 Task: Using HTML add a link to an external website using the <a> tag.
Action: Mouse moved to (80, 9)
Screenshot: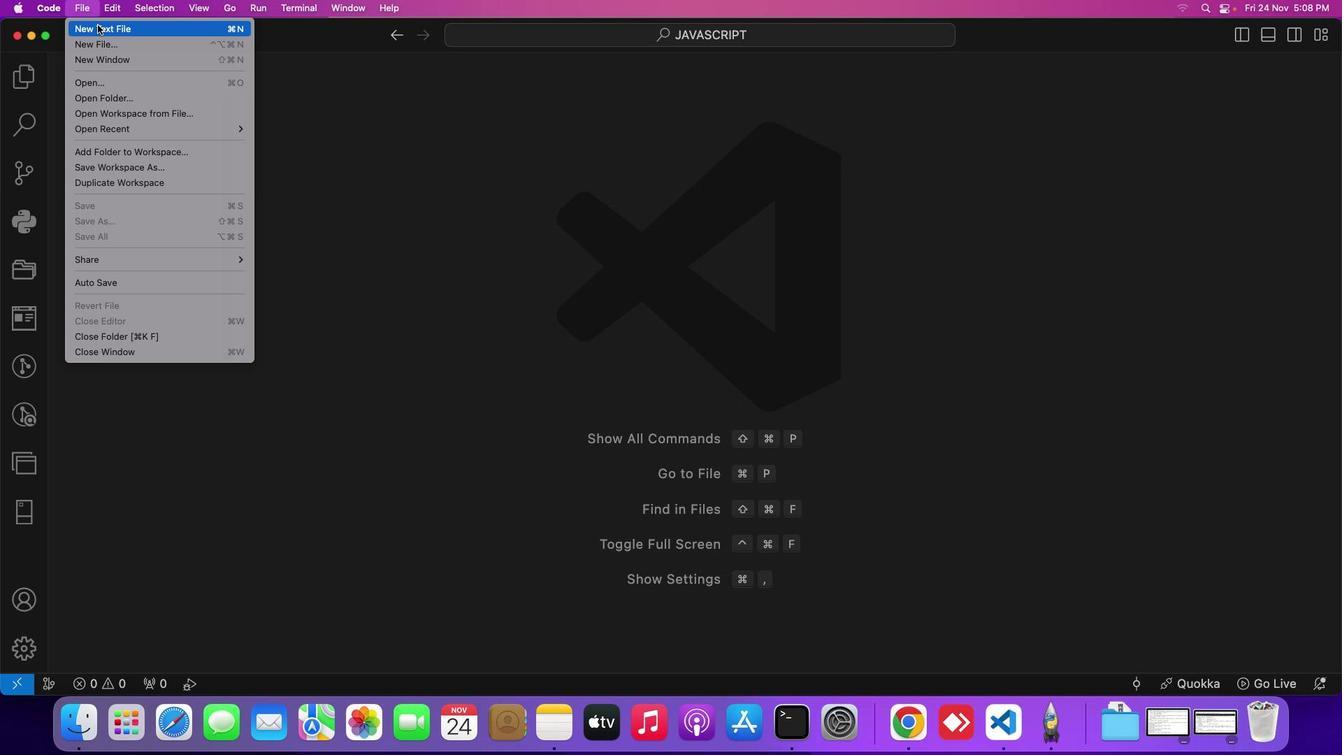 
Action: Mouse pressed left at (80, 9)
Screenshot: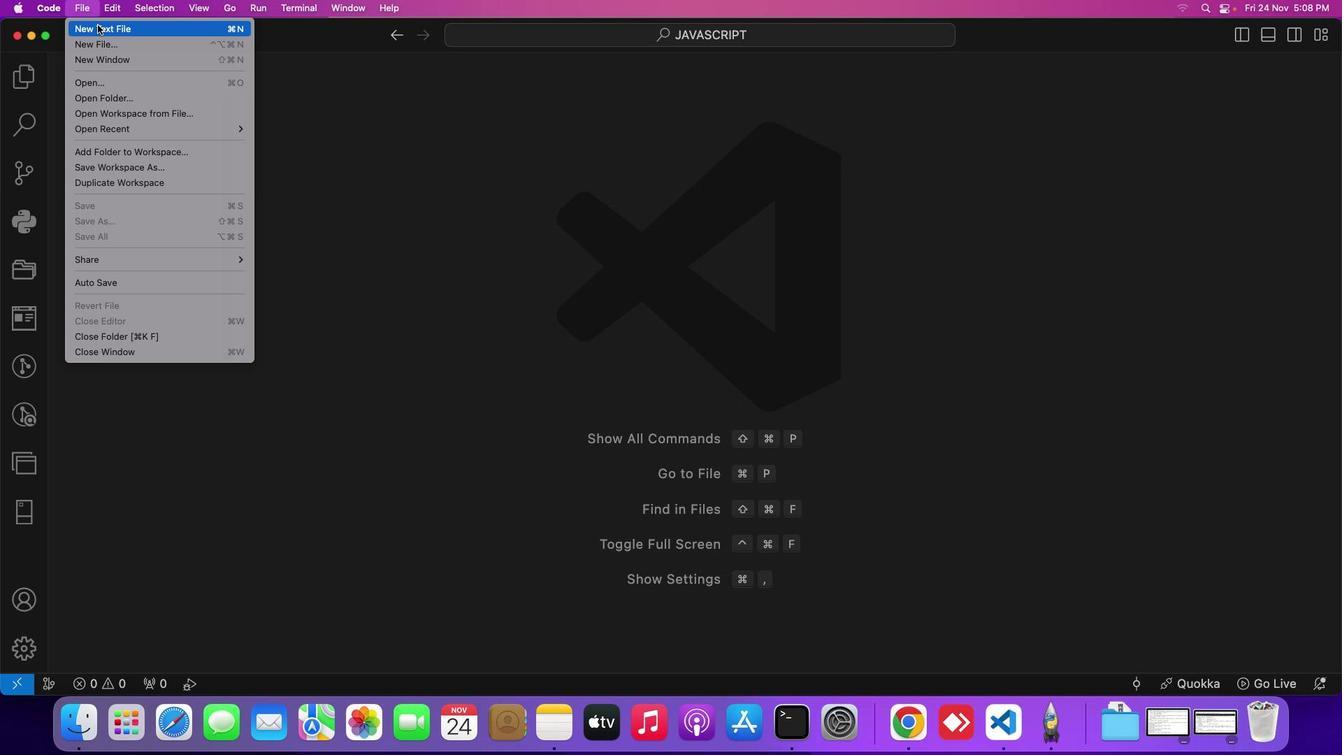 
Action: Mouse moved to (98, 26)
Screenshot: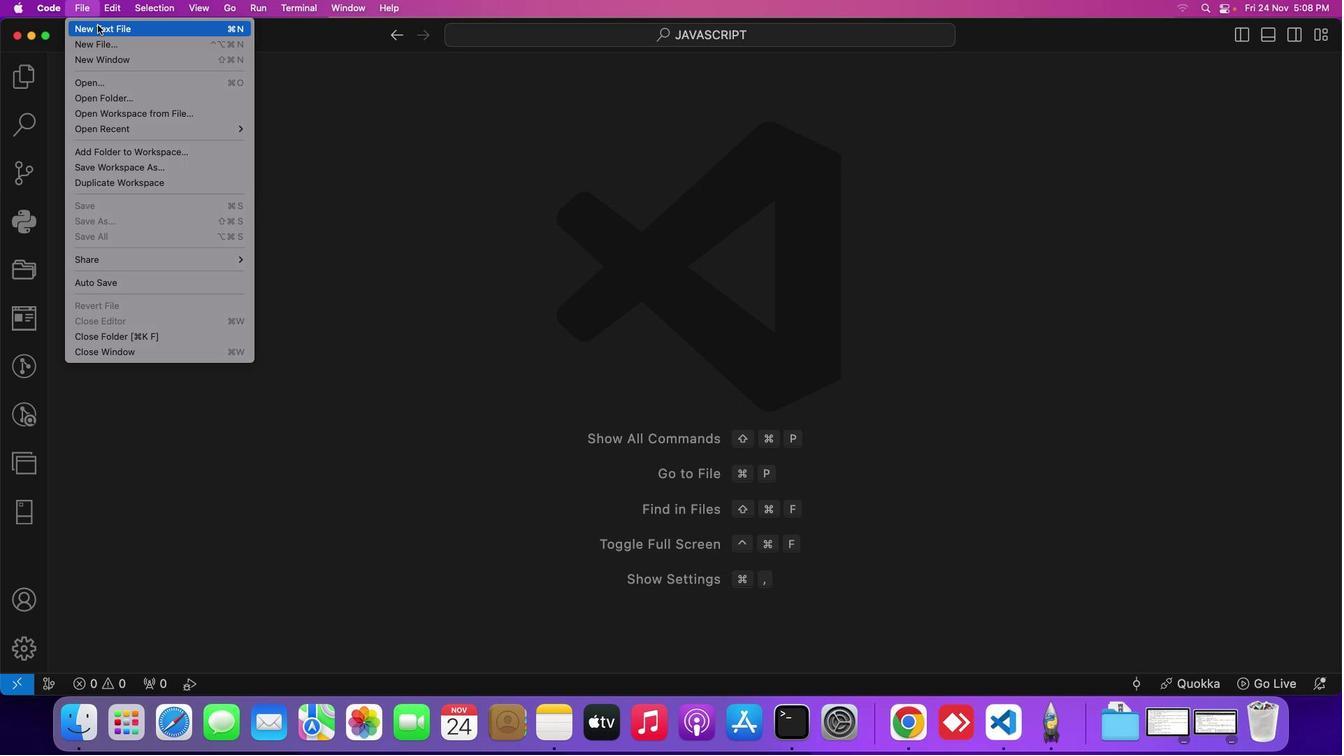 
Action: Mouse pressed left at (98, 26)
Screenshot: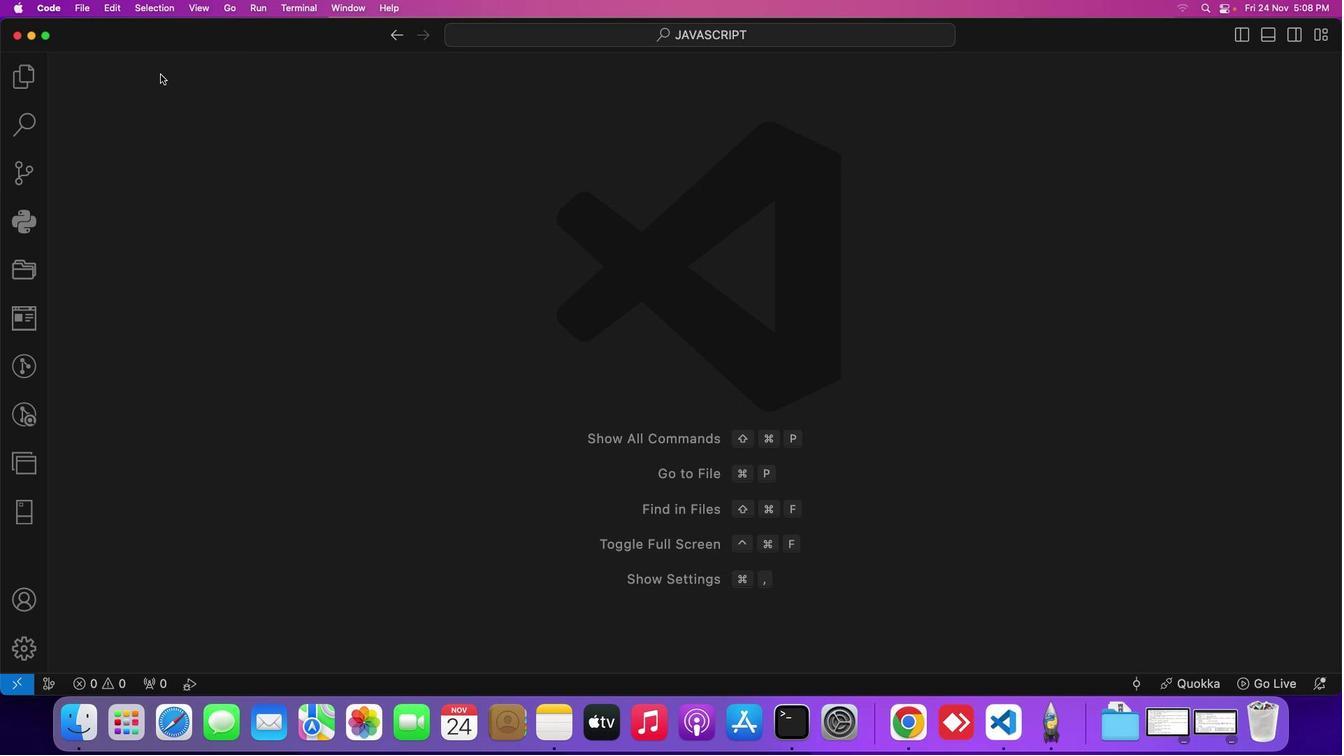 
Action: Mouse moved to (260, 151)
Screenshot: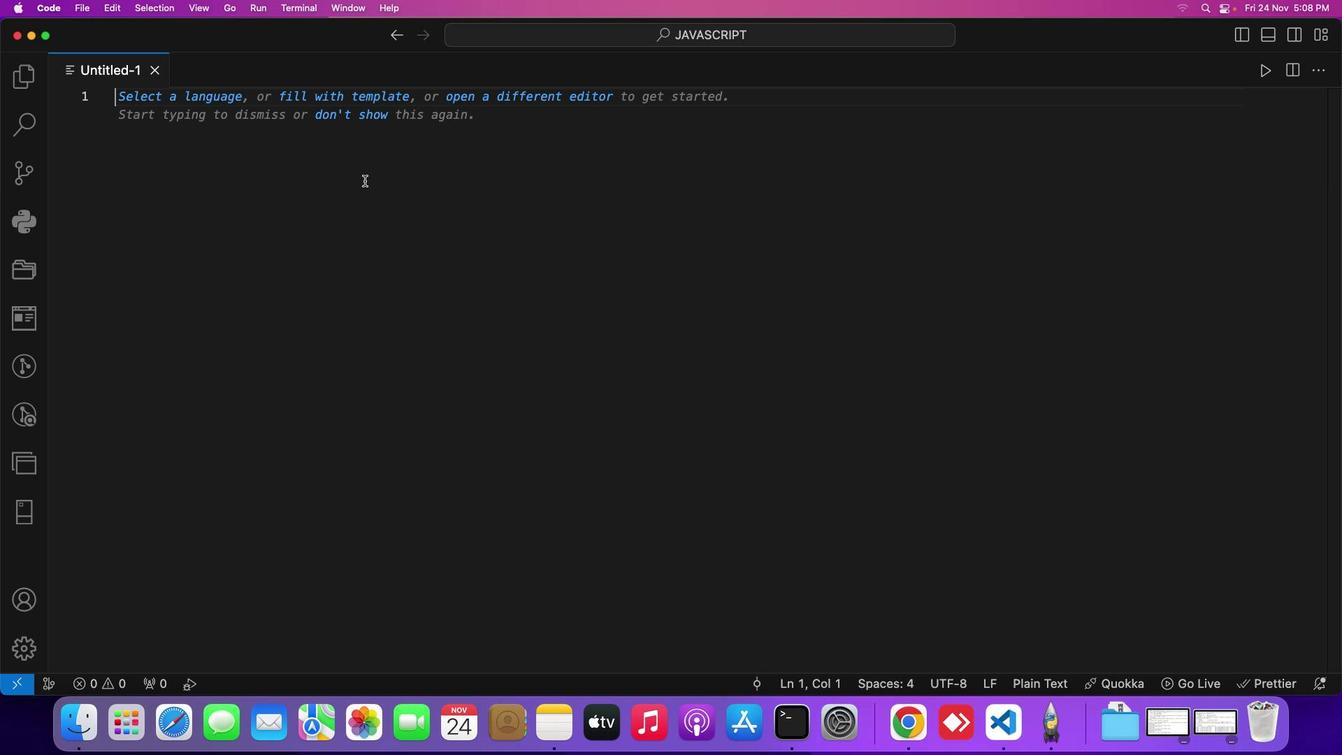 
Action: Key pressed Key.cmd's'
Screenshot: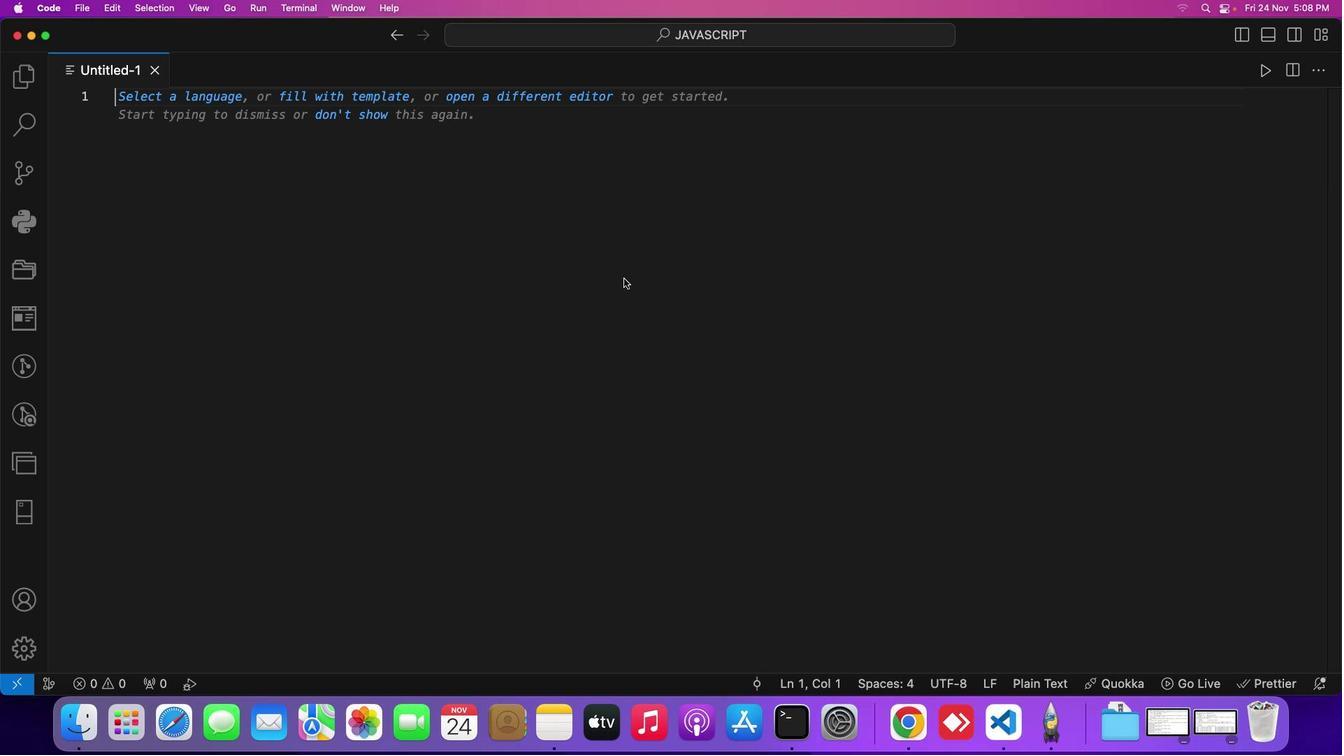 
Action: Mouse moved to (689, 291)
Screenshot: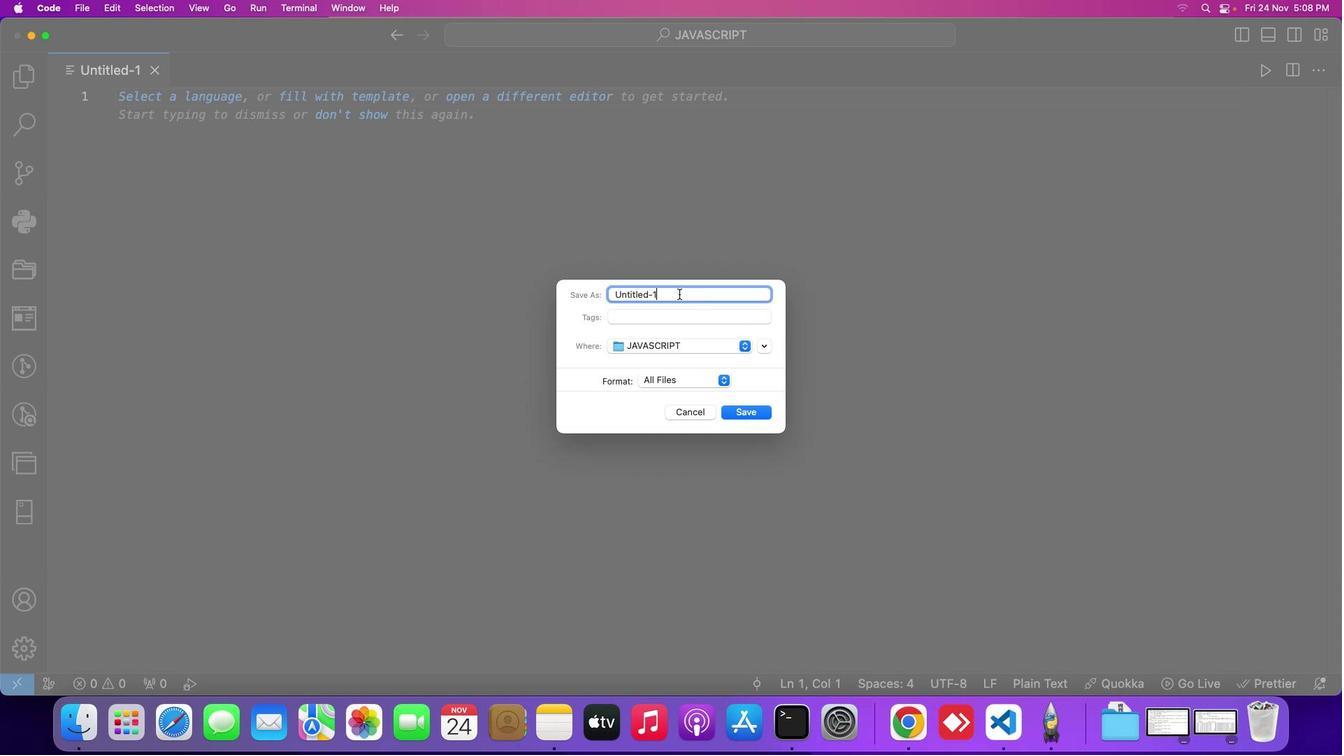 
Action: Mouse pressed left at (689, 291)
Screenshot: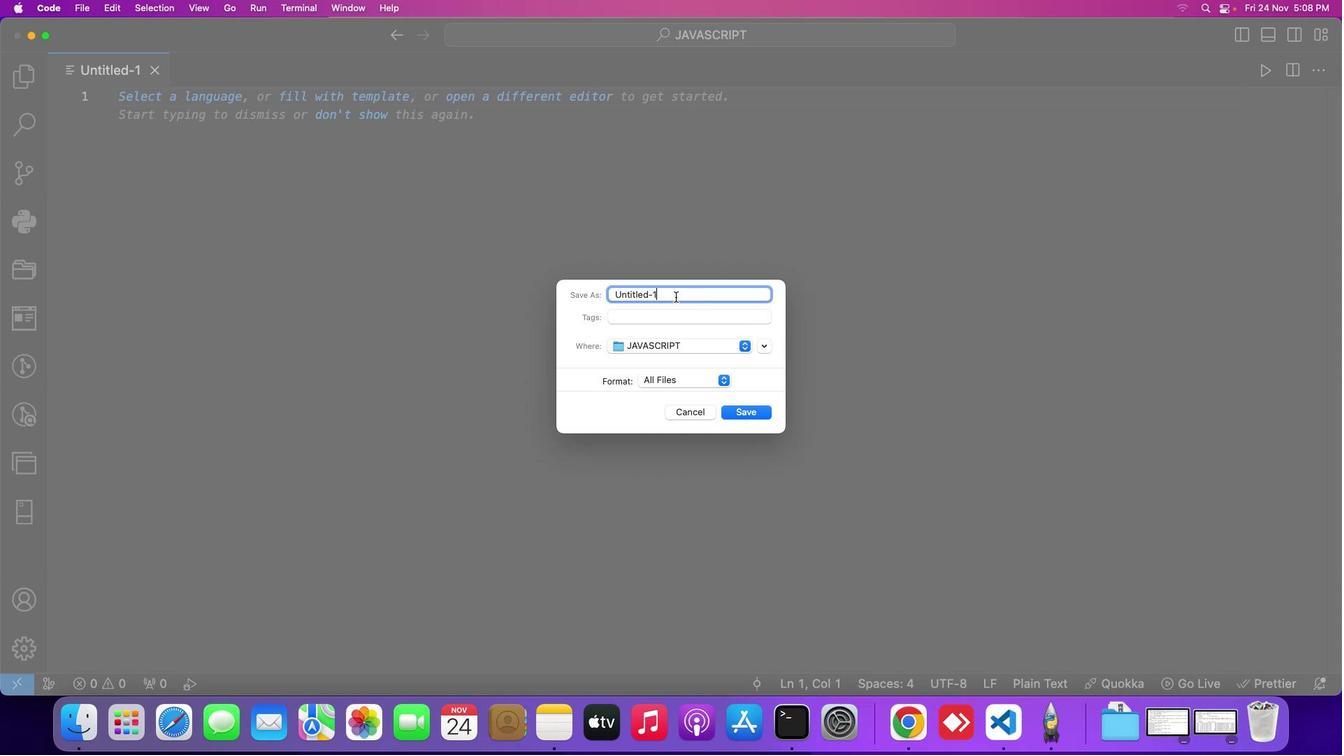 
Action: Mouse moved to (676, 298)
Screenshot: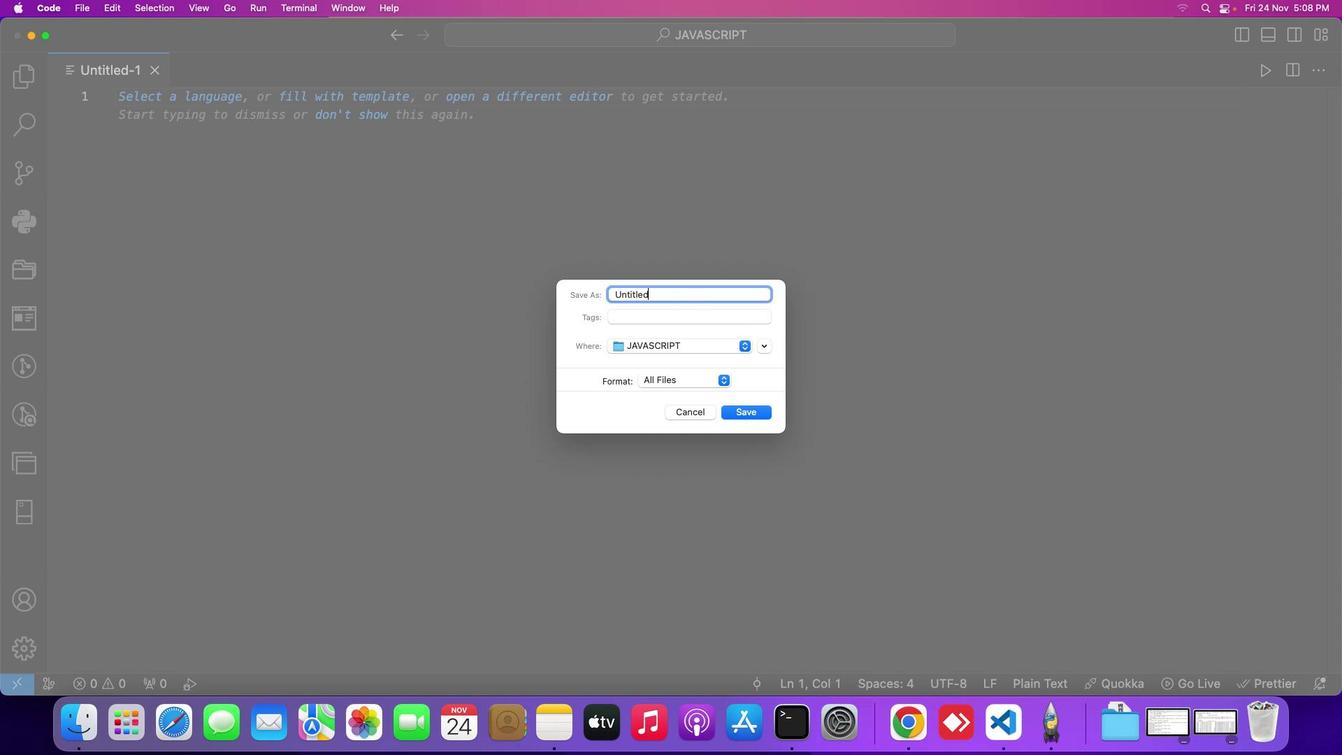 
Action: Key pressed Key.backspaceKey.backspaceKey.backspaceKey.backspaceKey.backspaceKey.backspaceKey.backspaceKey.backspaceKey.backspaceKey.backspaceKey.shift_r'D''e''m''o'Key.shift_r'H''p''.''h''t''m''l'Key.enterKey.shift_r'<'Key.shift_r'!'Key.shift_r'D''O''C''T''Y''P''E'Key.space'h''t''m''l'Key.shift_r'>'Key.enterKey.shift_r'<''h''t''m''l'Key.space'l''a''n''g''=''e''n'Key.rightKey.shift_r'>'Key.enterKey.shift_rKey.backspaceKey.shift_r'<''h''e''a''d'Key.shift_r'>'Key.enterKey.shift_r'<''m''e''t''a'Key.space'h'Key.backspace'c''h''a''r''s''e''t''='Key.shift_r'U''T''F''-''8'Key.rightKey.shift_r'>'Key.enterKey.shift_r'<''m''e''t''a'Key.space'n''a''m''e''=''v''i''e''w''p''o''r''t'Key.rightKey.space'c''o''n''t''e''n''t''=''w''i''d''t''h''=''d''e''v''i''c''e''-''w''i''d''t''h'','Key.space'i''n''i''t''i''a''l''-''s''c''a''l''e''=''1''.''0'Key.rightKey.shift_r'>'Key.enterKey.shift_r'<''t''i''t''l''e'Key.shift_r'>'Key.shift_r'E''x''t''e''r''n''a''l'Key.spaceKey.shift_r'L''i''n''k'Key.spaceKey.shift_r'E''x''a'','Key.backspace'm''p''l''e'Key.rightKey.rightKey.rightKey.rightKey.rightKey.rightKey.rightKey.rightKey.downKey.enterKey.shift_r'<''b''o''d''y'Key.shift_r'>'"'"Key.backspaceKey.enterKey.shift_rKey.enterKey.shift_r'<''p'Key.shift_r'>'Key.spaceKey.shift_r'C''l''i''c''k'Key.space't''h''e'Key.space'l''i''n''k'Key.space'b''e''w'Key.backspace'l''o''w'Key.space't''o'Key.space'v''i''s''i''t'Key.space'e''x''t''e''r''n''a''l'Key.space'w''e''b''s''i''t''e'Key.spaceKey.backspaceKey.shift_r':'
Screenshot: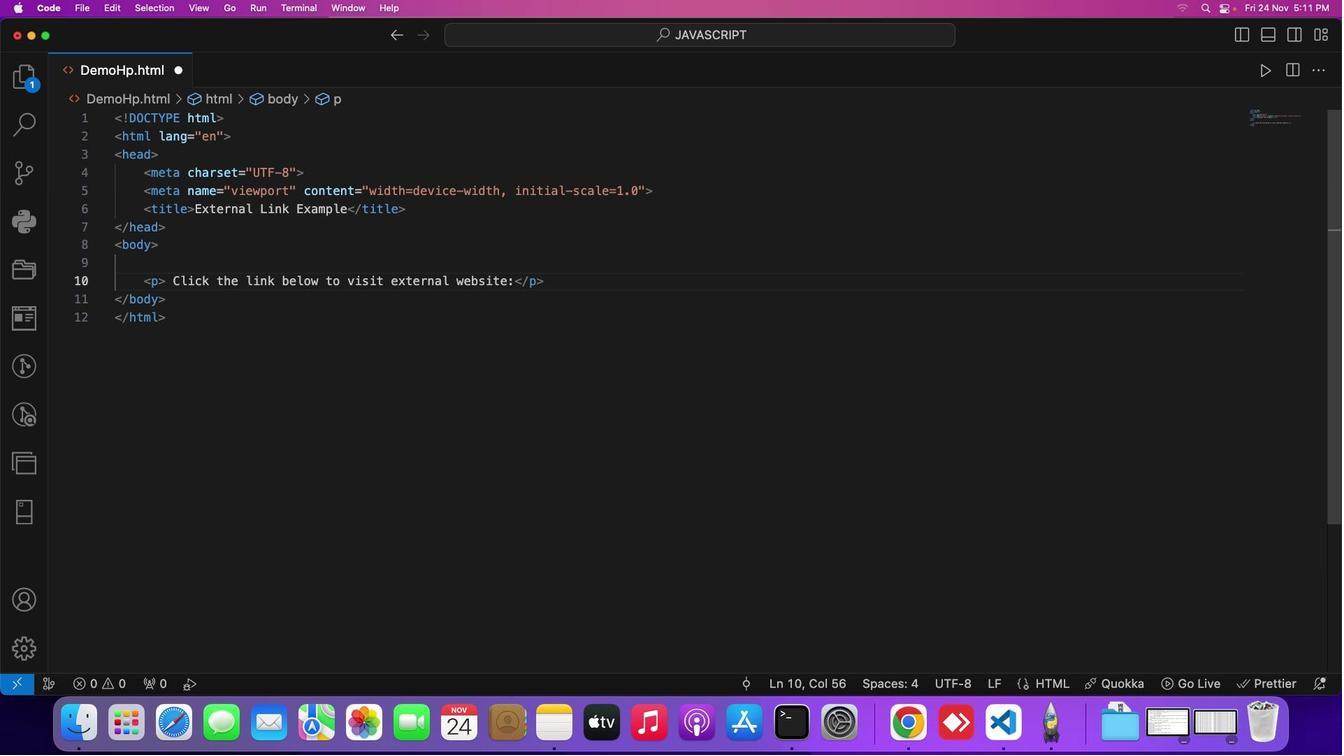 
Action: Mouse moved to (614, 264)
Screenshot: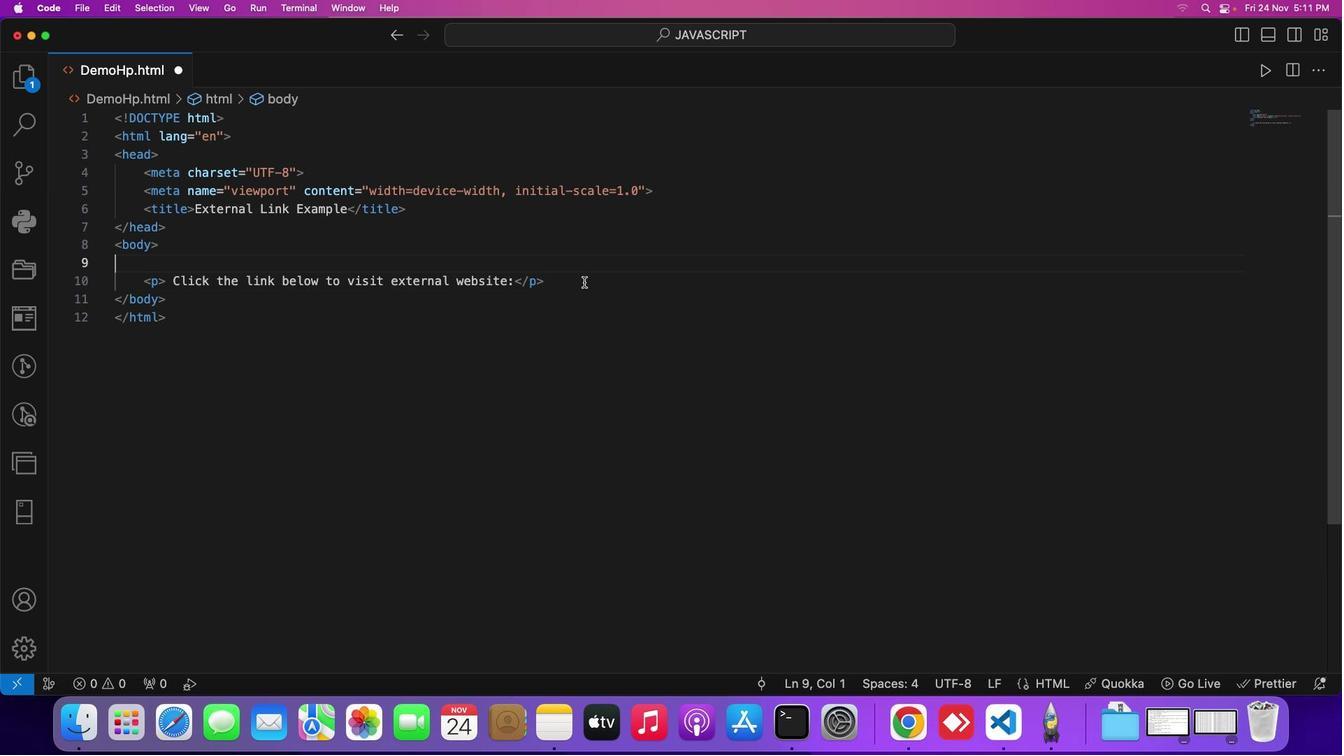 
Action: Mouse pressed left at (614, 264)
Screenshot: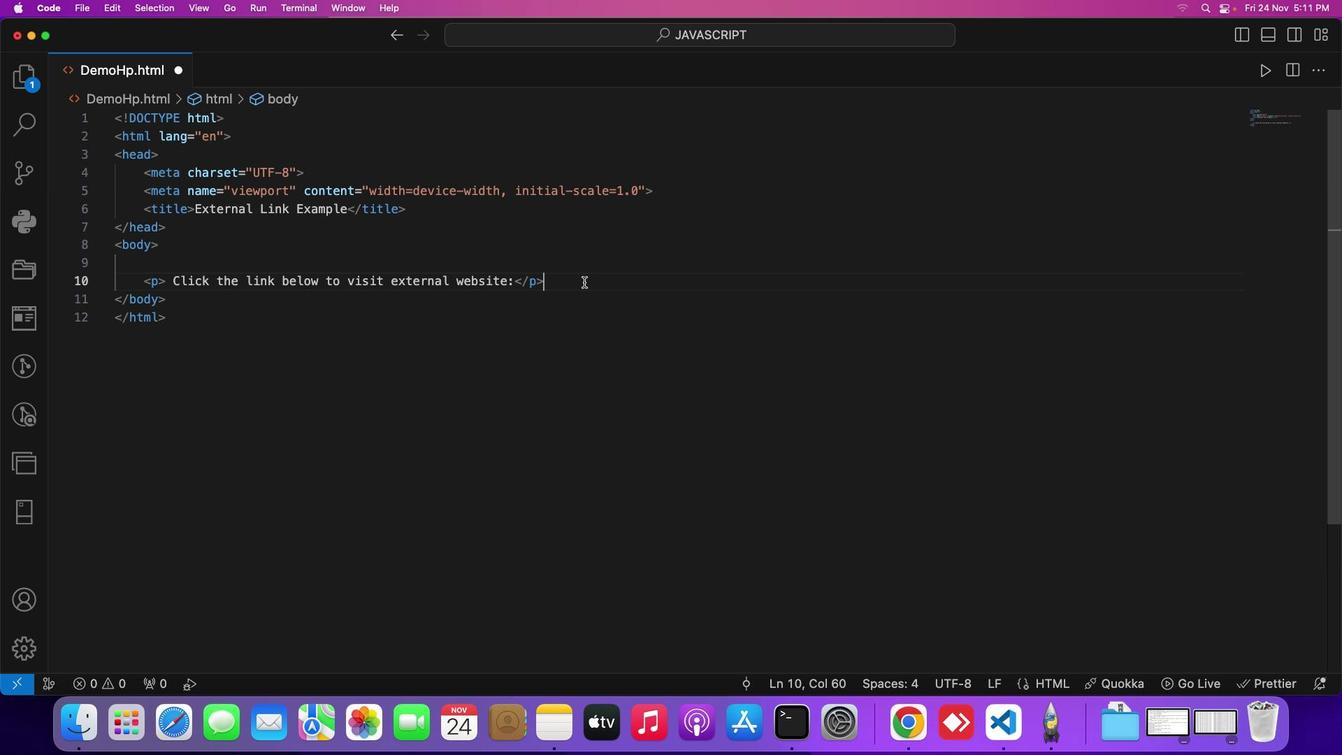 
Action: Mouse moved to (585, 283)
Screenshot: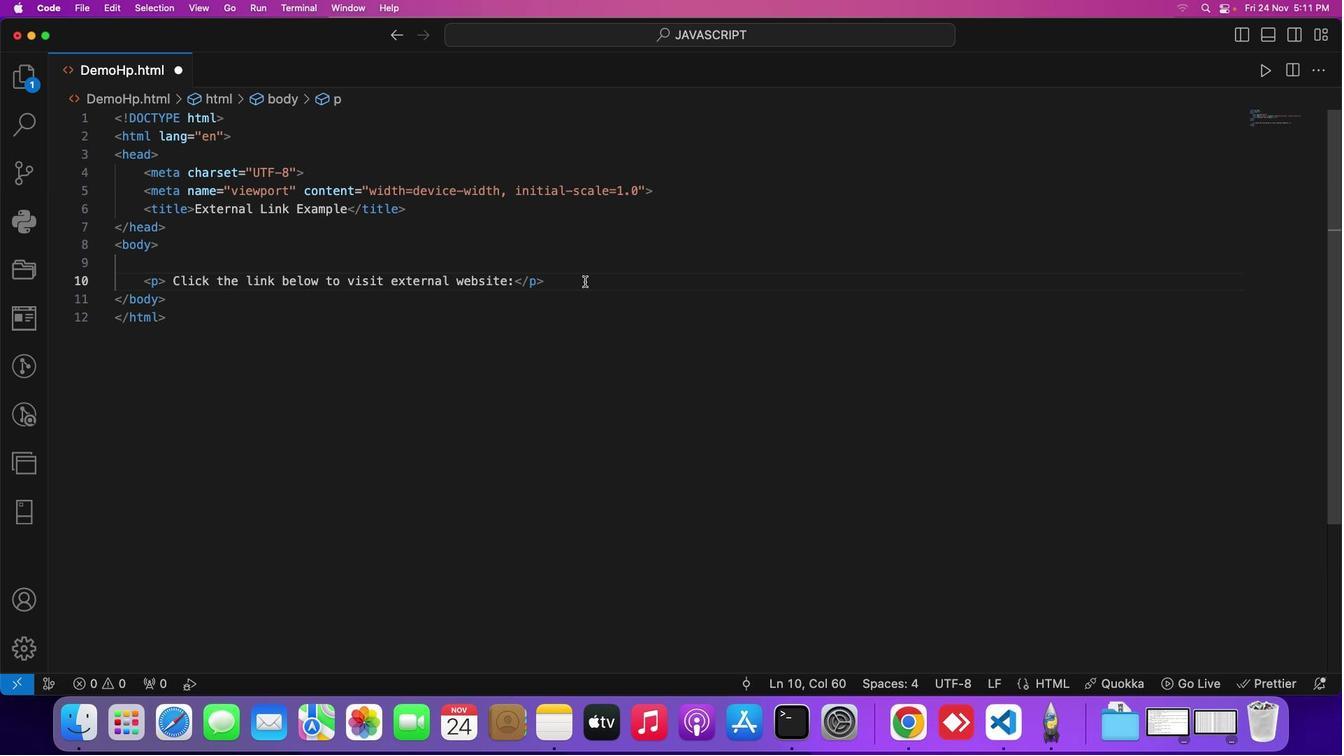 
Action: Mouse pressed left at (585, 283)
Screenshot: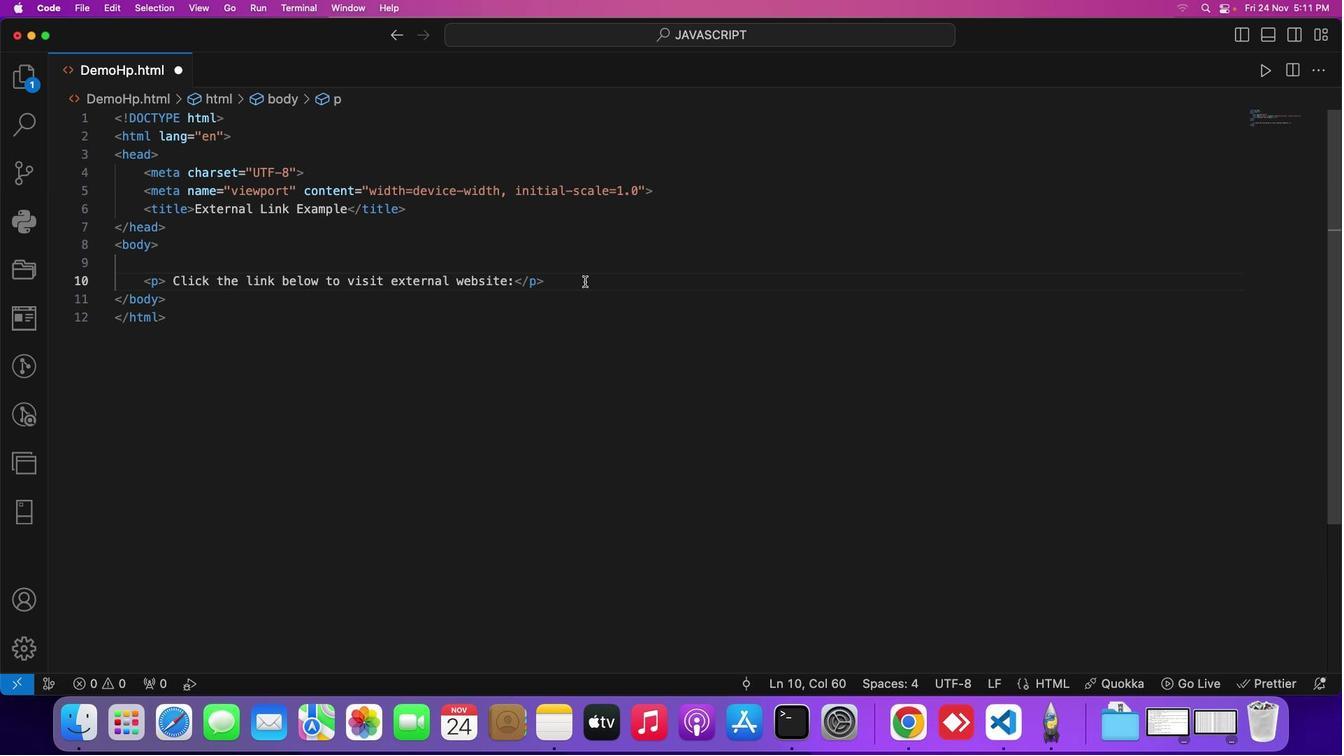 
Action: Mouse moved to (586, 282)
Screenshot: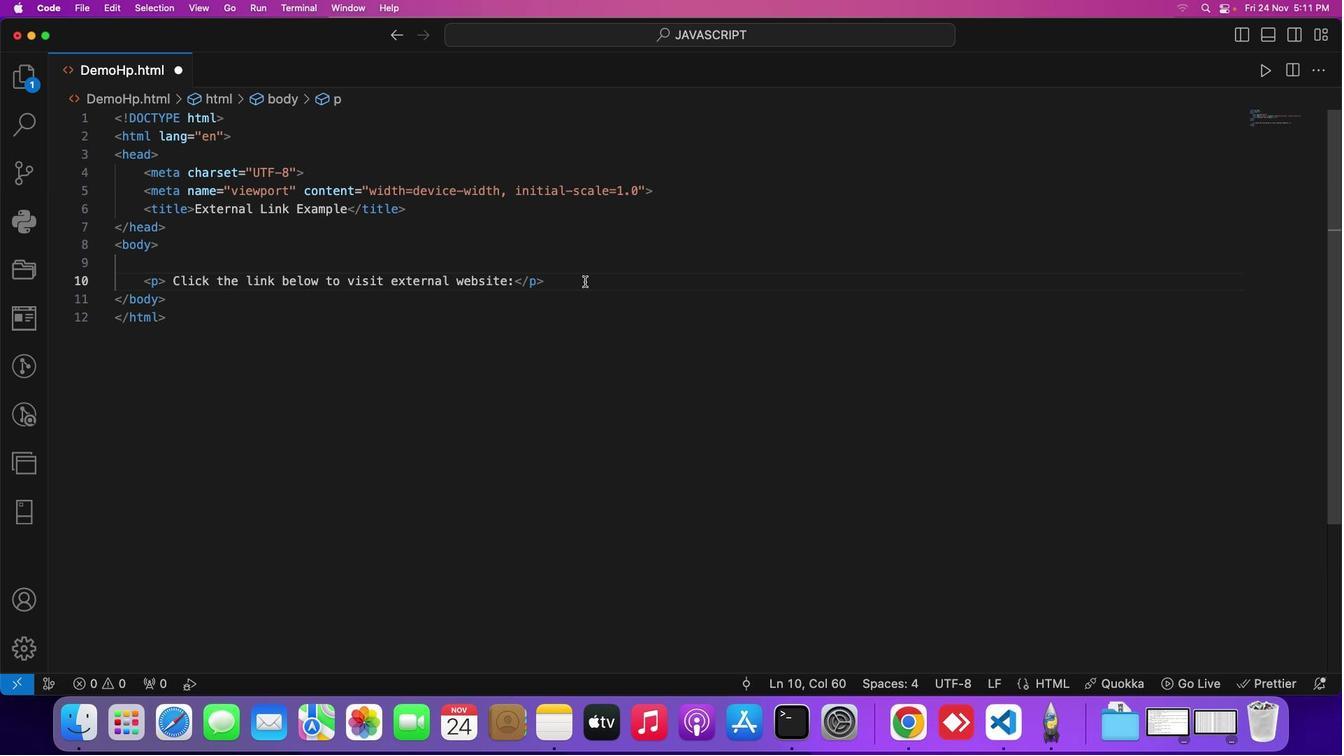 
Action: Key pressed Key.enterKey.shift_r'<''a'Key.space'h''r''e''f''='Key.shift_r'"'Key.left'h''t''t''p''s'Key.shift_r':''/''/''w''w''w''.''e''x''a''m''p''l''e''.''c''o''m'Key.spaceKey.backspaceKey.rightKey.space't''a''r'Key.enterKey.shift_r'_'Key.enterKey.rightKey.shift_r'>'Key.shift_r'V''i''s''i''t'Key.spaceKey.shift_r'E''x''a''m''p''l''e'Key.spaceKey.shift_r'W''e''b''s''i''t''e'Key.space'1'Key.rightKey.rightKey.rightKey.rightKey.enterKey.shift_r'<''a'Key.space'h''r''e''f''=''h''t''t''p''s'Key.shift_r':''/''/''w''w''w''.''e''x''a''p''l''e''.''c''o''m'Key.rightKey.space't''a''r''g''e''t''='Key.shift_r'_''b''l''a''c'Key.backspace'n''k'Key.rightKey.shift_r'>'Key.shift_r'V''i''s''i''t'Key.spaceKey.shift_r'E''x''a''m''p''l''e'Key.spaceKey.shift_r'W''e''b''s''i''t''e'Key.space'2'Key.rightKey.rightKey.rightKey.rightKey.enterKey.shift_r','
Screenshot: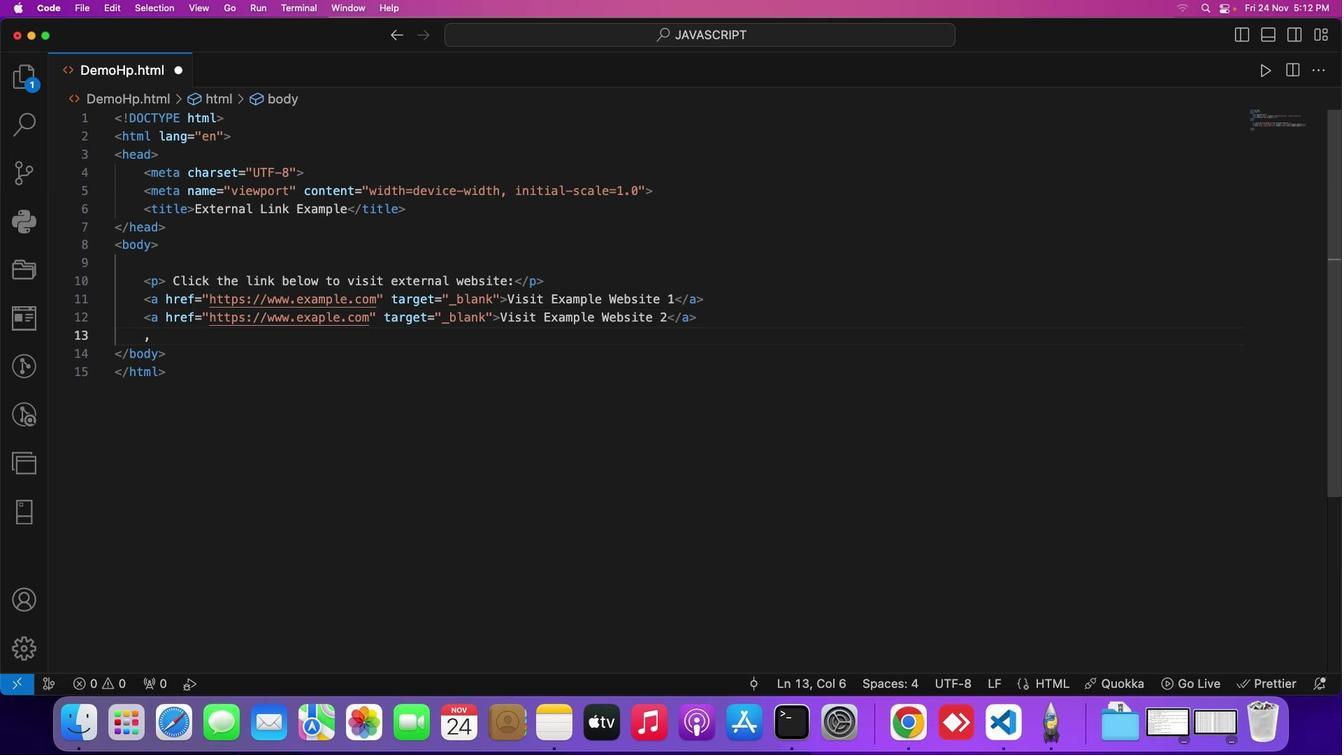 
Action: Mouse moved to (749, 302)
Screenshot: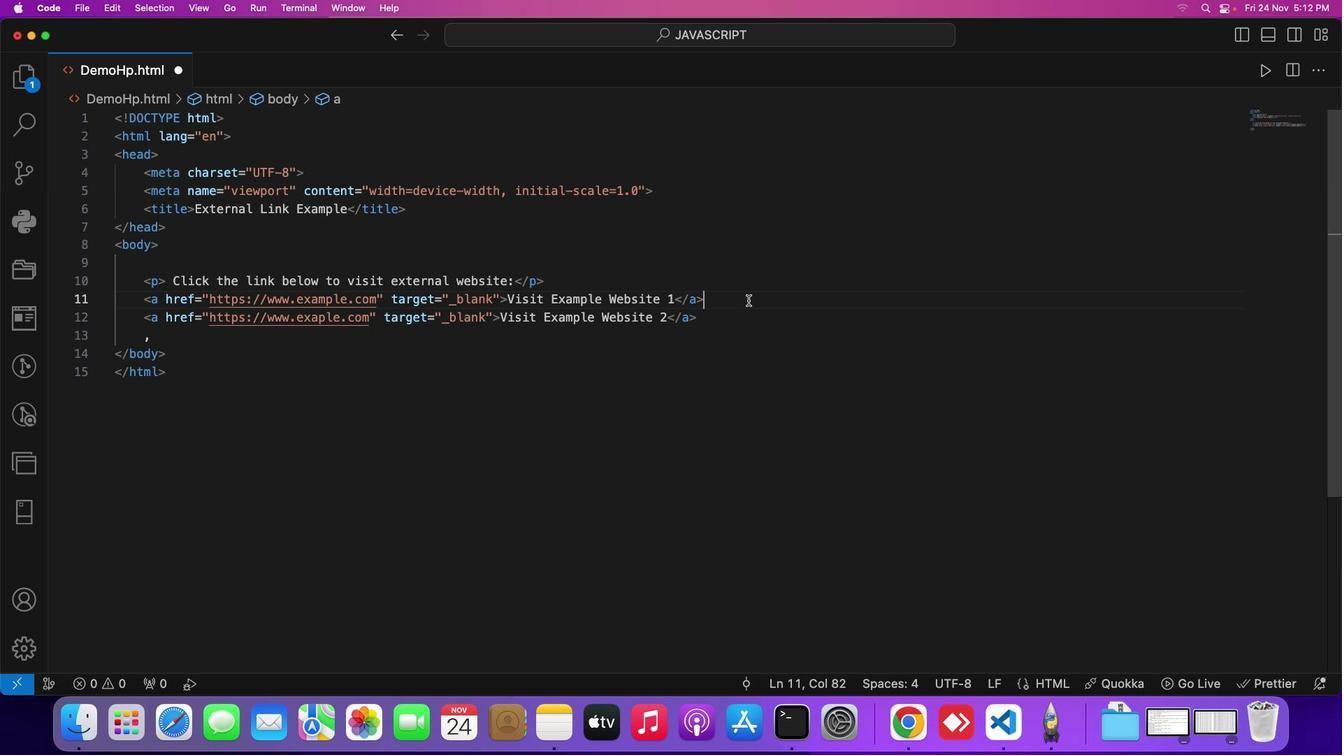 
Action: Mouse pressed left at (749, 302)
Screenshot: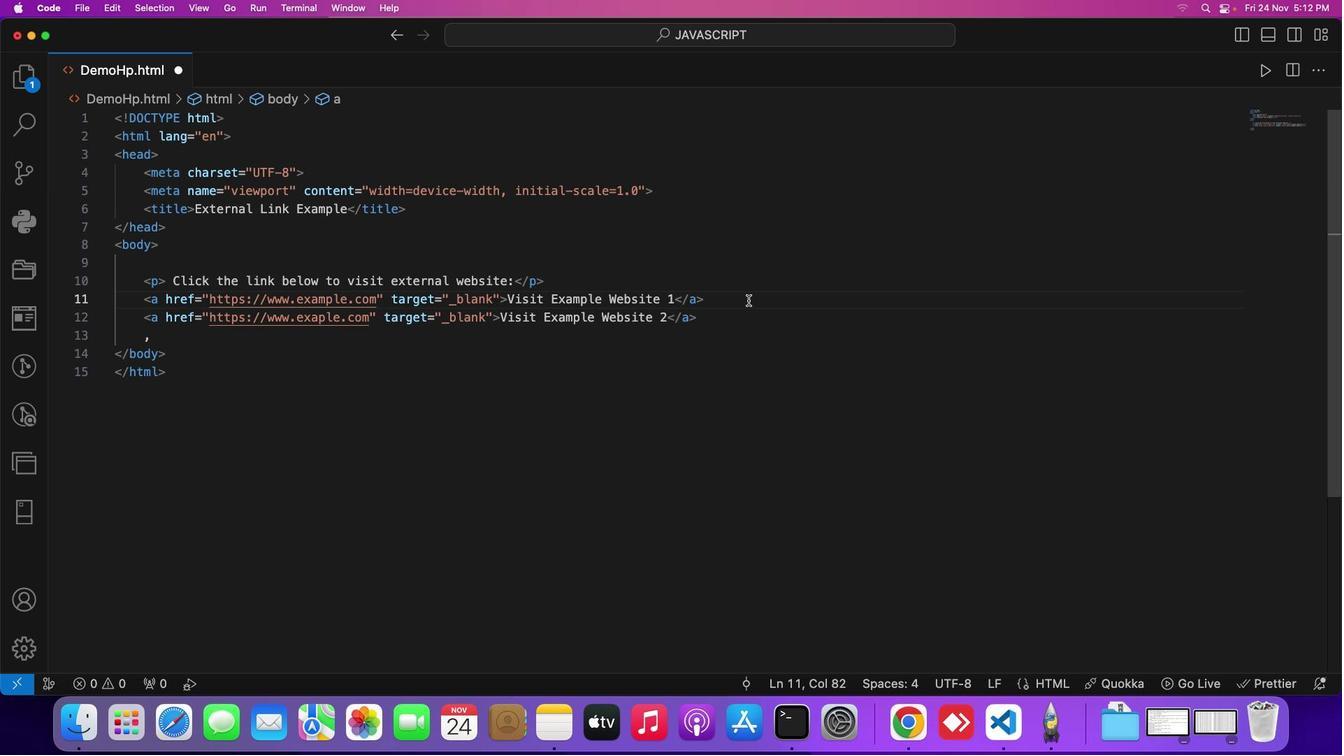 
Action: Mouse moved to (749, 302)
Screenshot: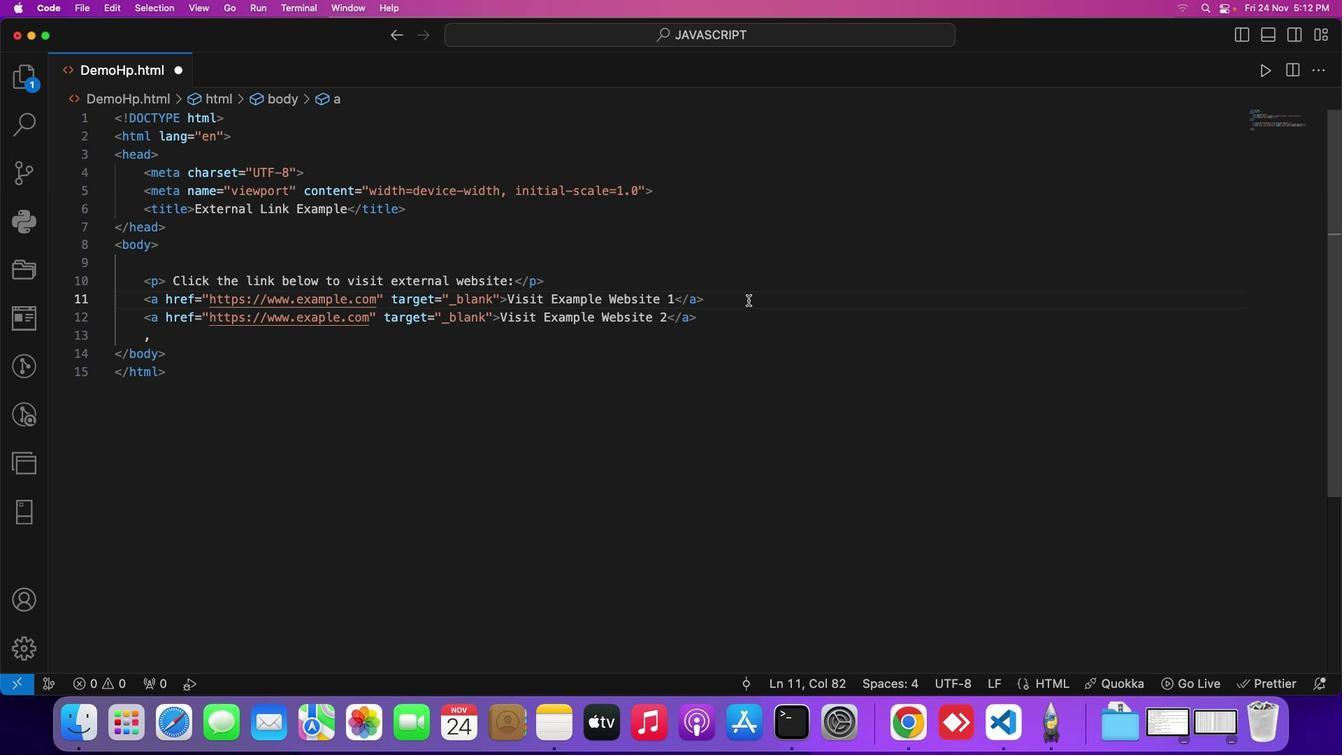 
Action: Key pressed Key.enterKey.shift_r'<''b''r'Key.shift_r'>'
Screenshot: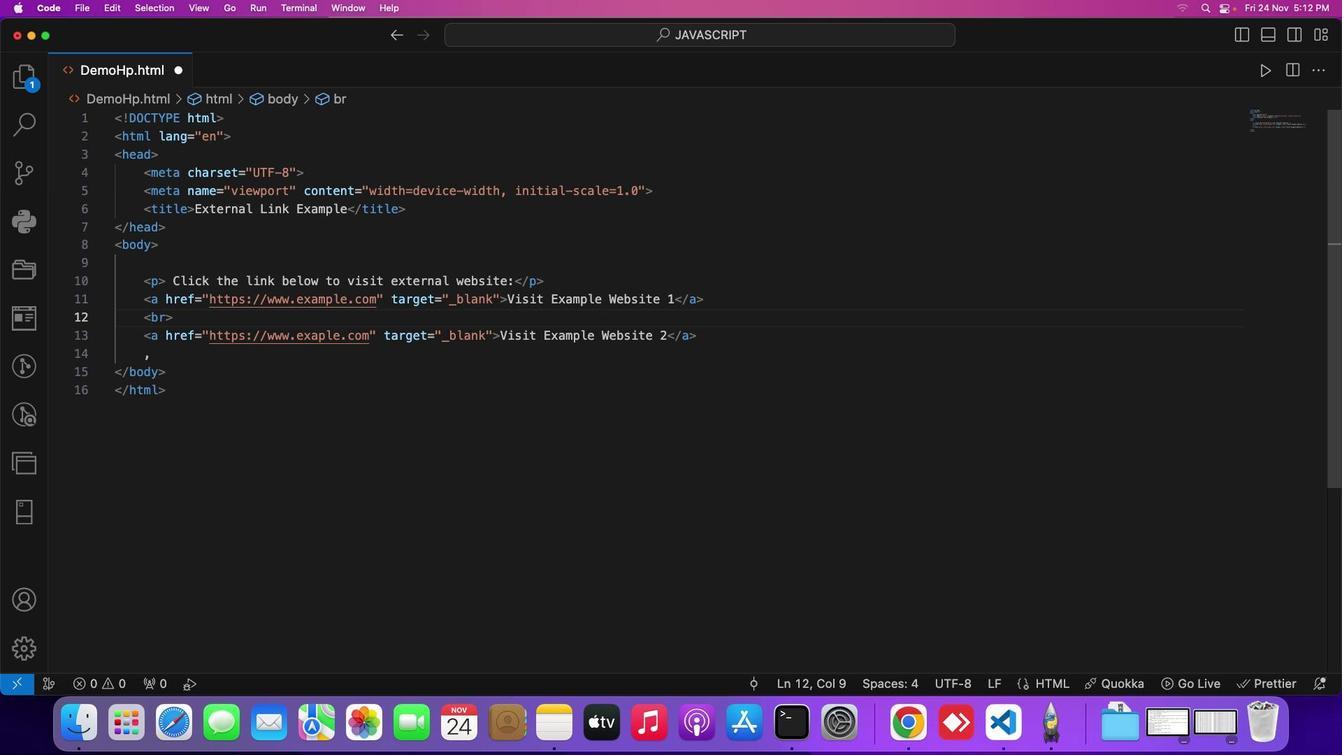 
Action: Mouse moved to (165, 354)
Screenshot: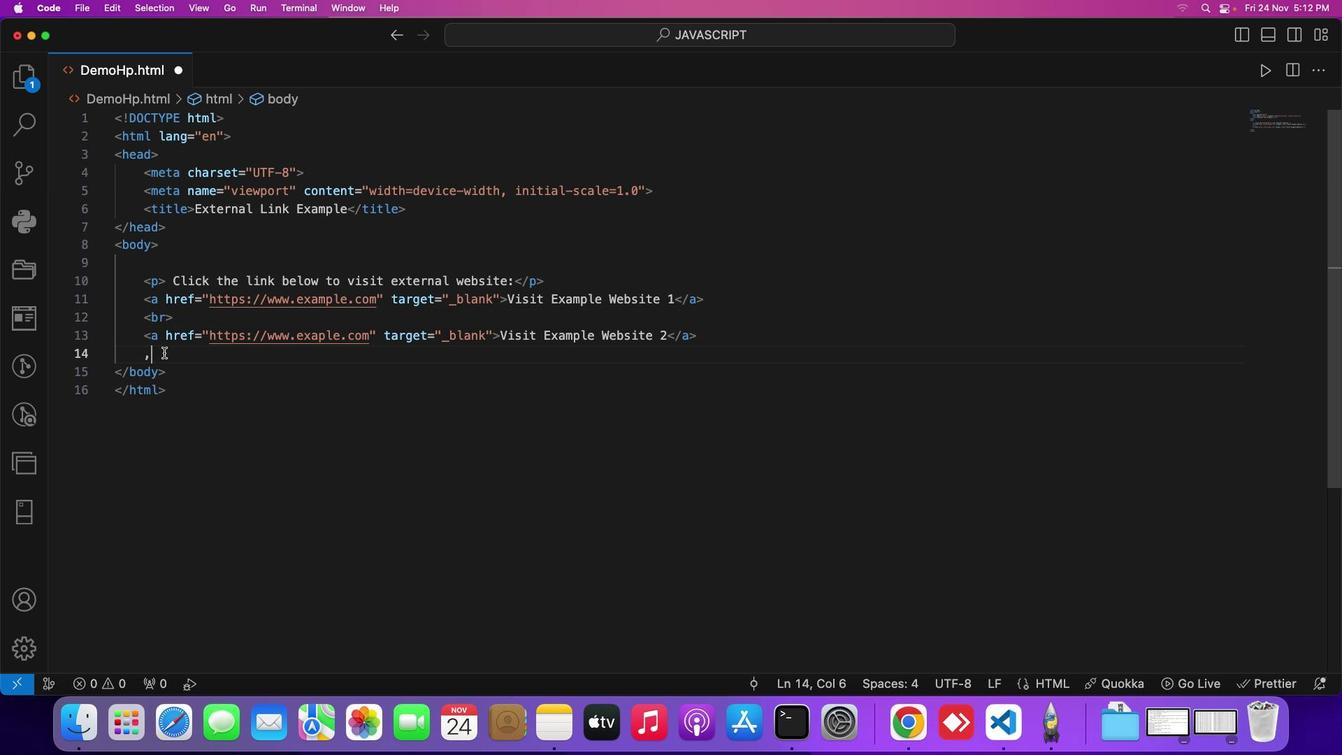 
Action: Mouse pressed left at (165, 354)
Screenshot: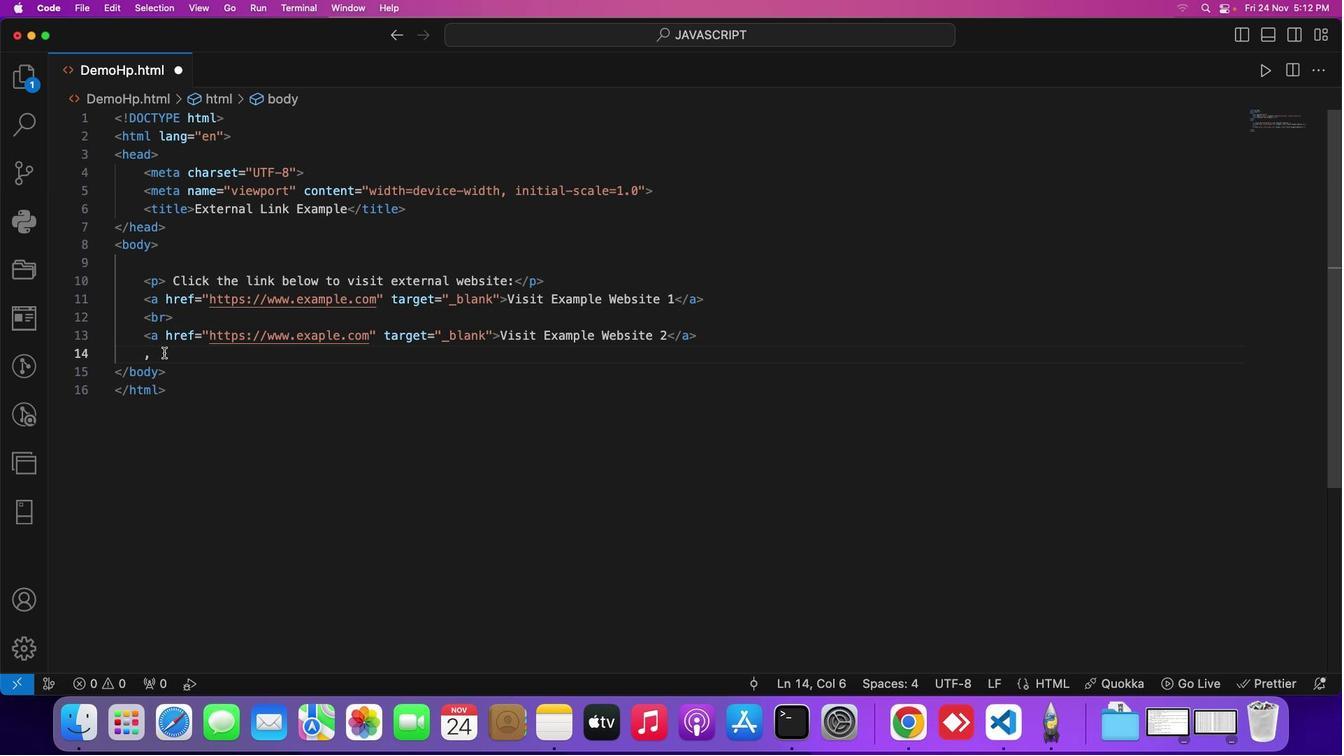 
Action: Key pressed Key.backspaceKey.shift_r'<''b''r'Key.shift_r'>'Key.enterKey.shift_r'<''a'Key.space'h''r''e''f''=''f''t''t'Key.backspaceKey.backspaceKey.backspace'h''t''t''p''s'Key.shift_r':''/''/''w''w''e'Key.backspace'w''.''e''x''a''p''l''e''.'Key.backspace'3'
Screenshot: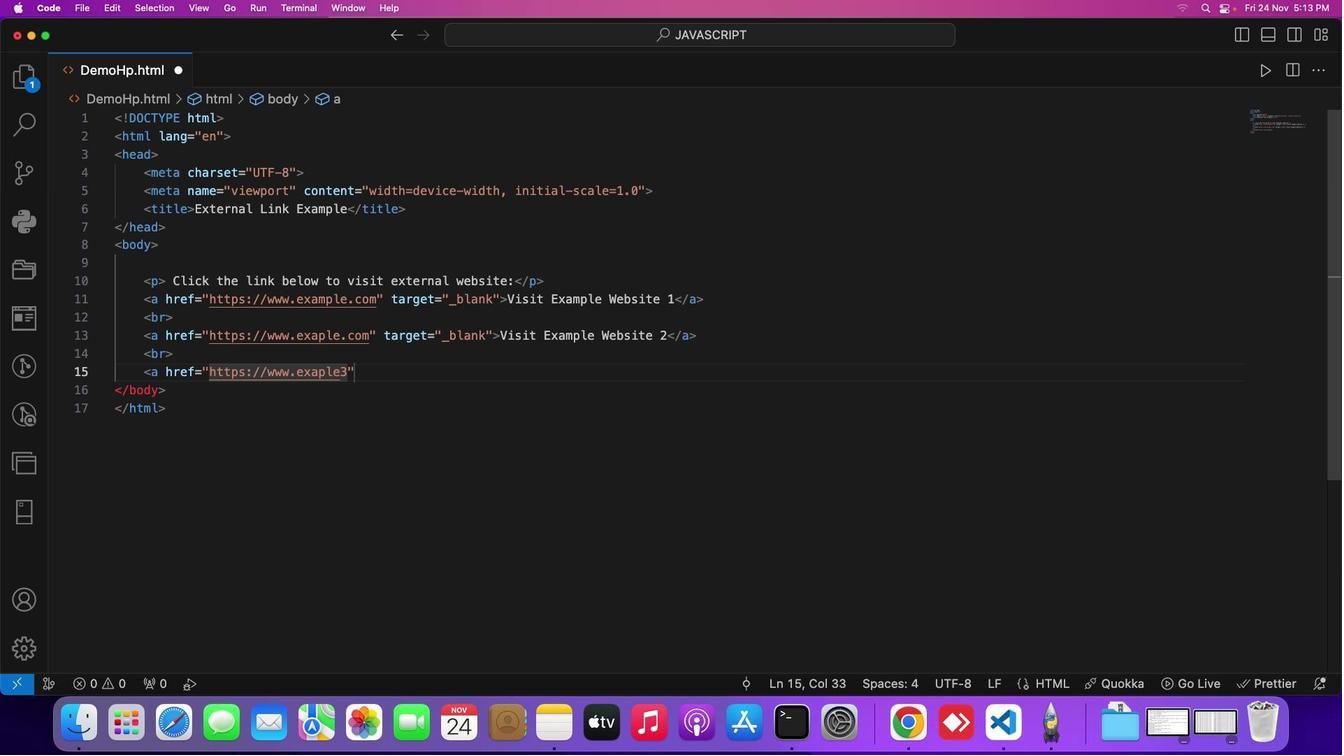 
Action: Mouse moved to (340, 334)
Screenshot: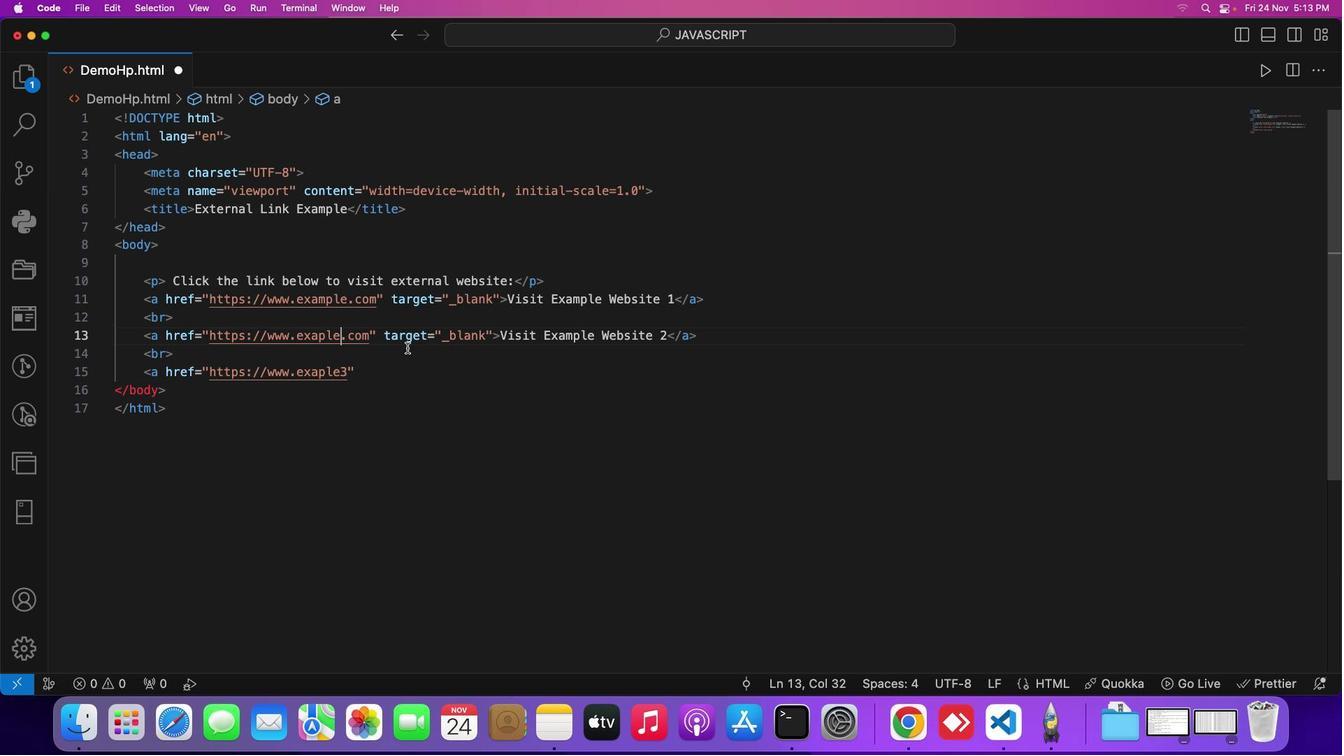 
Action: Mouse pressed left at (340, 334)
Screenshot: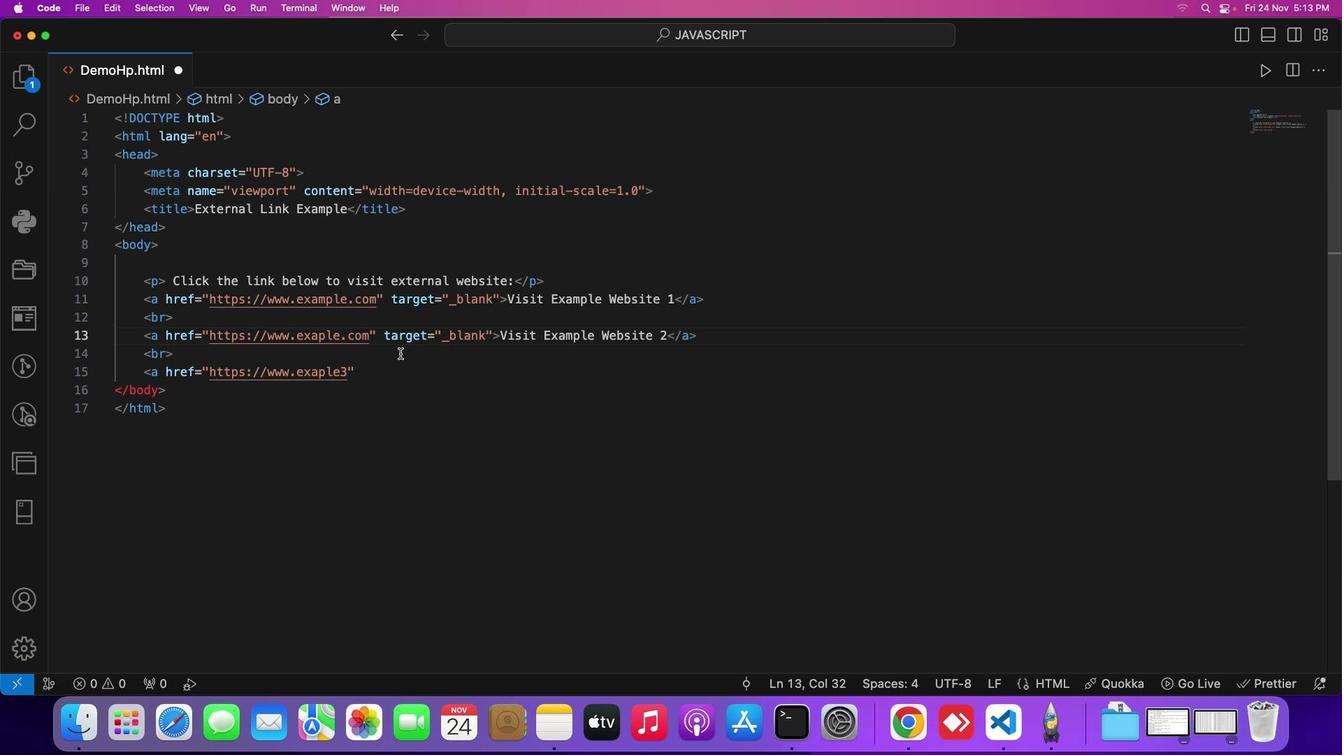 
Action: Mouse moved to (395, 360)
Screenshot: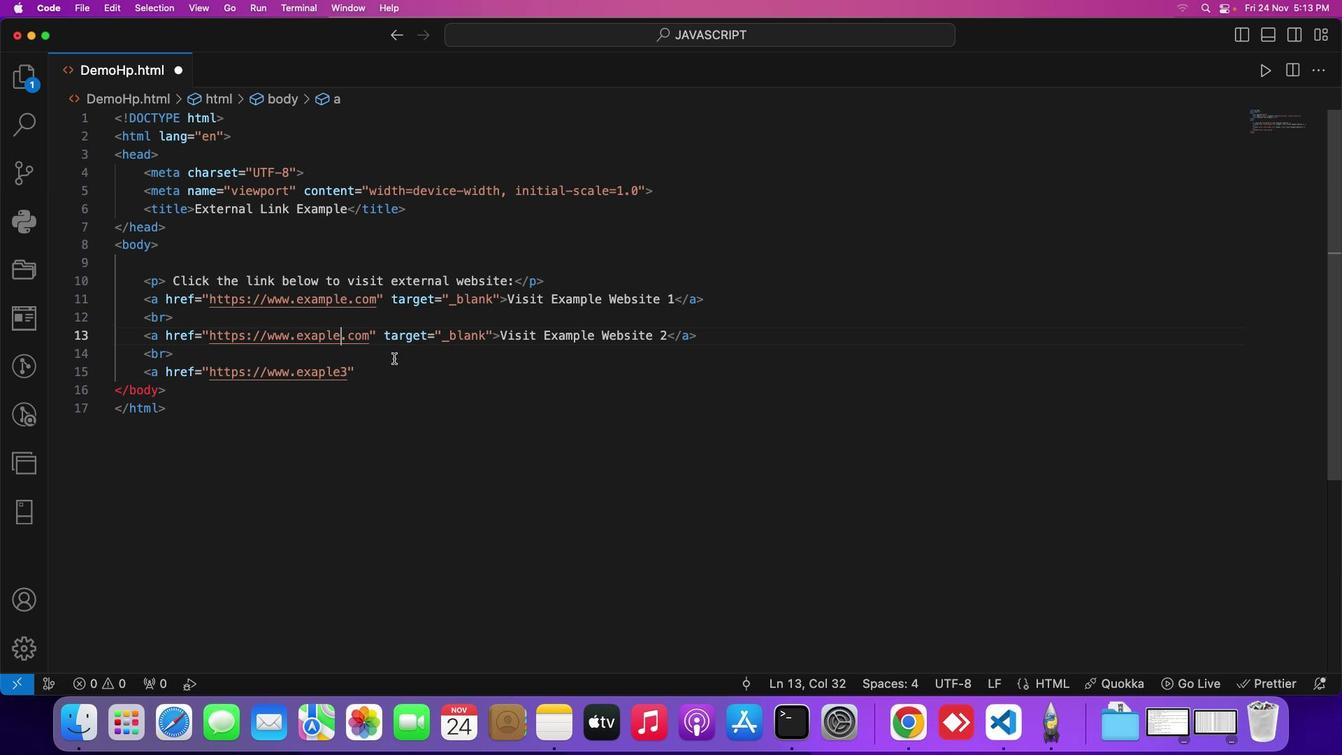 
Action: Key pressed Key.backspaceKey.backspaceKey.backspace'a'Key.backspace'm''p''l''e''2'
Screenshot: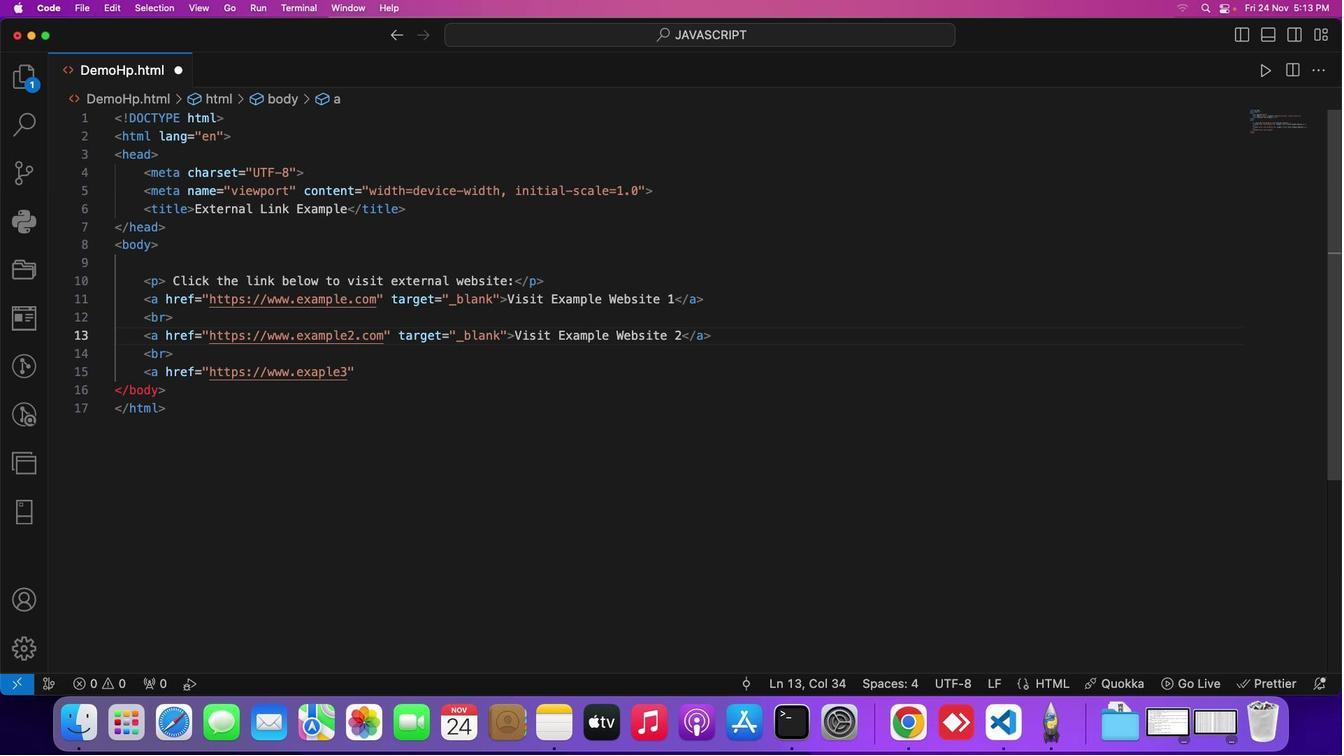 
Action: Mouse moved to (351, 372)
Screenshot: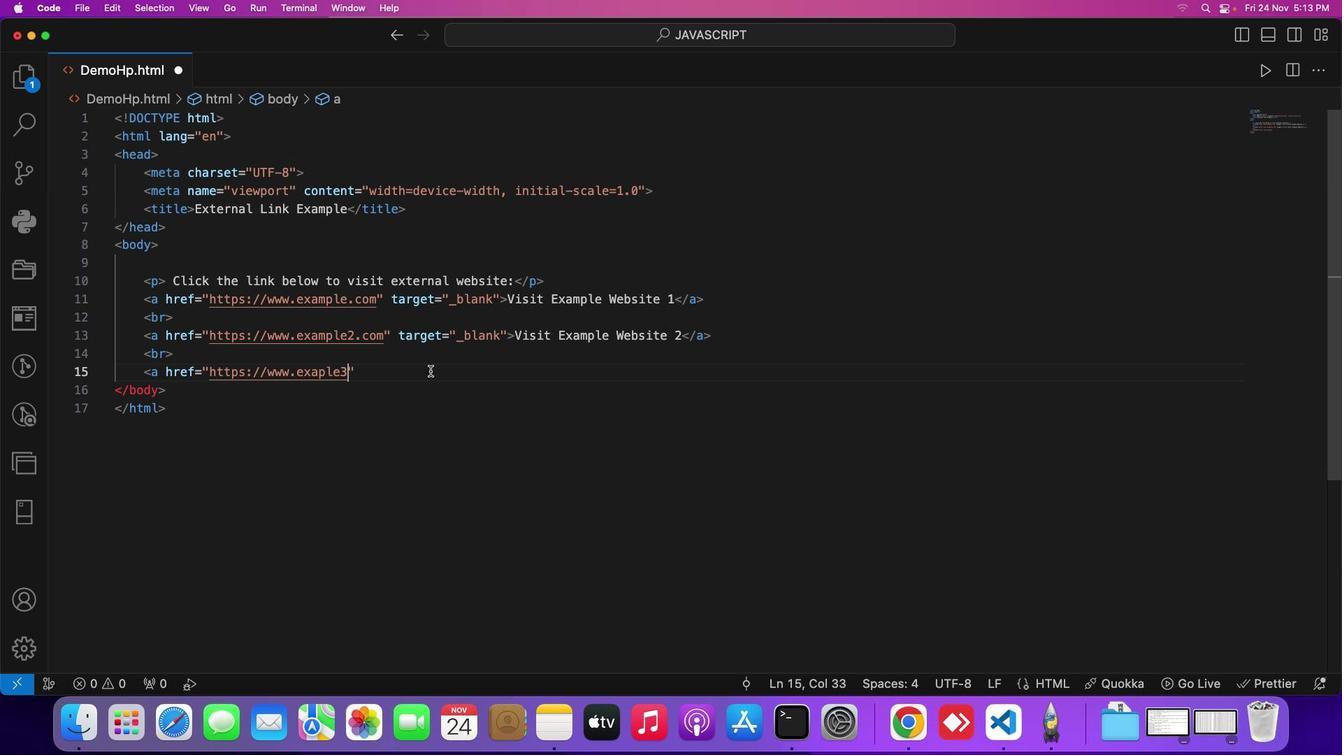 
Action: Mouse pressed left at (351, 372)
Screenshot: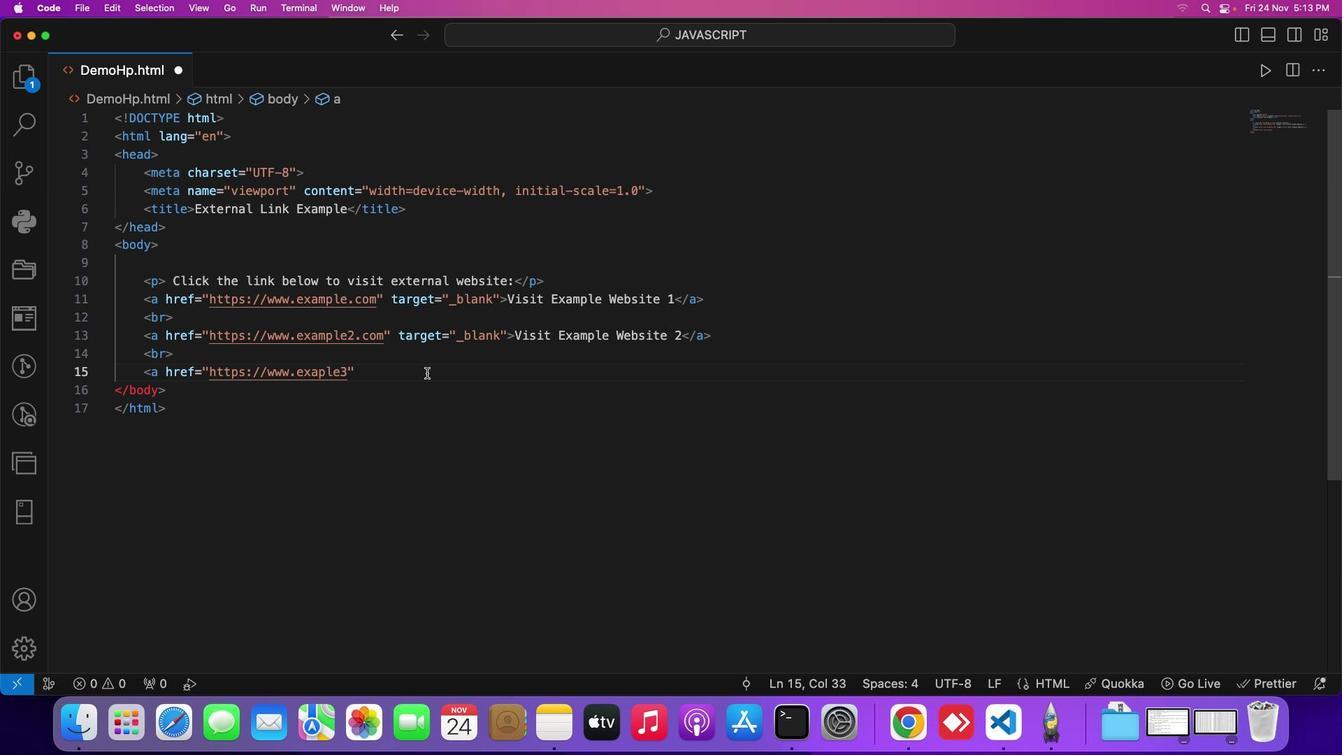 
Action: Mouse moved to (428, 374)
Screenshot: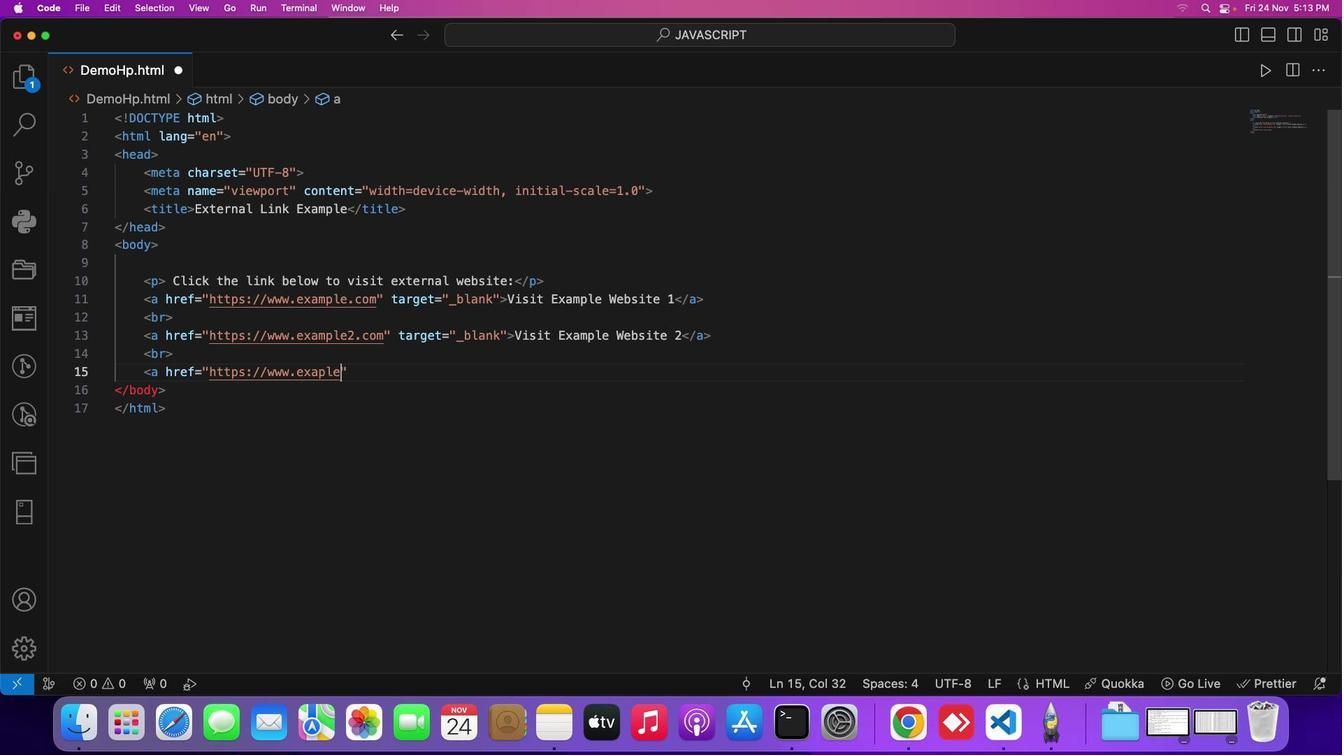 
Action: Key pressed Key.backspaceKey.backspaceKey.backspaceKey.backspace'm''p''l''e''3''.''c''o''m'
Screenshot: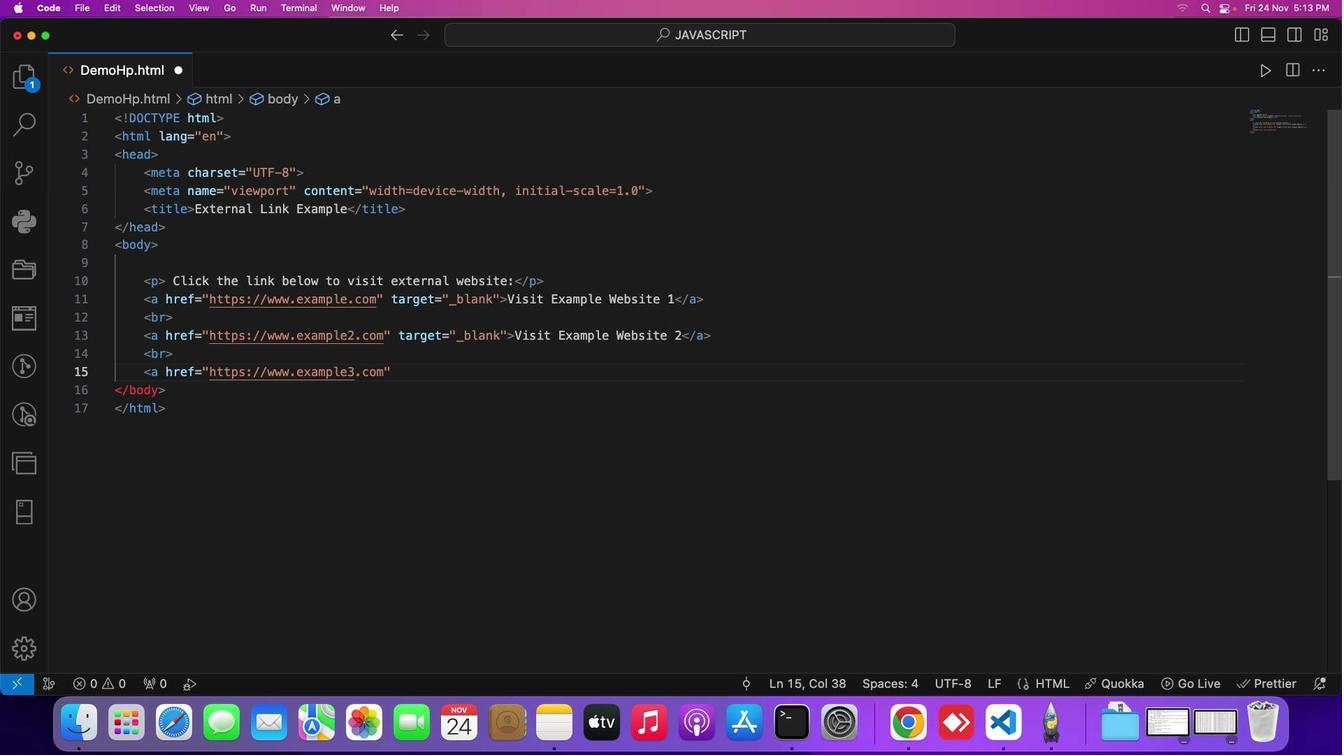 
Action: Mouse moved to (436, 385)
Screenshot: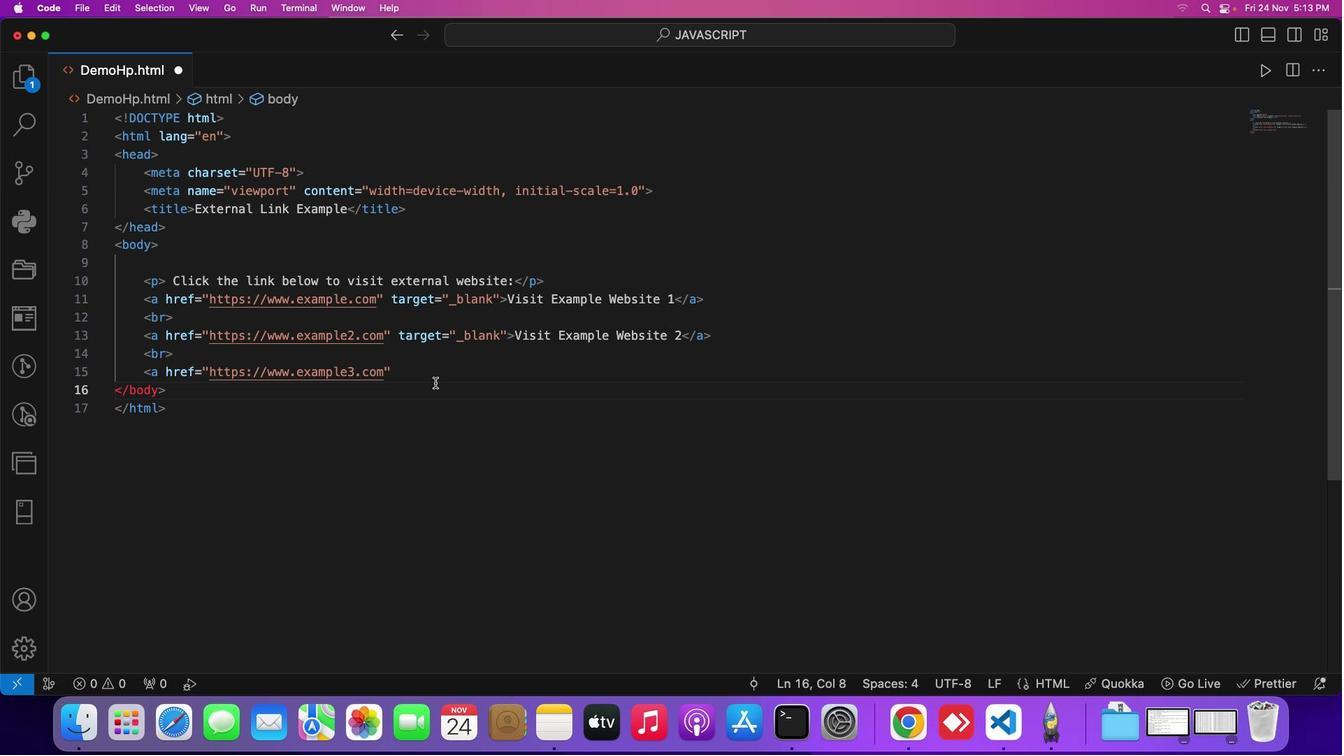 
Action: Mouse pressed left at (436, 385)
Screenshot: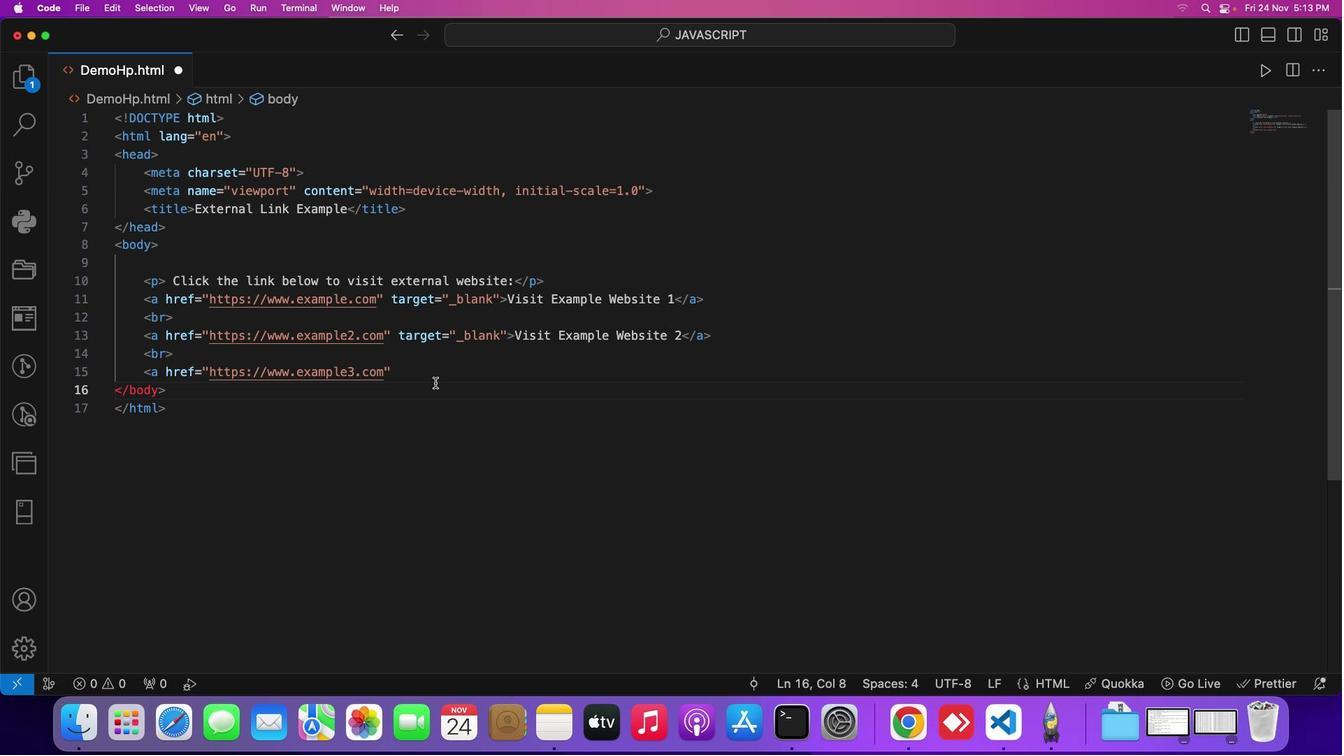 
Action: Mouse moved to (408, 371)
Screenshot: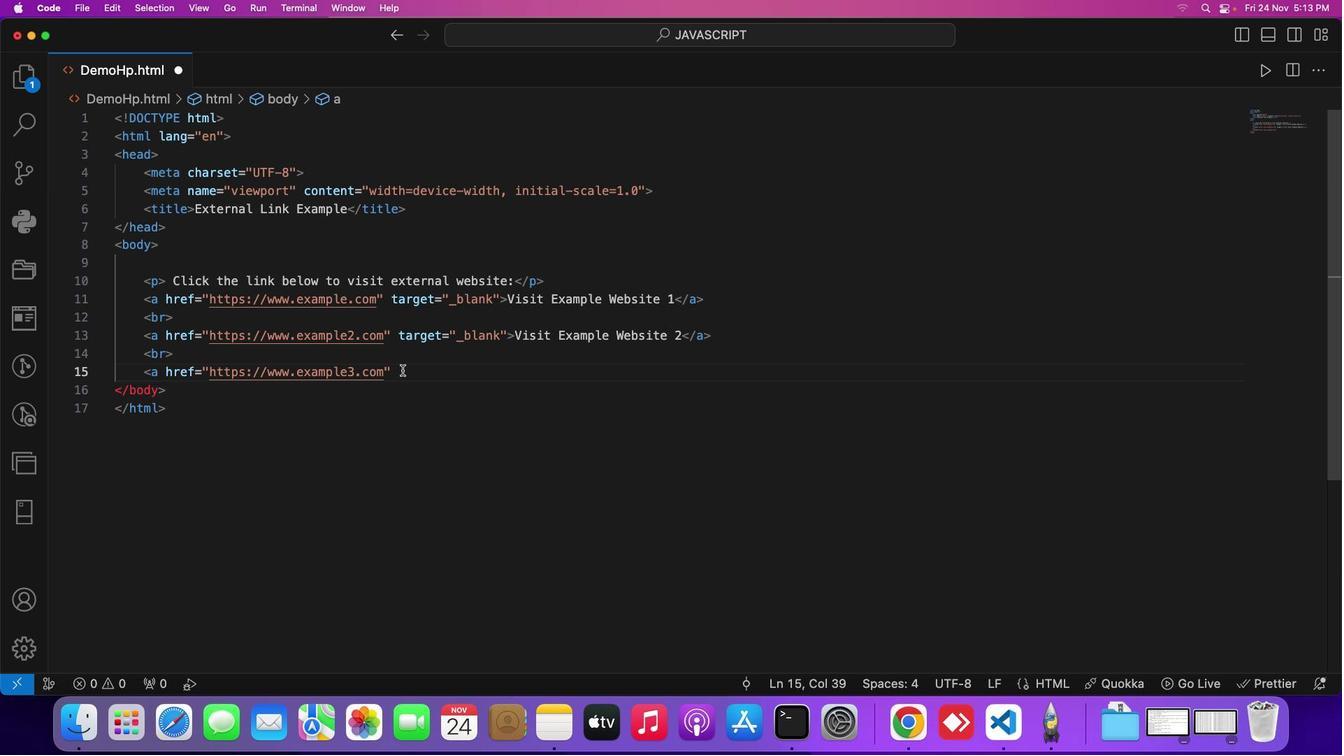 
Action: Mouse pressed left at (408, 371)
Screenshot: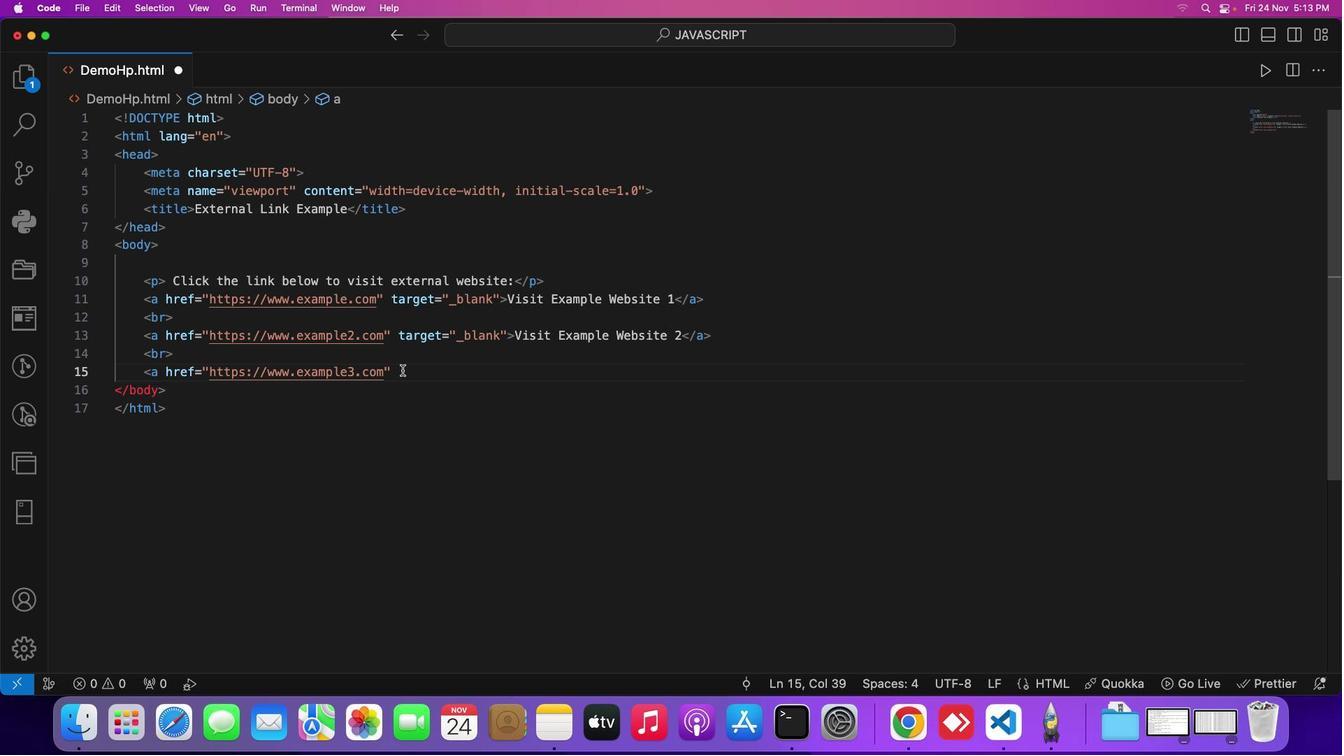 
Action: Mouse moved to (404, 371)
Screenshot: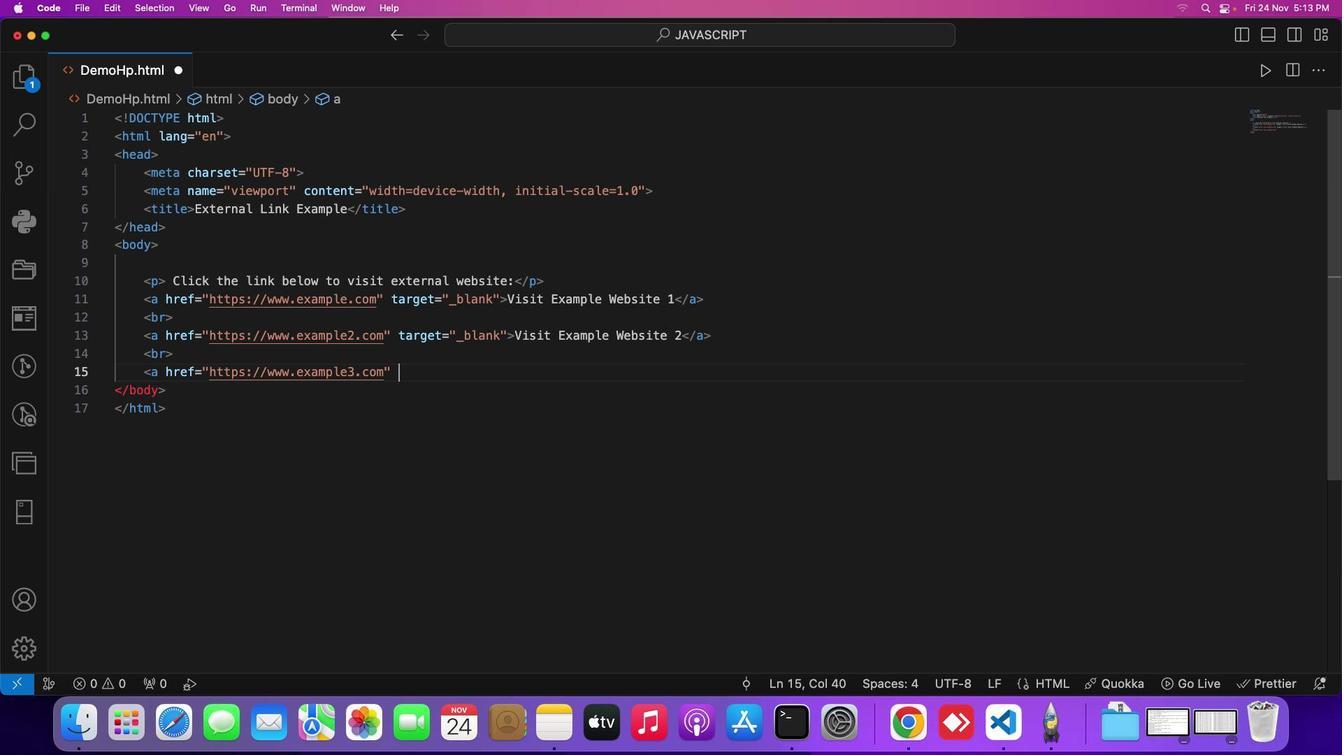 
Action: Key pressed Key.space't''a''r''g''e''t''='Key.shift_r'_''+'Key.backspace'b''l''a''n''k'Key.rightKey.shift_r'>'Key.shift_r'V''i''s''i''t''e'Key.spaceKey.shift_r'E''x''a''m''p''l''e'Key.spaceKey.shift_r'W''e''b''s''i''t''e'Key.space'3'Key.rightKey.rightKey.rightKey.rightKey.enter
Screenshot: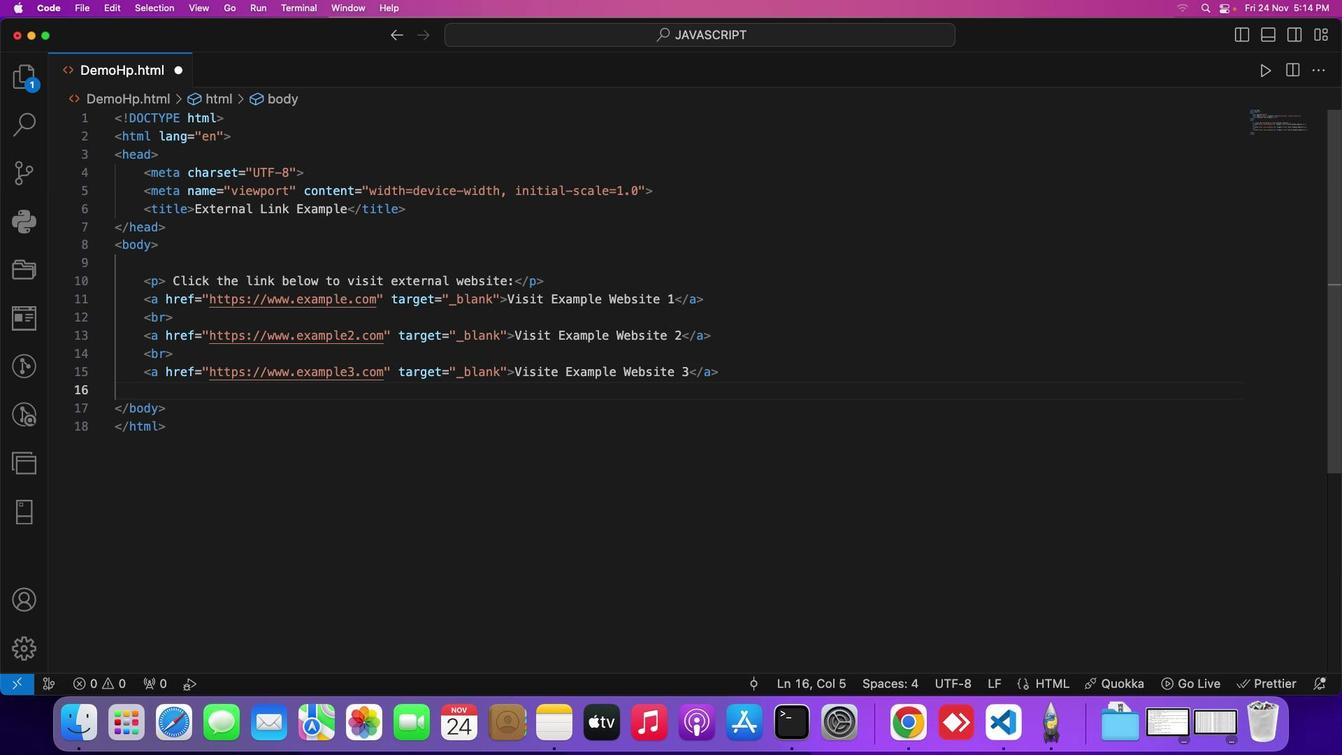 
Action: Mouse moved to (200, 435)
Screenshot: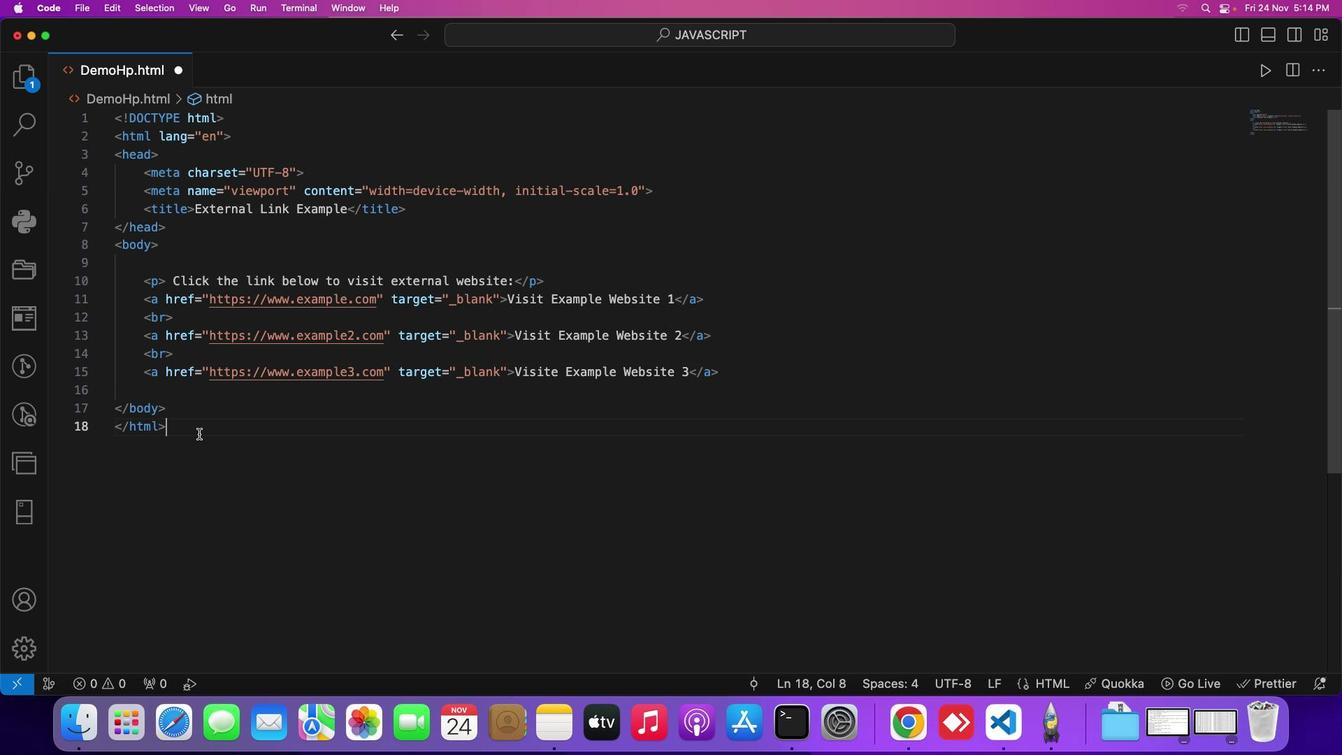 
Action: Mouse pressed left at (200, 435)
Screenshot: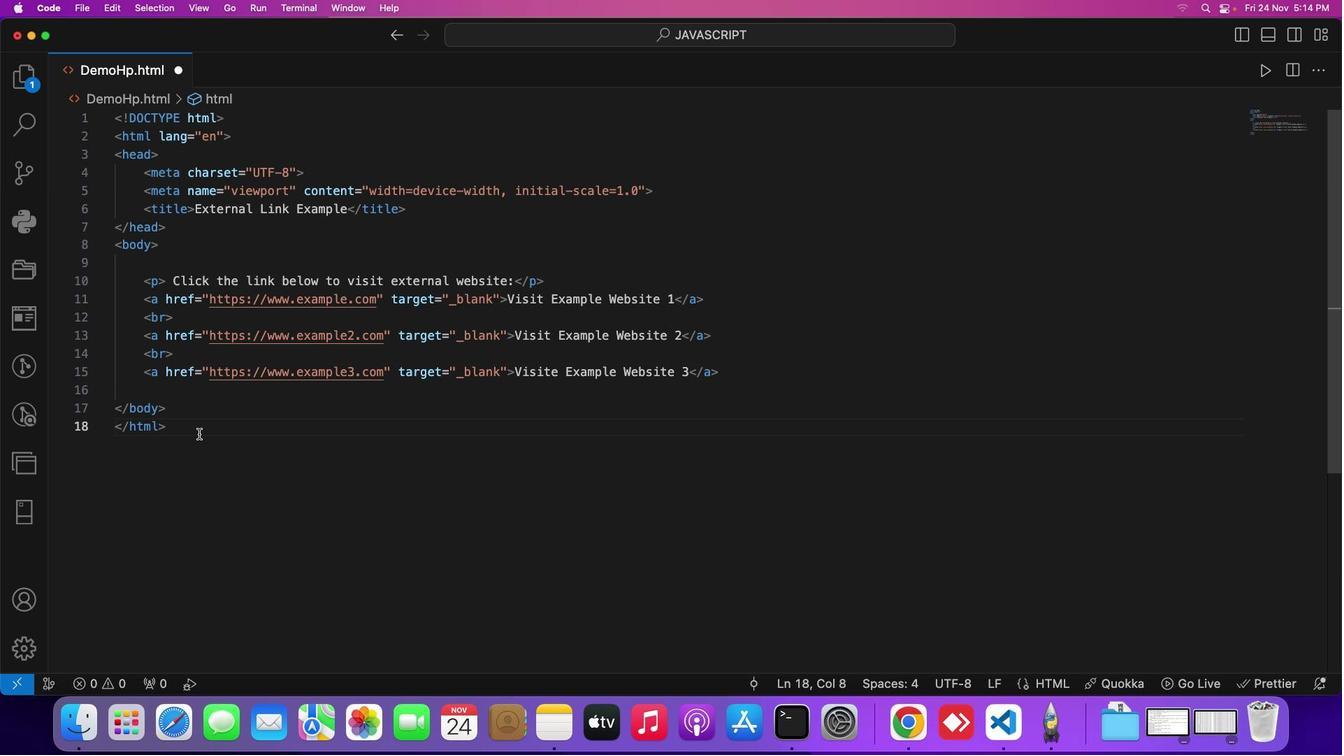 
Action: Key pressed Key.enter
Screenshot: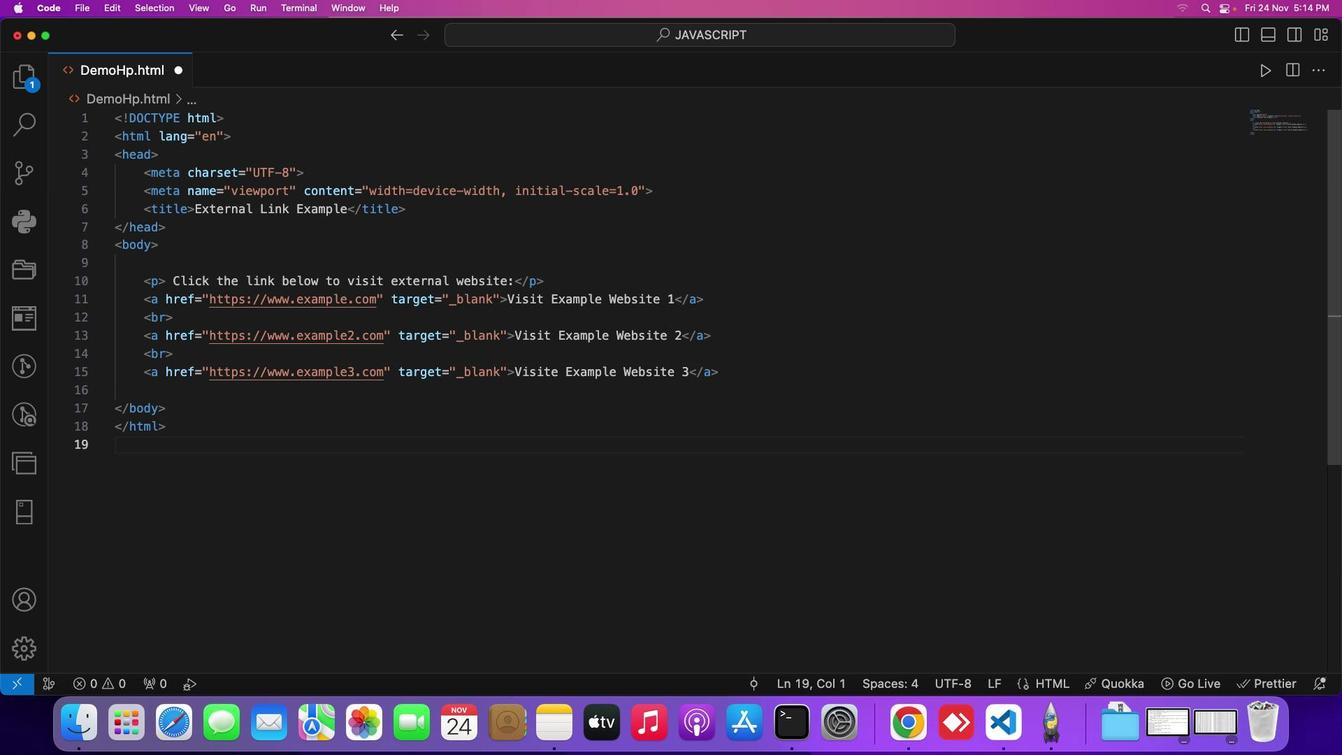 
Action: Mouse moved to (216, 422)
Screenshot: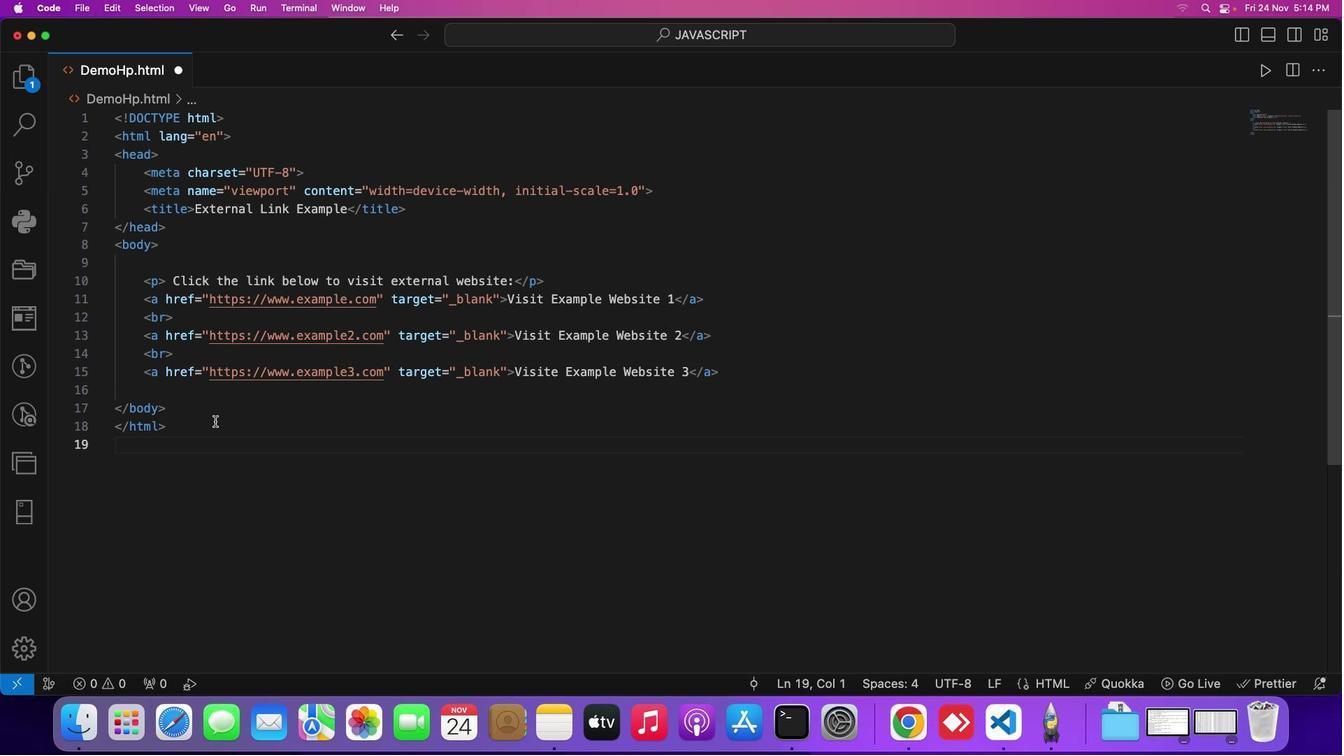 
Action: Key pressed Key.cmd
Screenshot: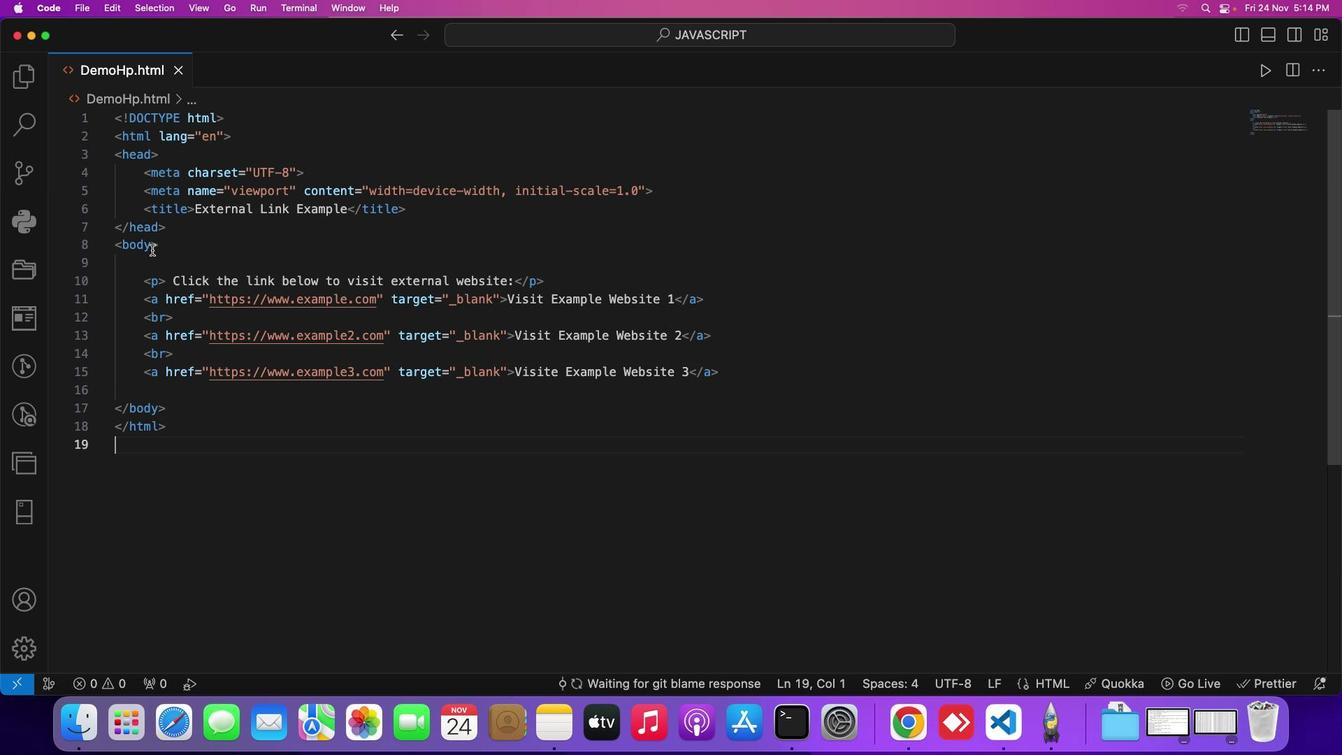 
Action: Mouse moved to (216, 422)
Screenshot: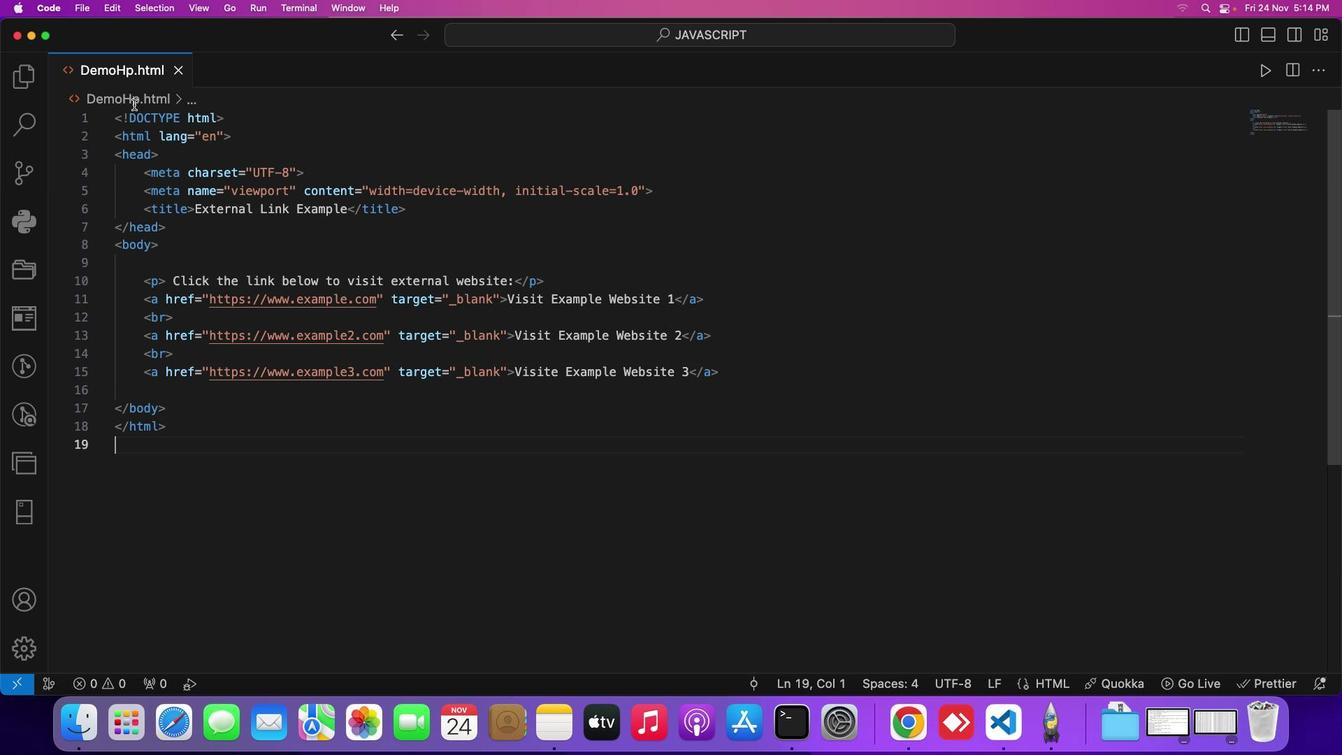 
Action: Key pressed 's'
Screenshot: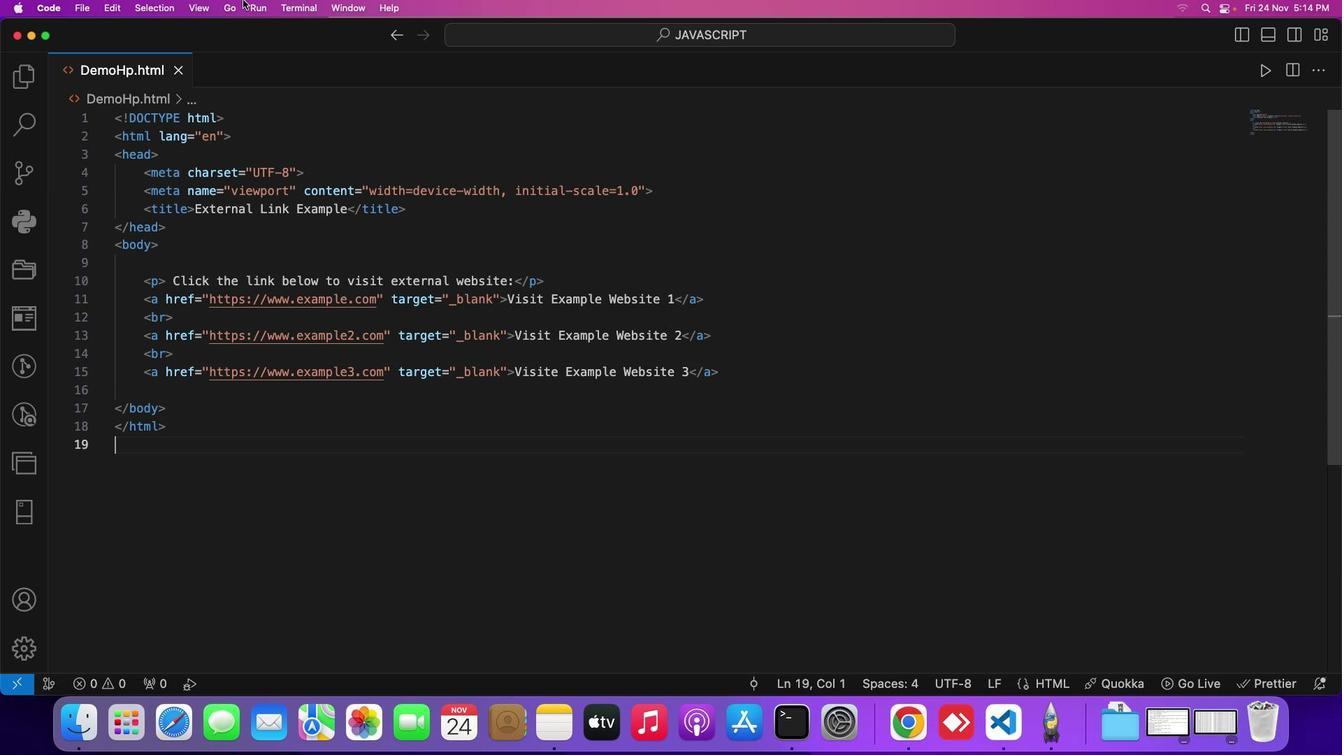 
Action: Mouse moved to (85, 9)
Screenshot: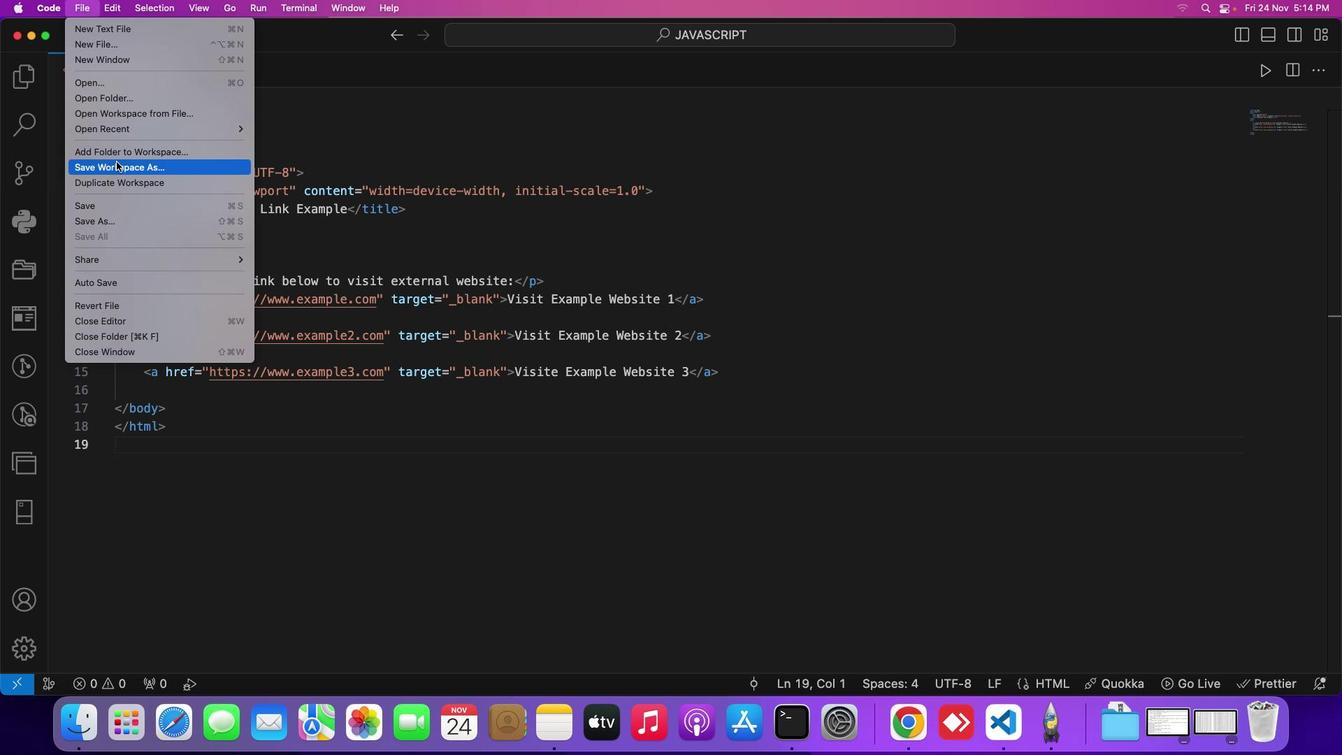 
Action: Mouse pressed left at (85, 9)
Screenshot: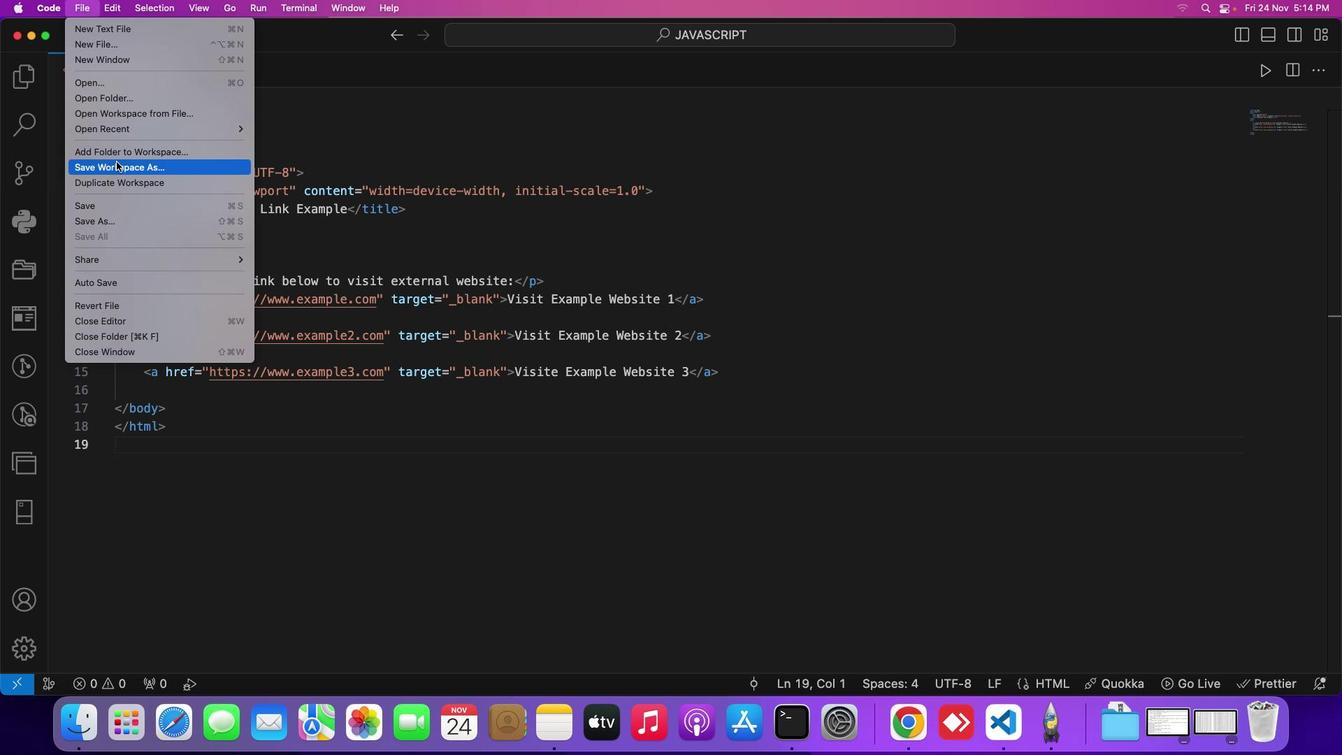 
Action: Mouse moved to (137, 207)
Screenshot: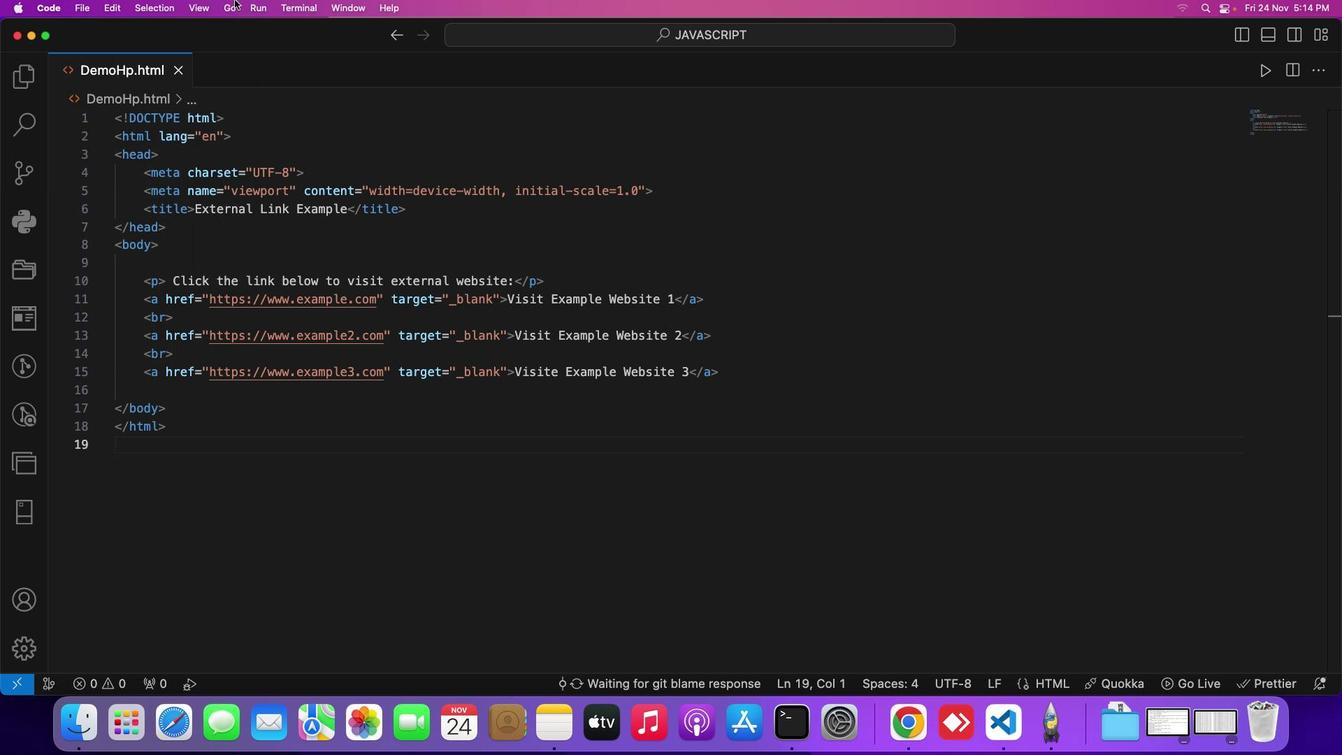 
Action: Mouse pressed left at (137, 207)
Screenshot: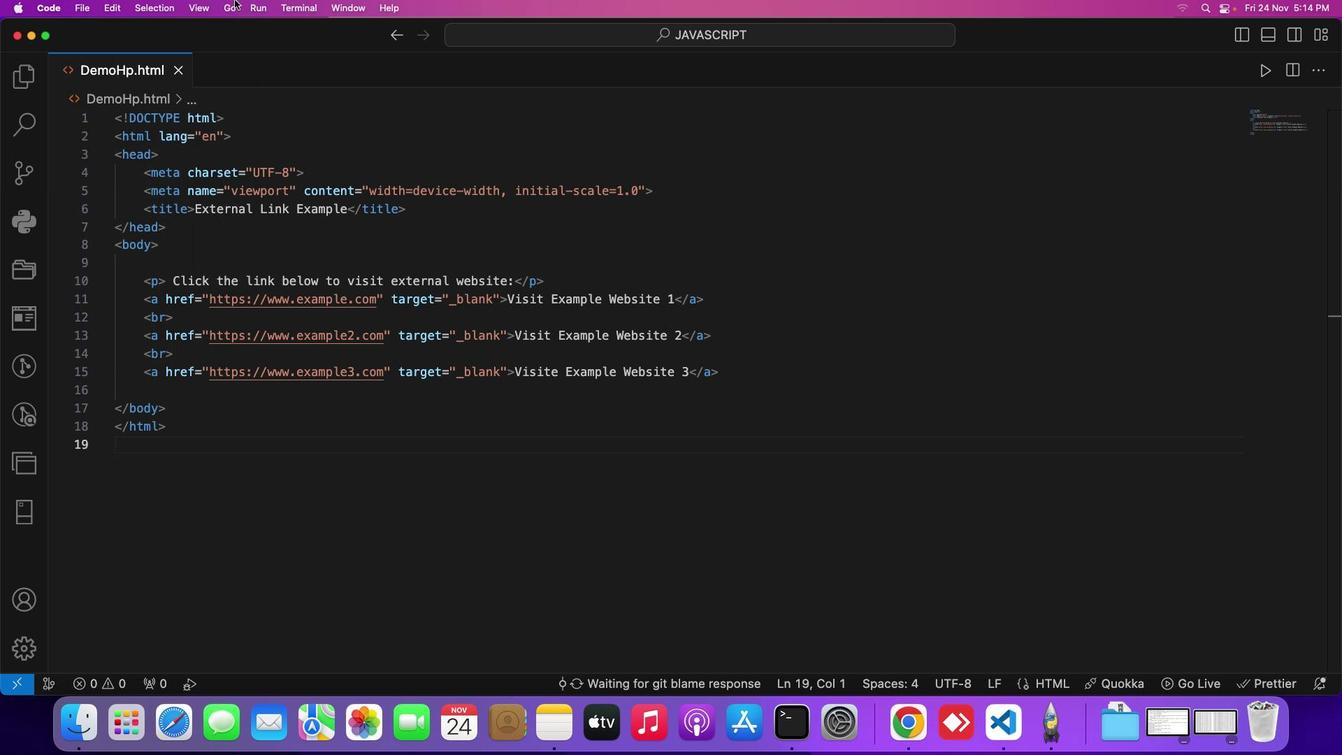 
Action: Mouse moved to (259, 8)
Screenshot: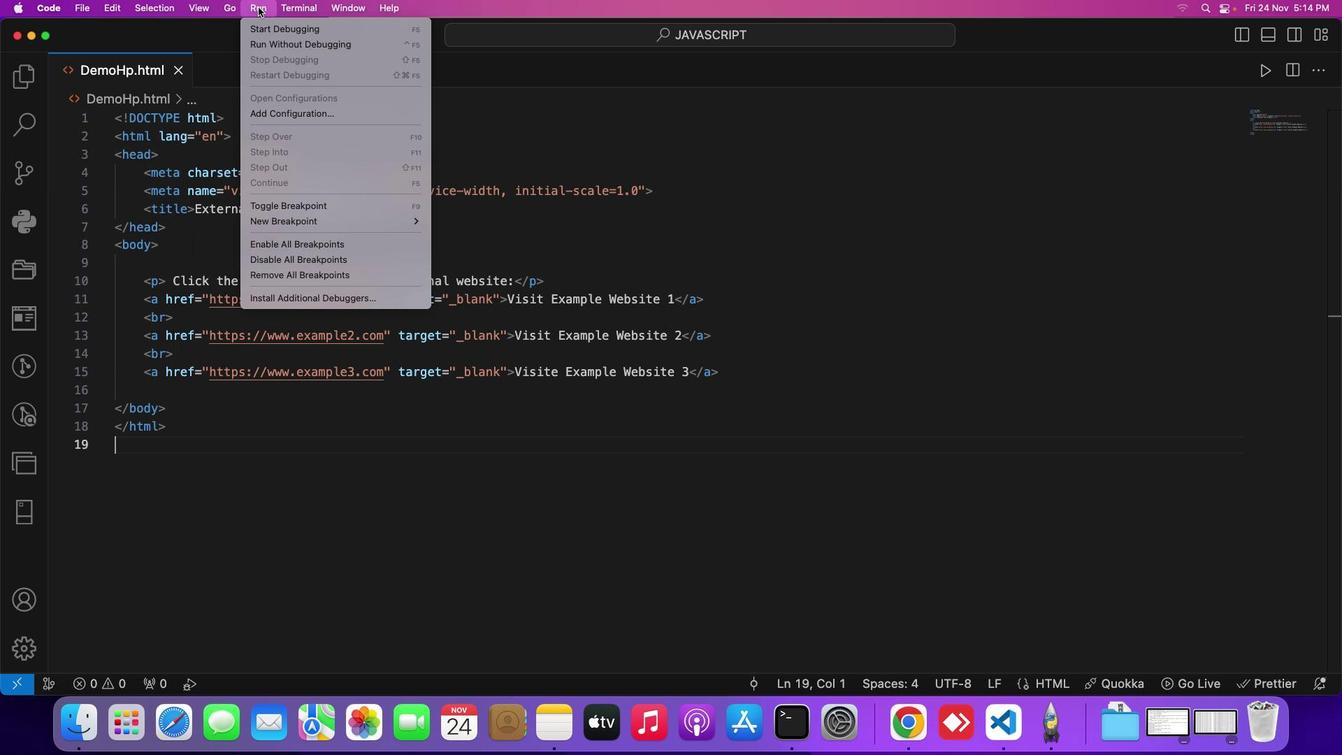 
Action: Mouse pressed left at (259, 8)
Screenshot: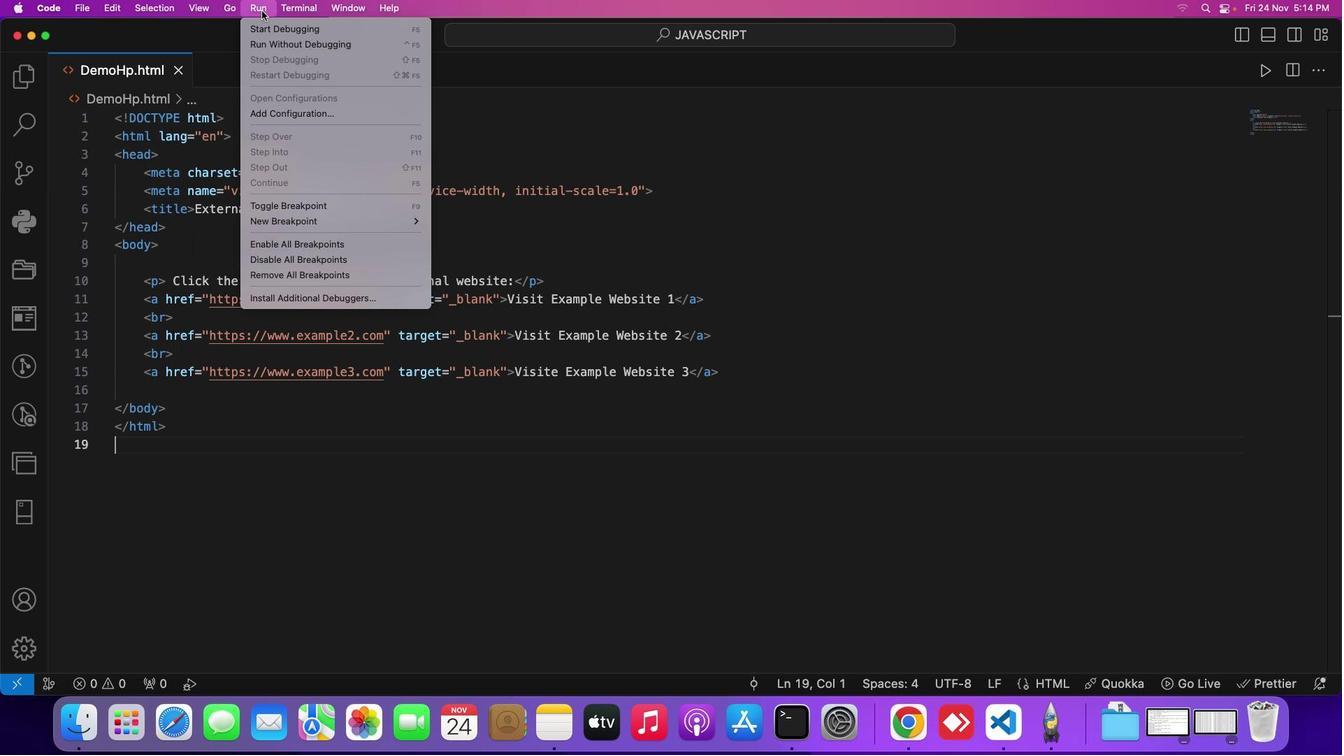 
Action: Mouse moved to (278, 44)
Screenshot: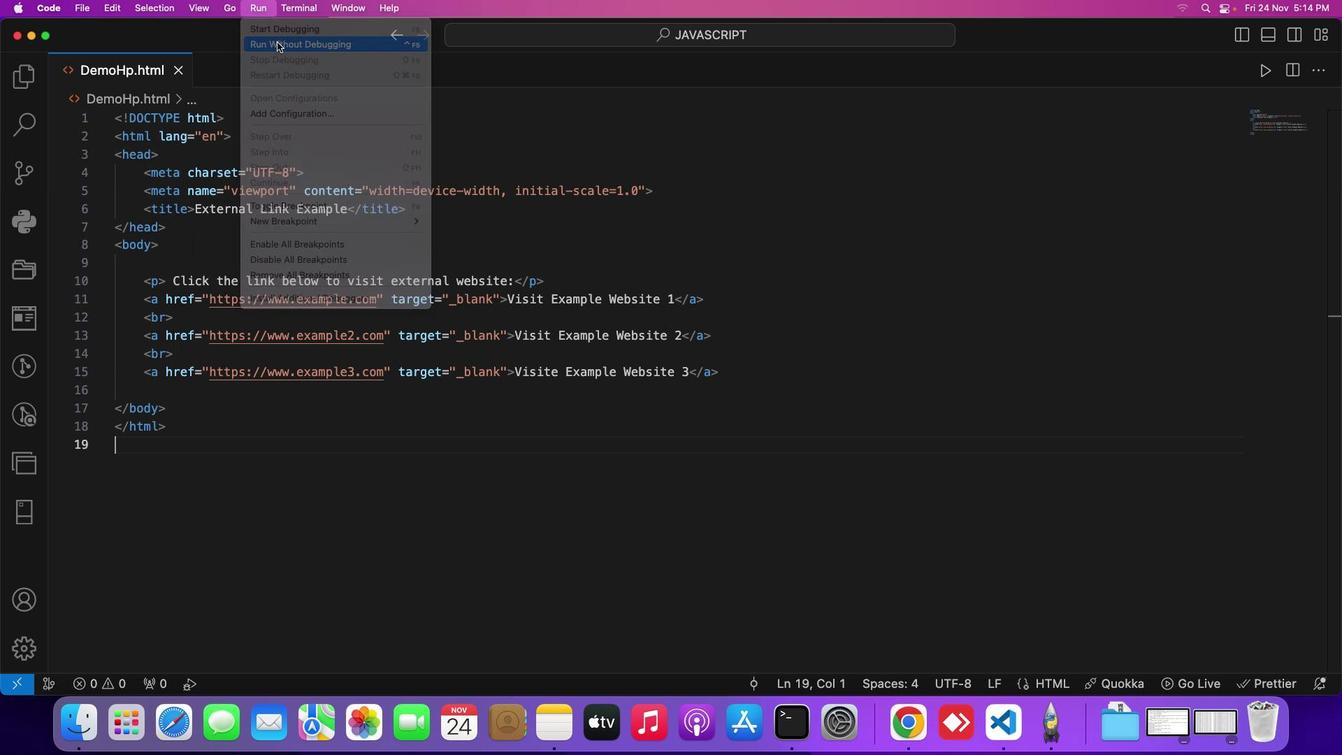 
Action: Mouse pressed left at (278, 44)
Screenshot: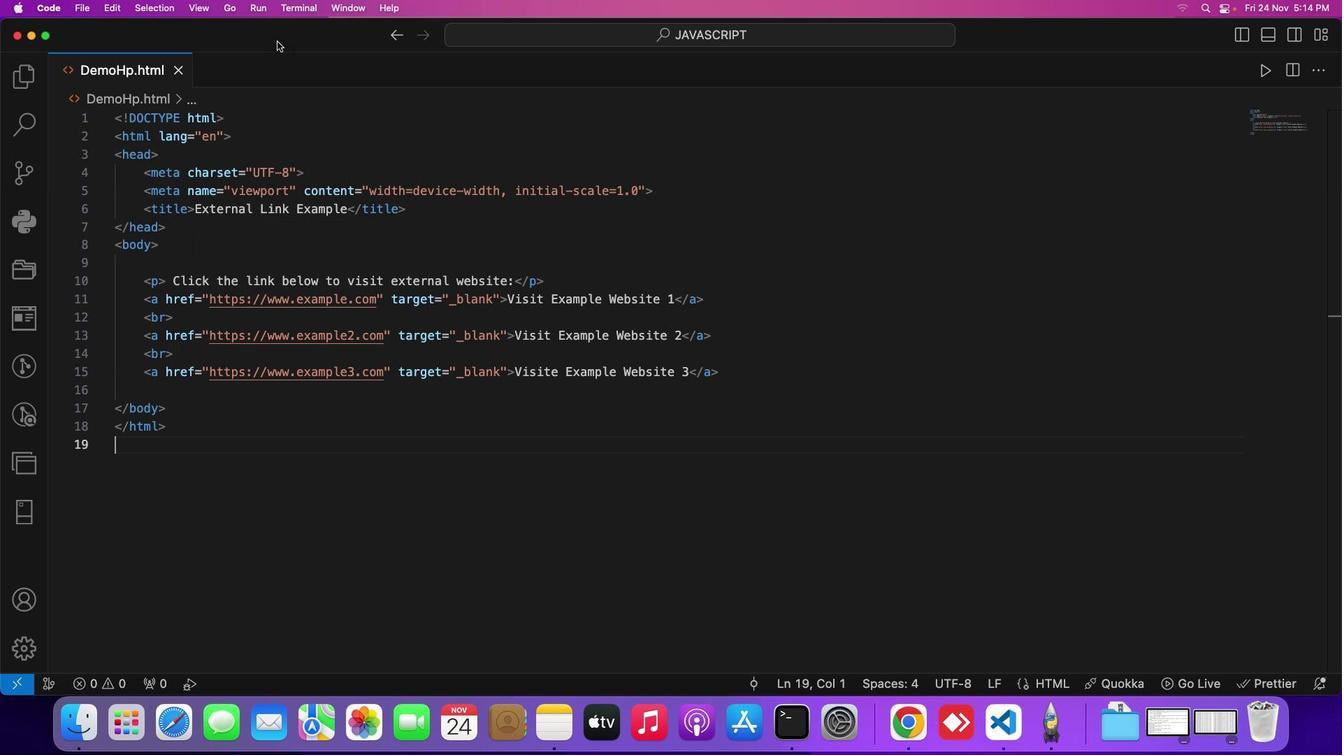 
Action: Mouse moved to (441, 75)
Screenshot: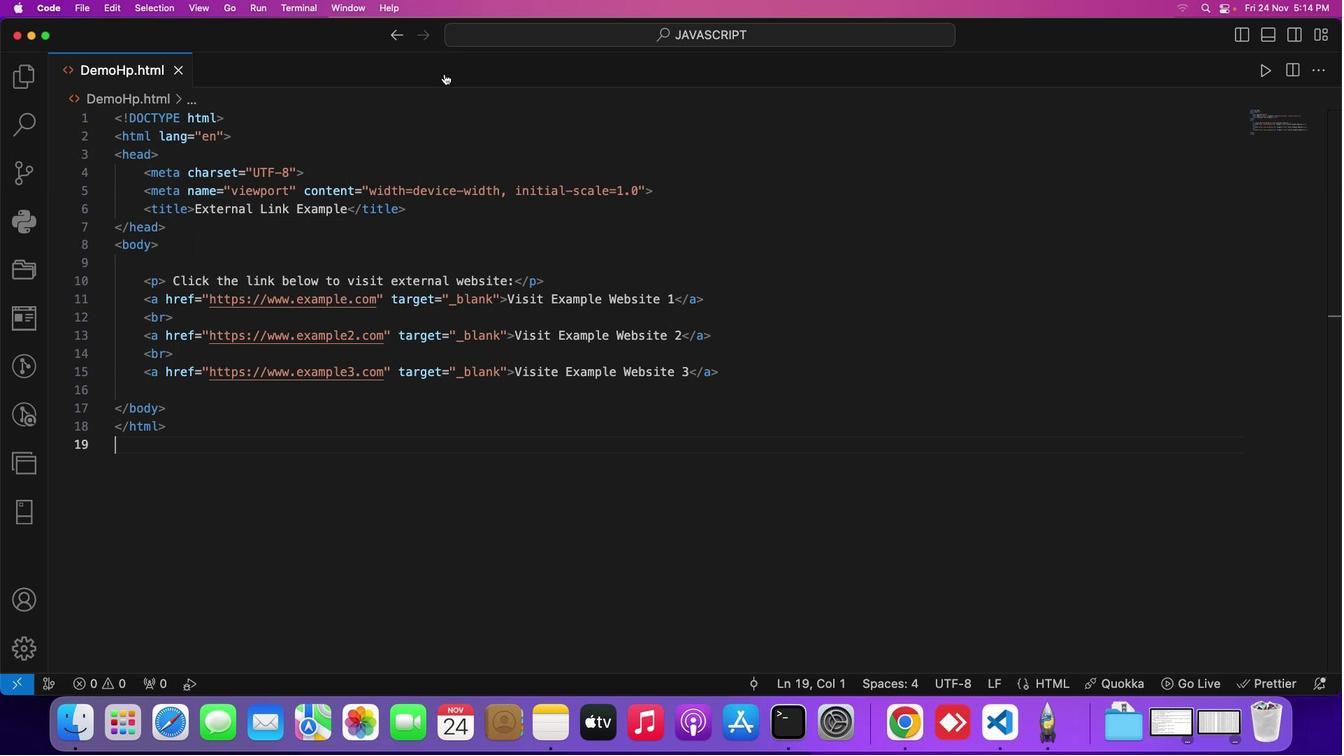 
Action: Mouse pressed left at (441, 75)
Screenshot: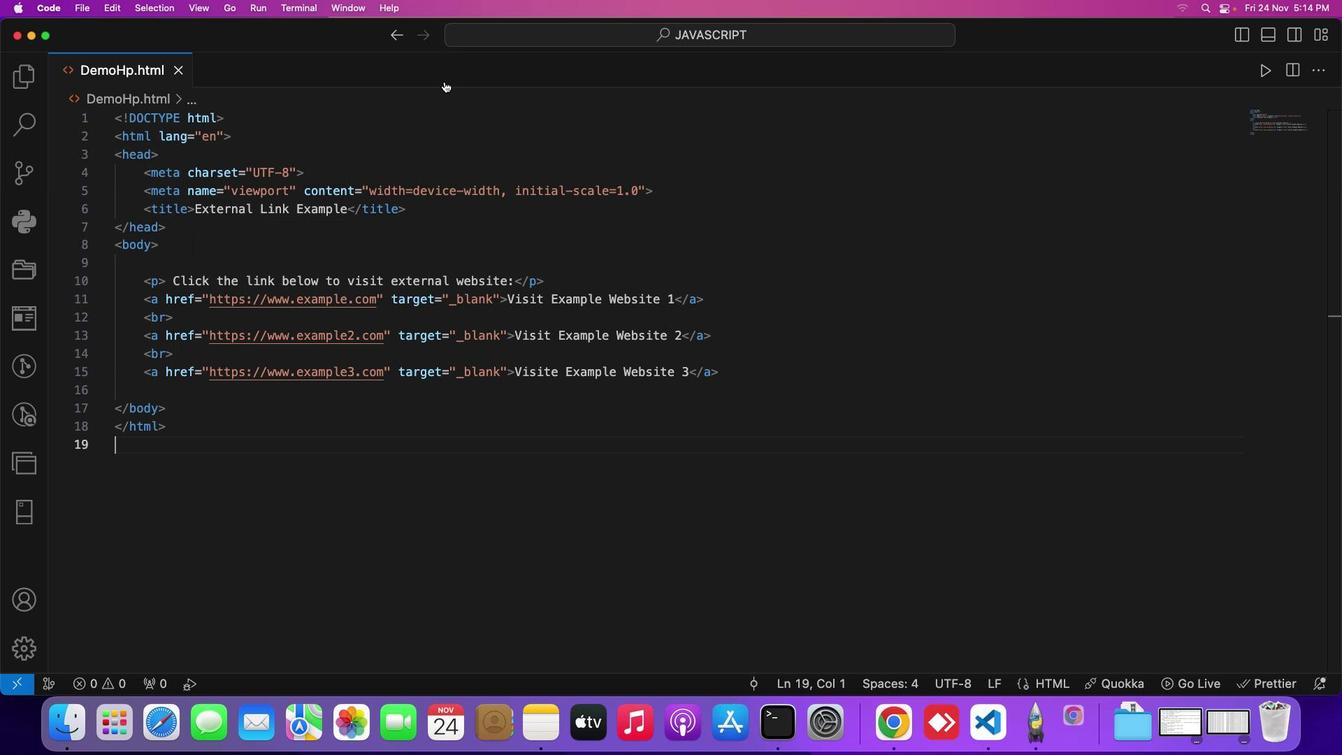 
Action: Mouse moved to (47, 135)
Screenshot: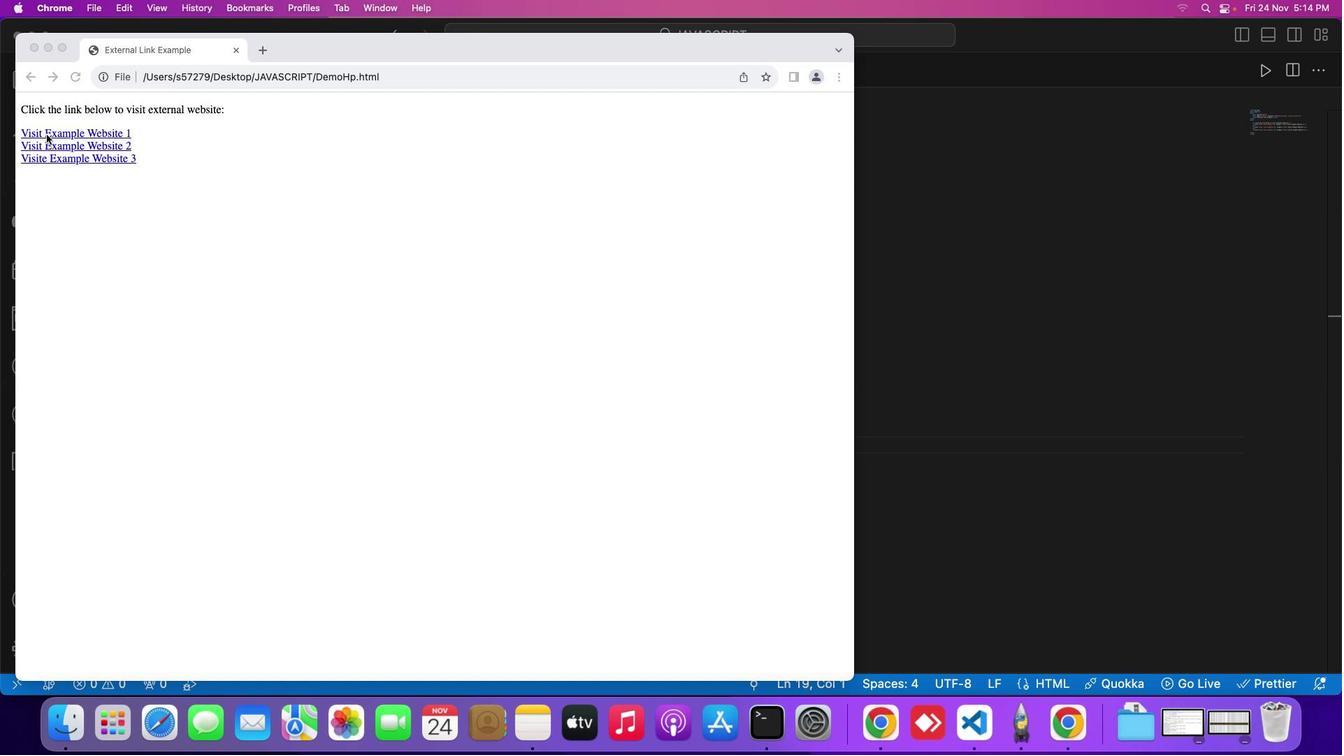 
Action: Mouse pressed left at (47, 135)
Screenshot: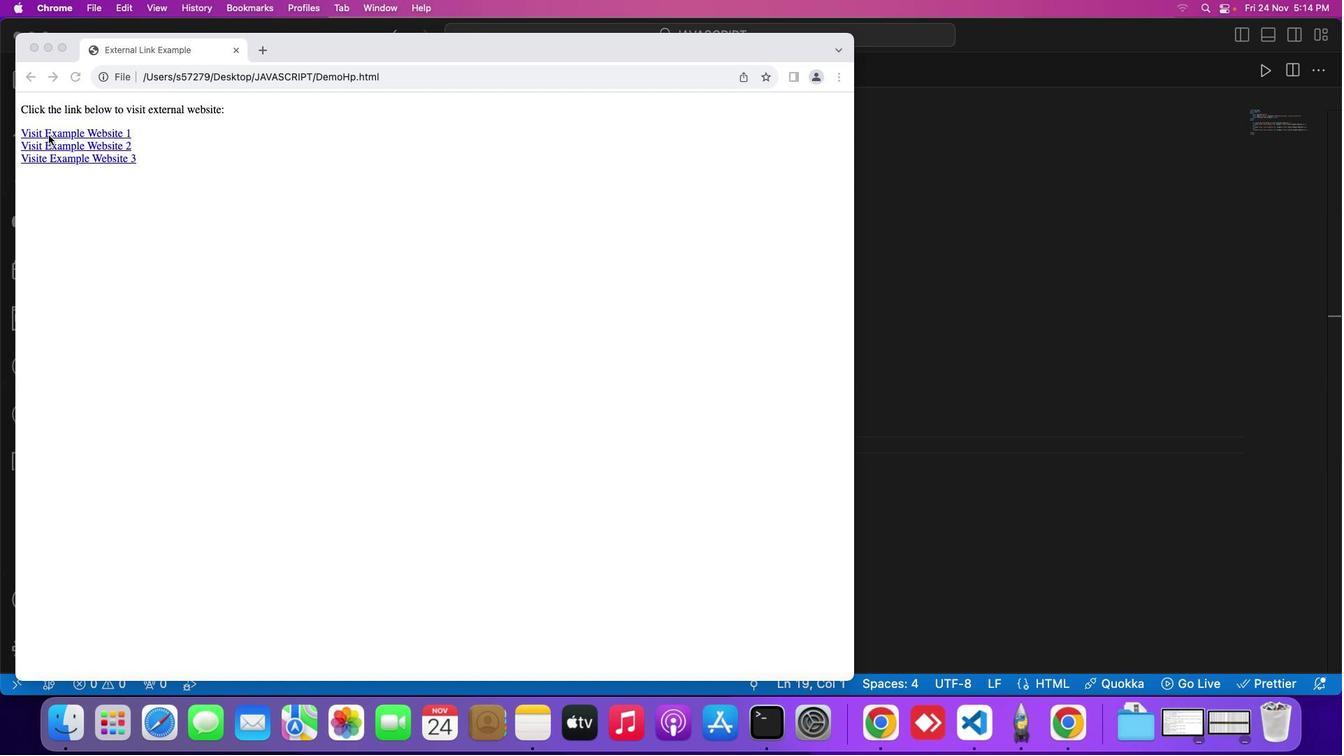 
Action: Mouse moved to (60, 136)
Screenshot: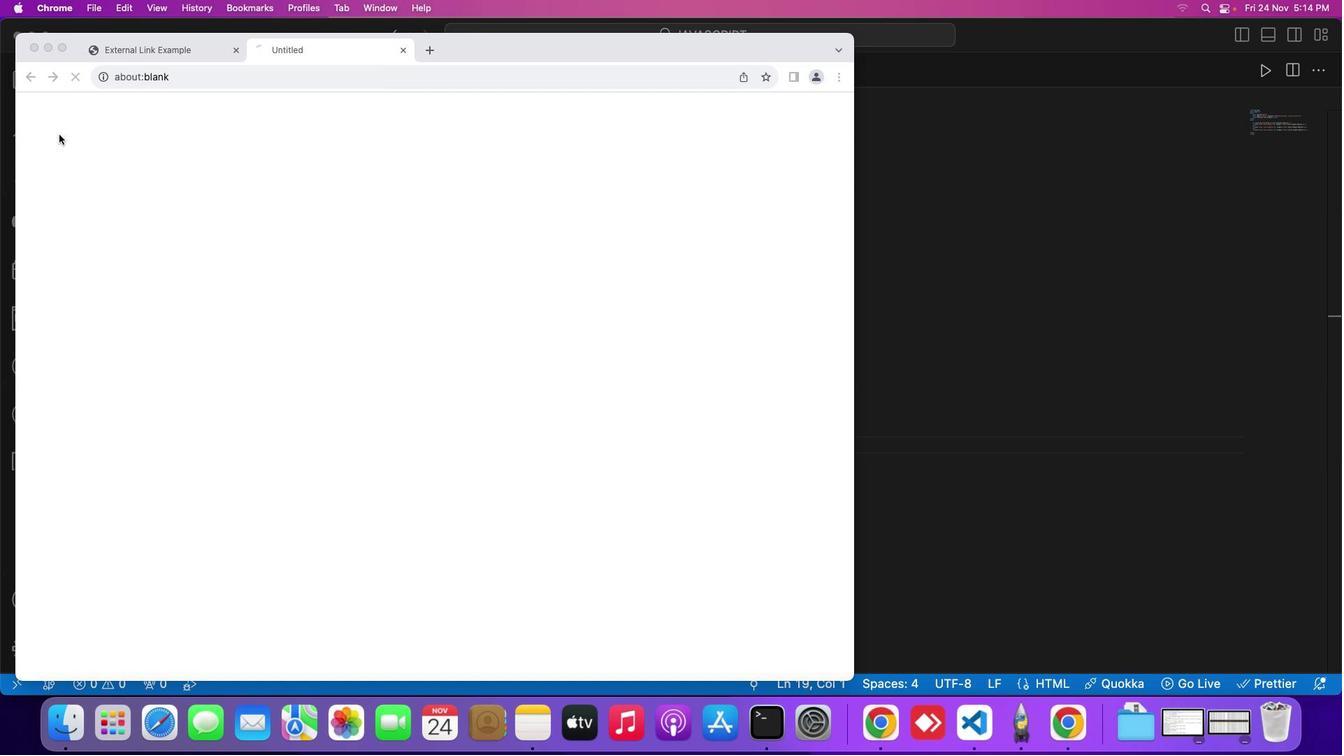 
Action: Mouse pressed left at (60, 136)
Screenshot: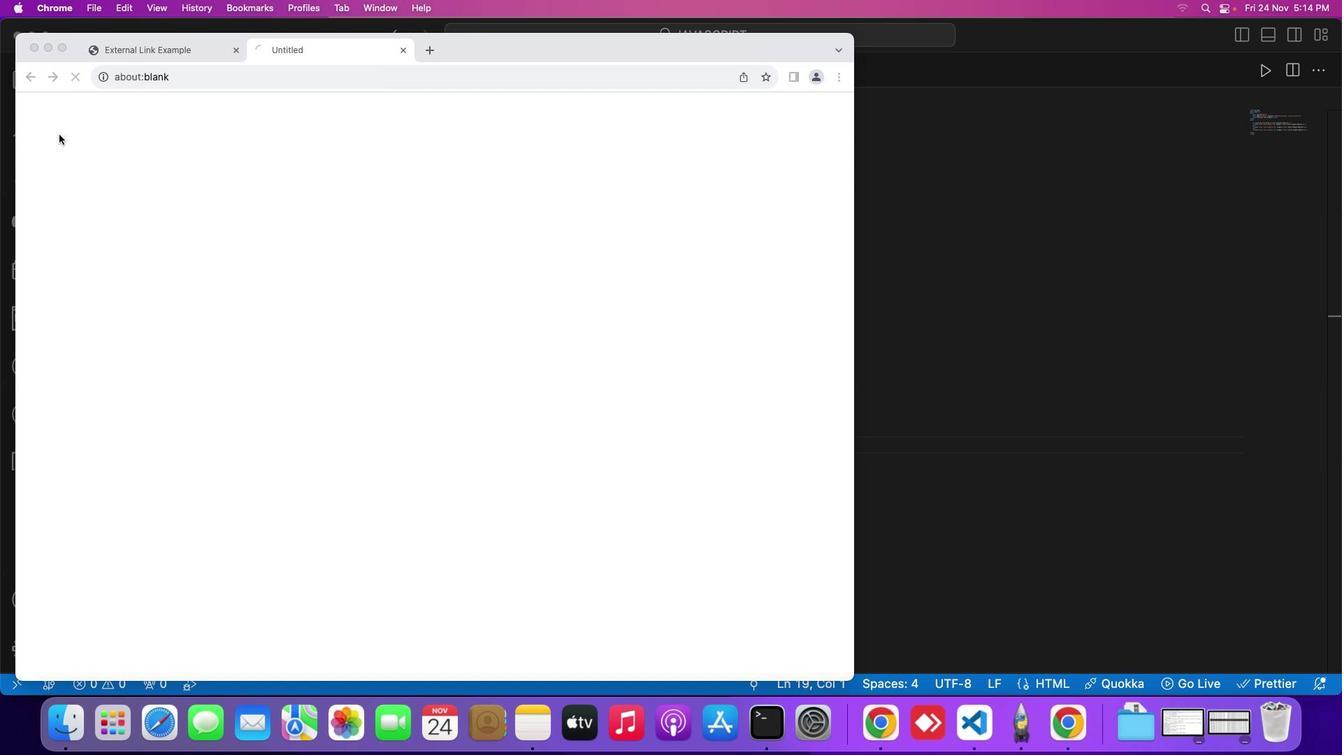 
Action: Mouse pressed left at (60, 136)
Screenshot: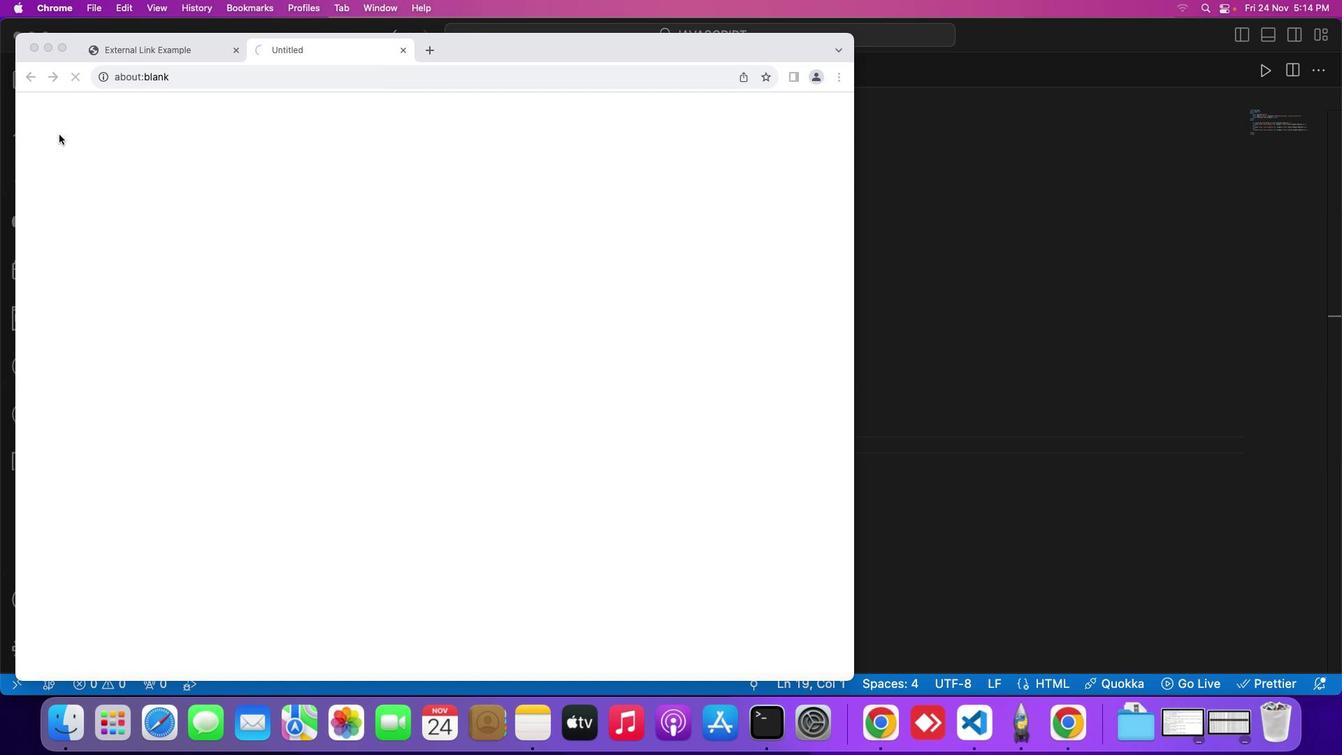 
Action: Mouse moved to (134, 48)
Screenshot: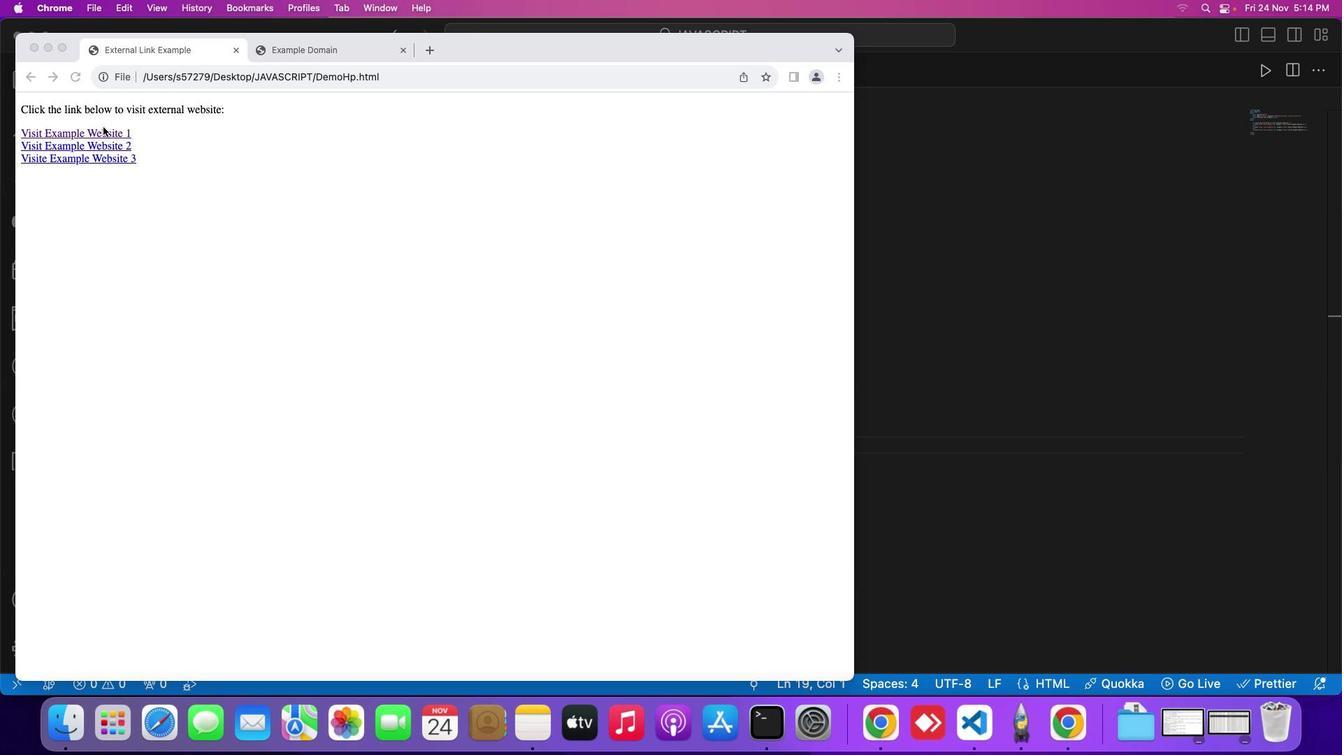 
Action: Mouse pressed left at (134, 48)
Screenshot: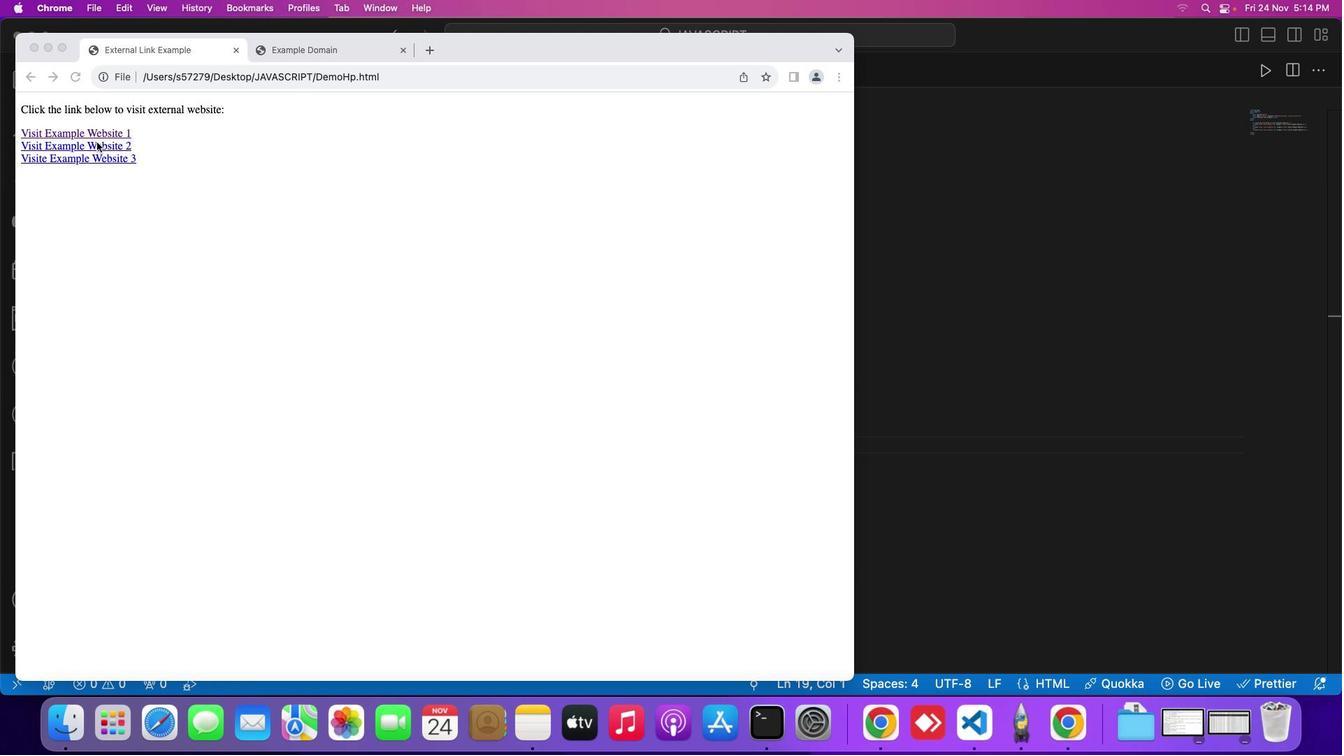 
Action: Mouse moved to (96, 146)
Screenshot: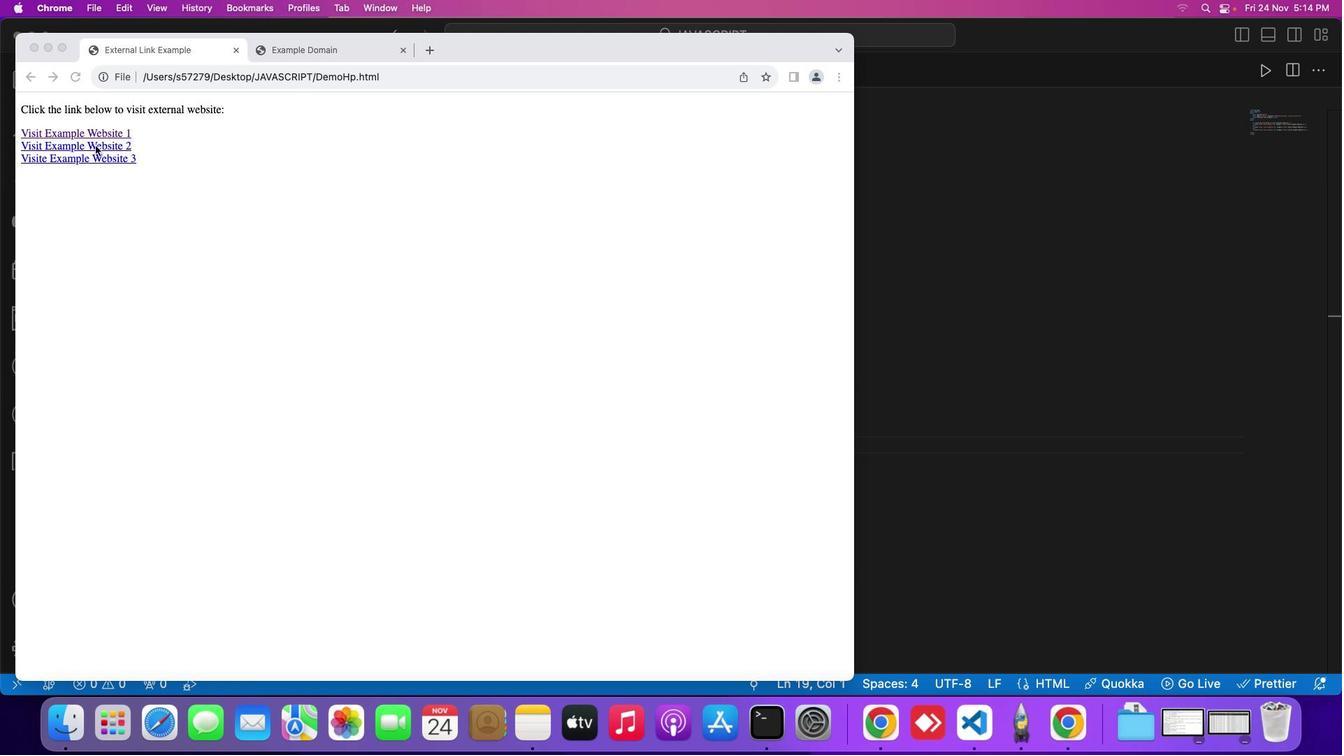 
Action: Mouse pressed left at (96, 146)
Screenshot: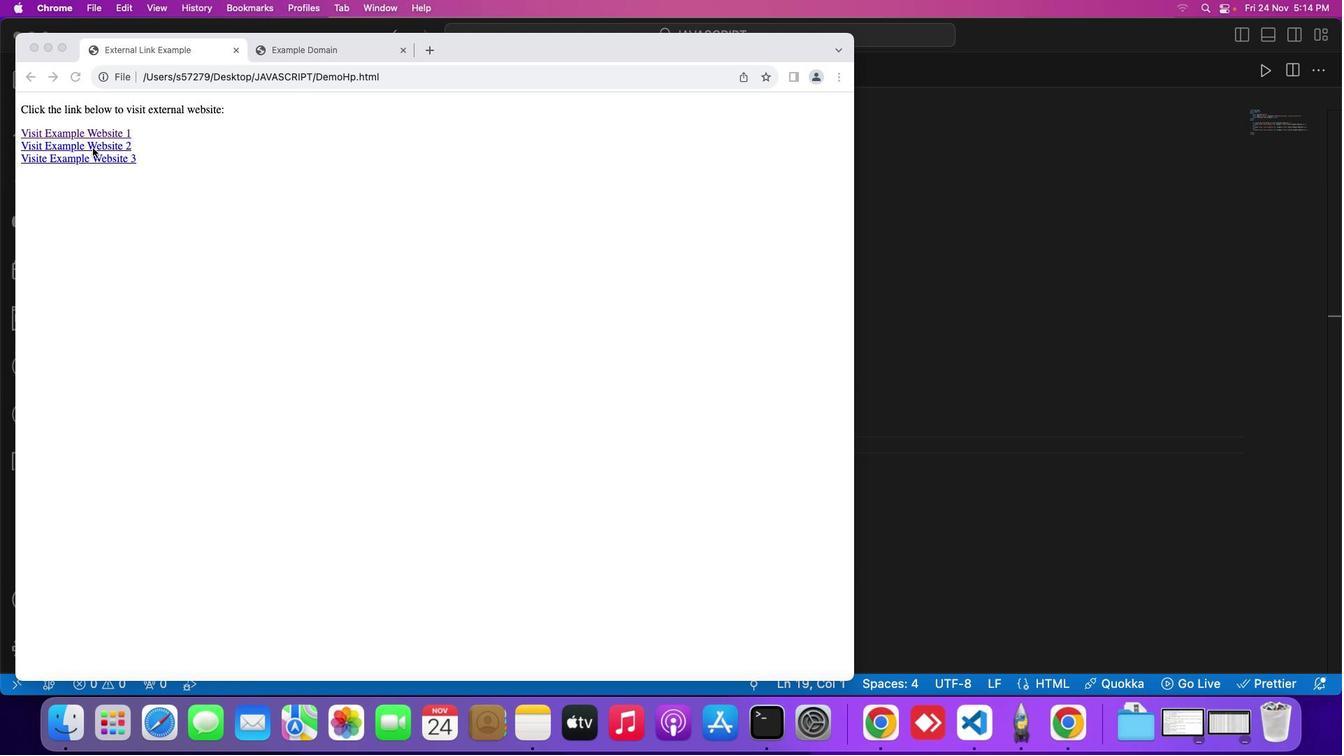 
Action: Mouse moved to (70, 148)
Screenshot: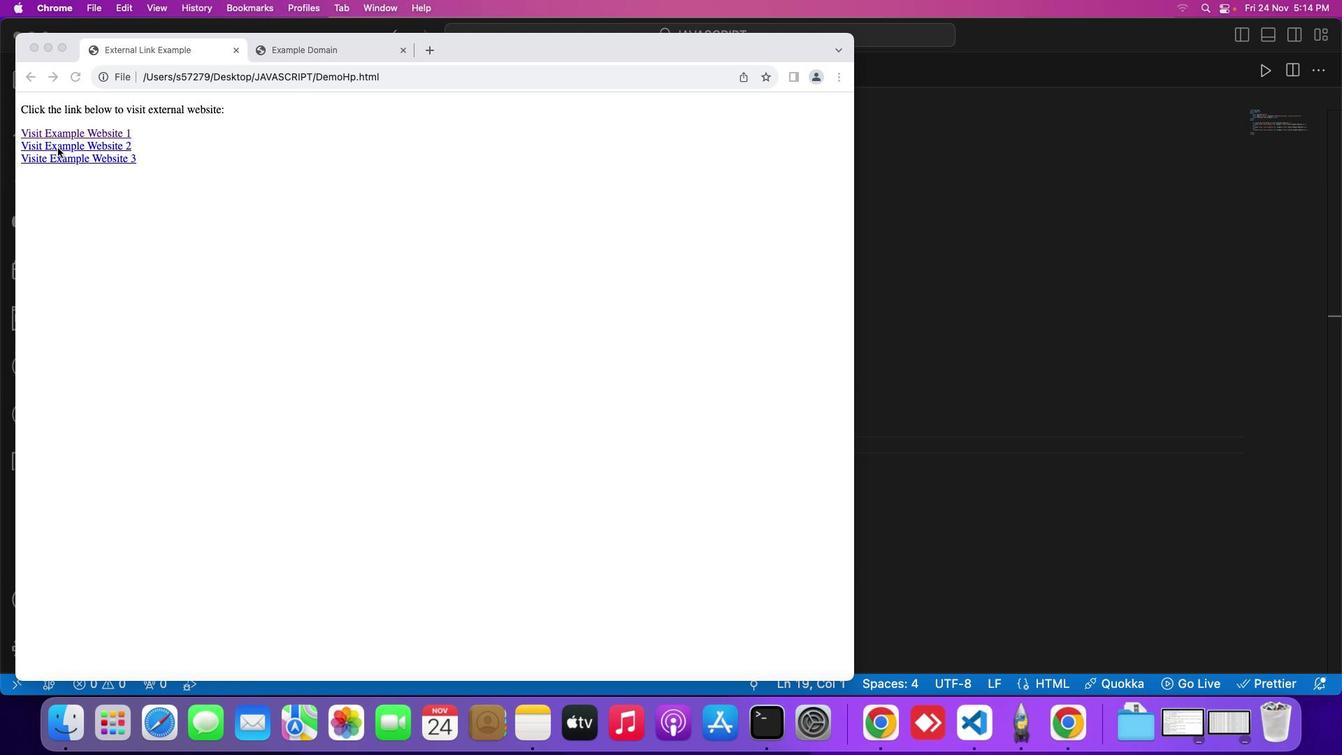 
Action: Mouse pressed left at (70, 148)
Screenshot: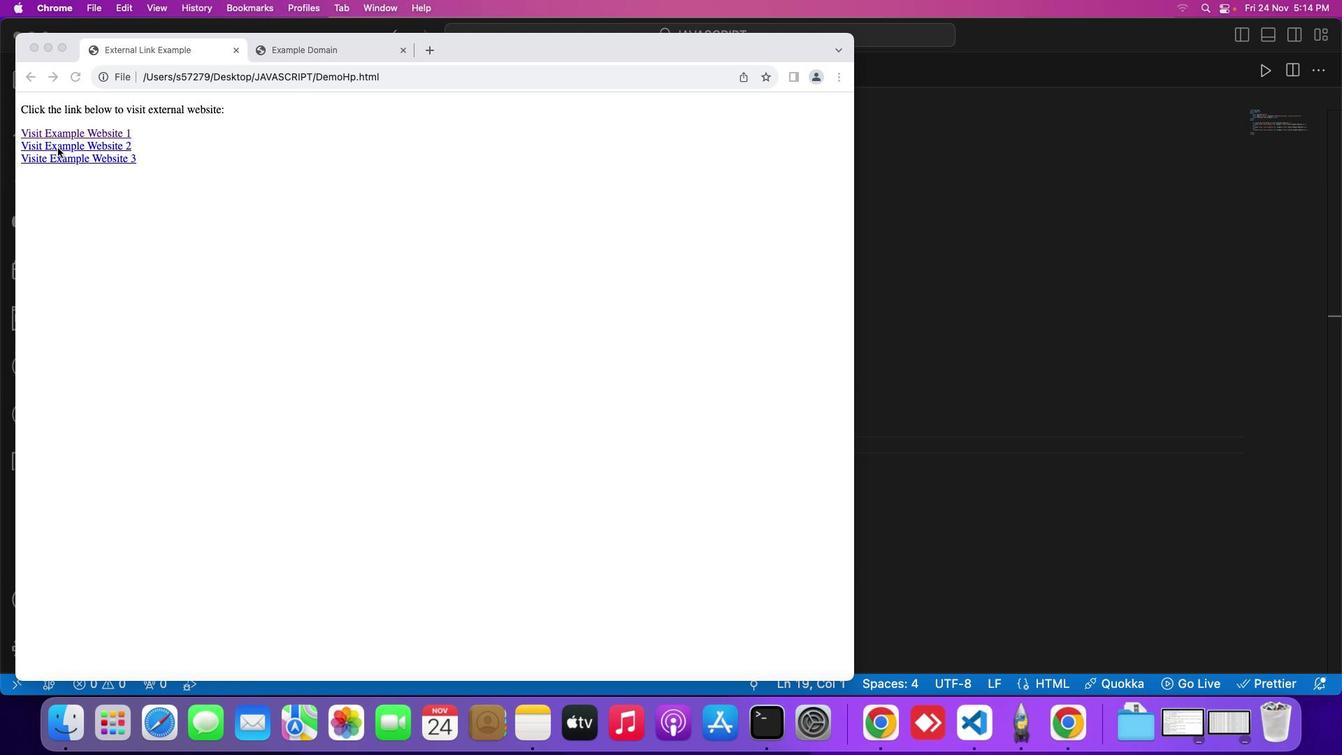 
Action: Mouse moved to (58, 149)
Screenshot: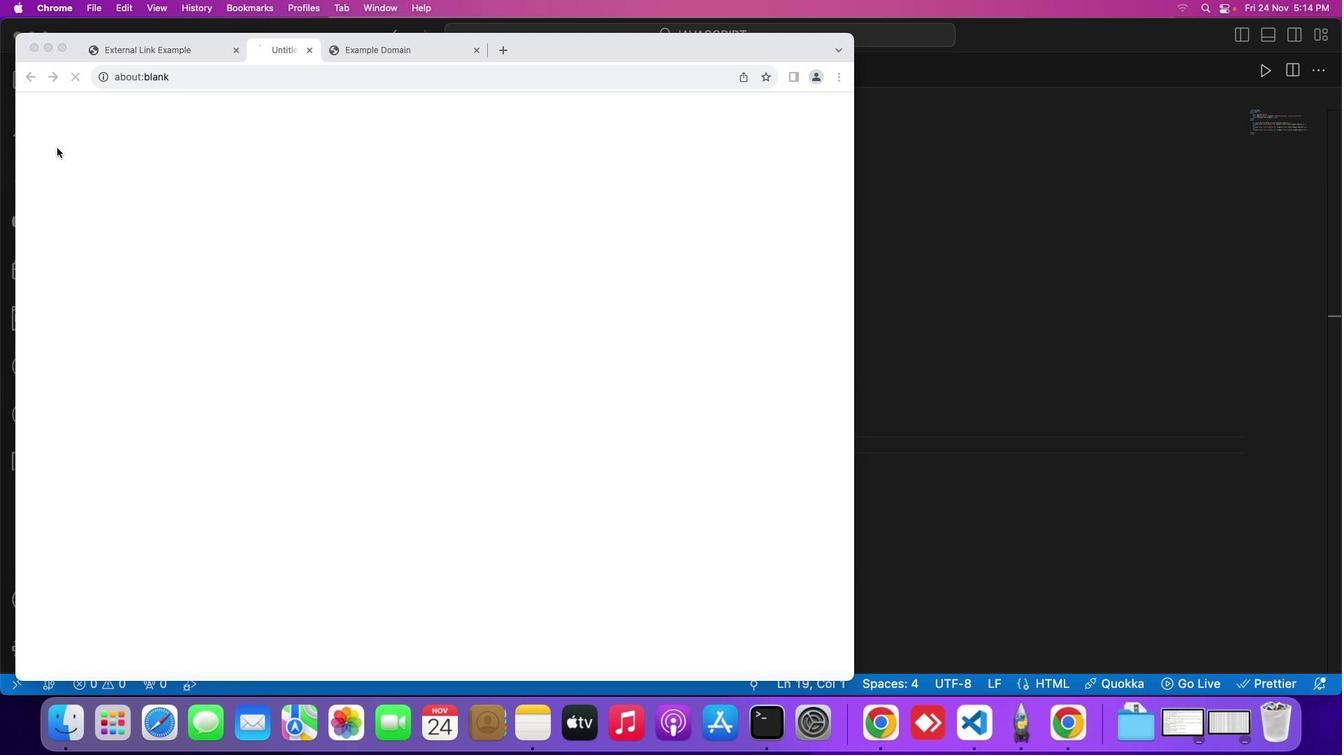 
Action: Mouse pressed left at (58, 149)
Screenshot: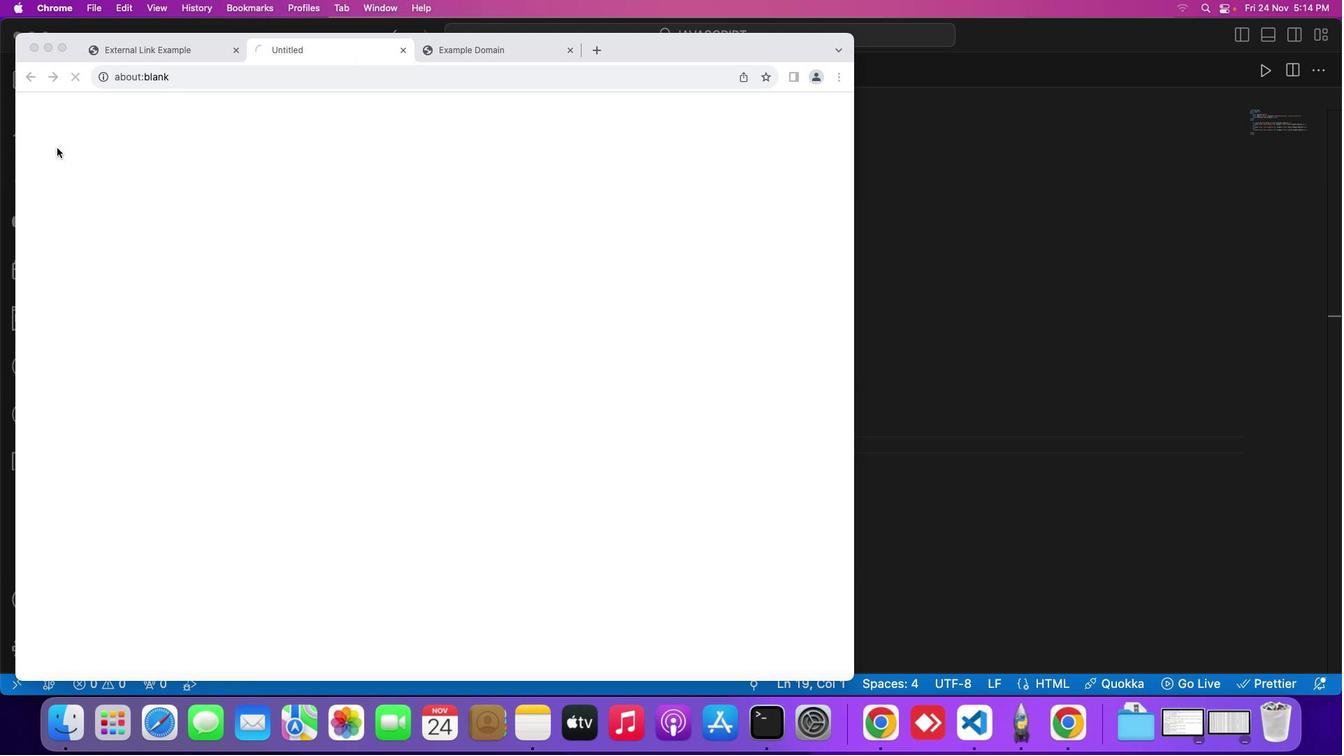 
Action: Mouse moved to (58, 148)
Screenshot: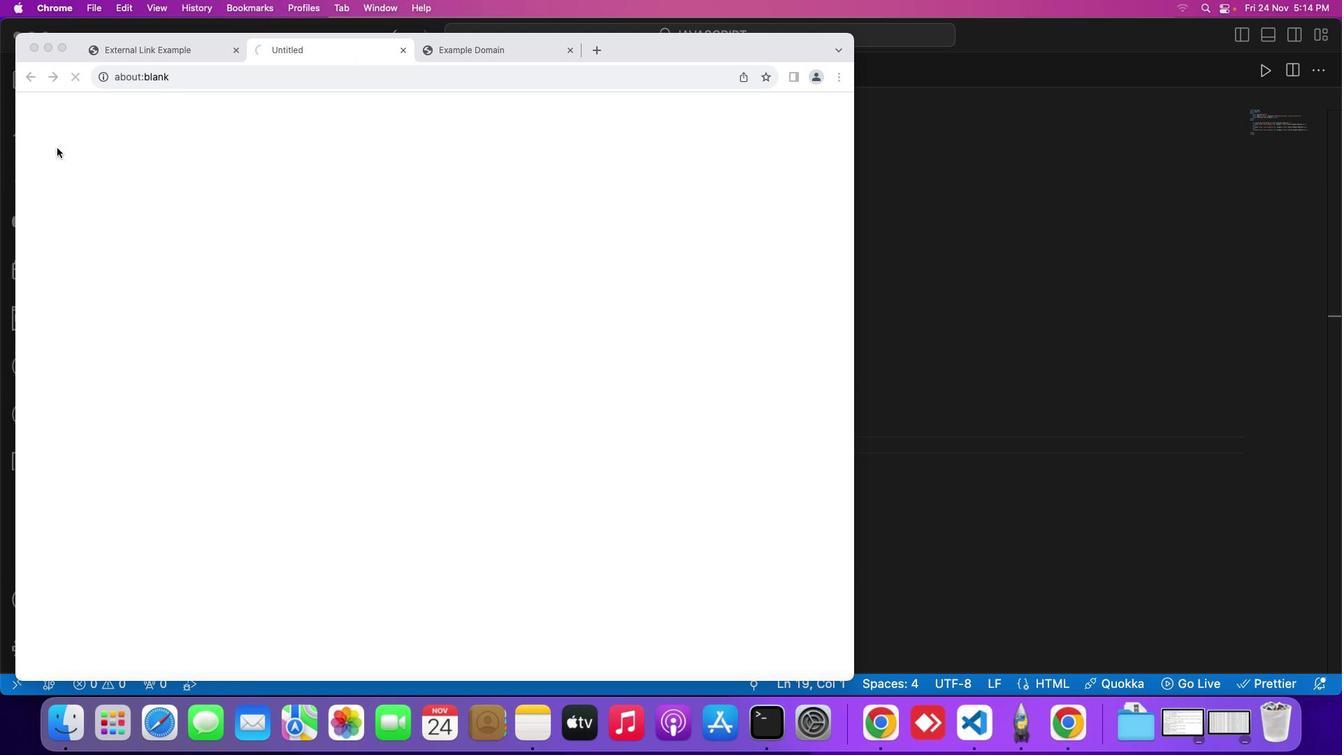 
Action: Mouse pressed left at (58, 148)
Screenshot: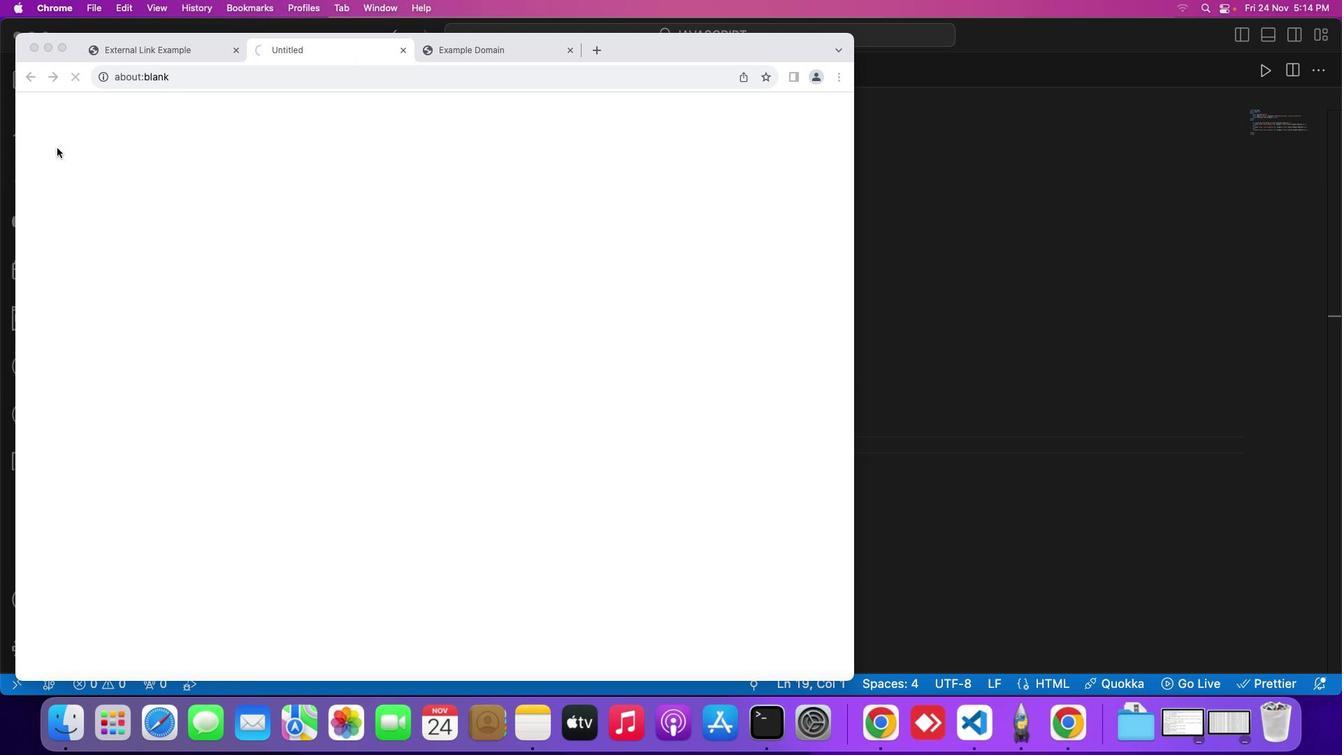 
Action: Mouse moved to (182, 178)
Screenshot: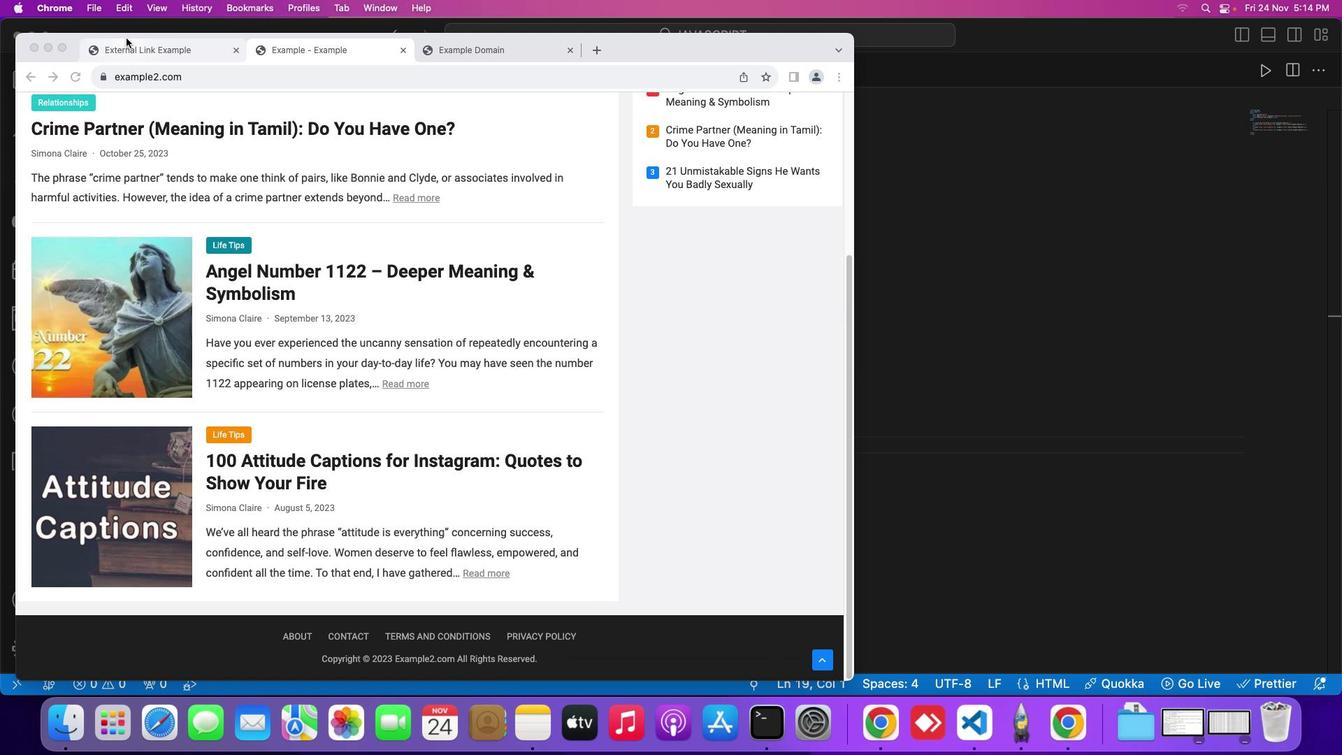 
Action: Mouse scrolled (182, 178) with delta (1, 0)
Screenshot: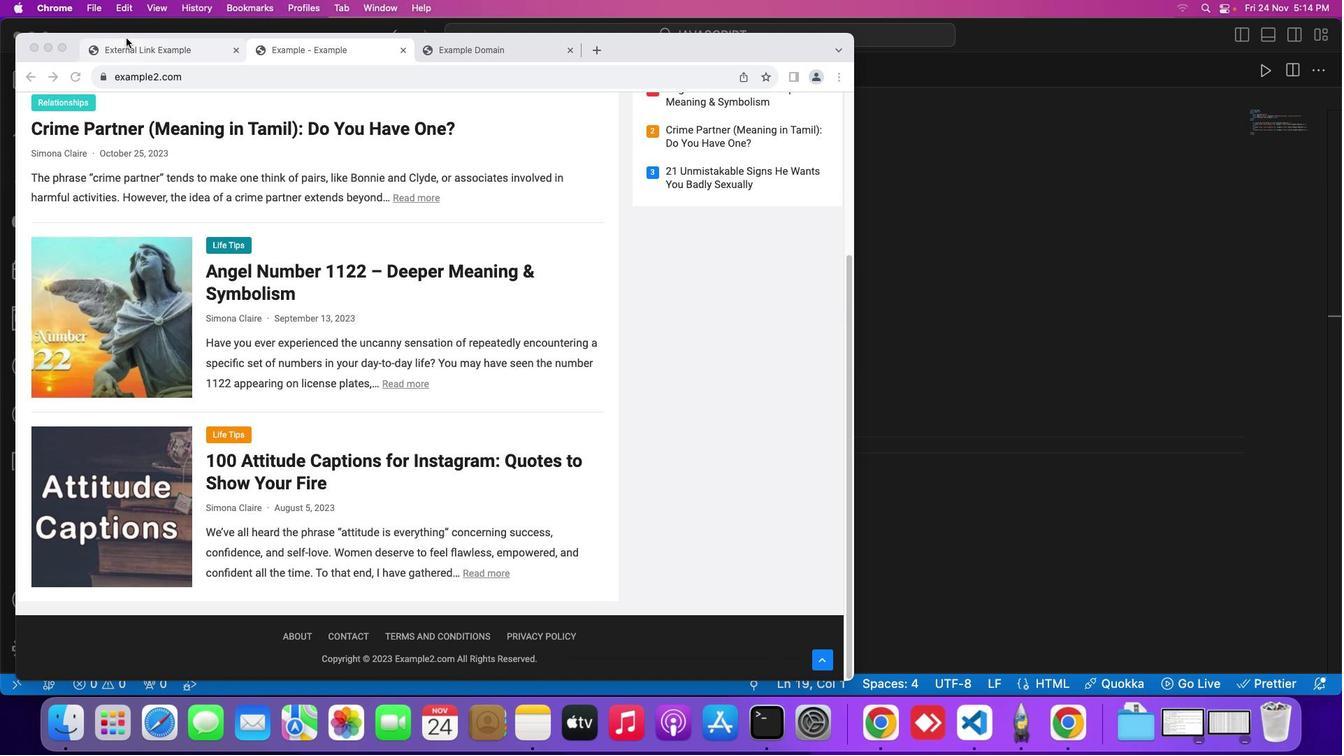 
Action: Mouse scrolled (182, 178) with delta (1, 0)
Screenshot: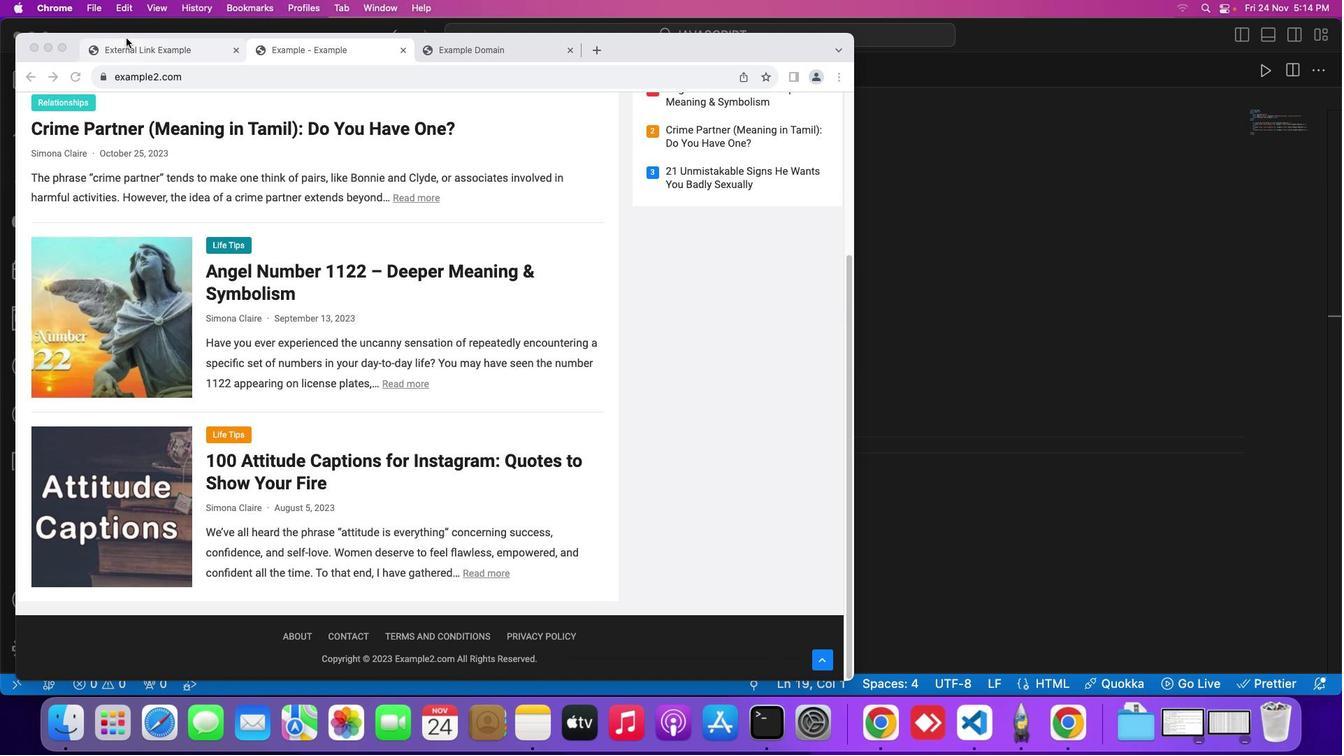 
Action: Mouse scrolled (182, 178) with delta (1, 0)
Screenshot: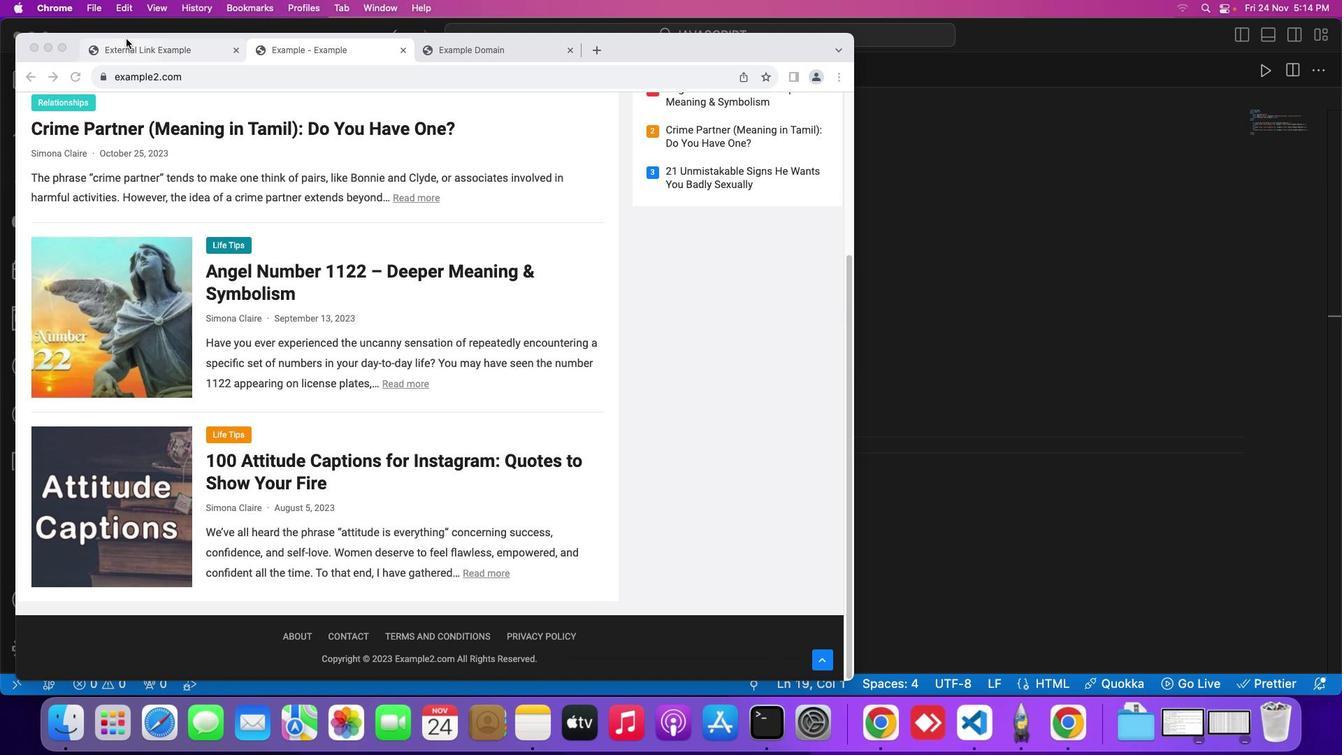 
Action: Mouse scrolled (182, 178) with delta (1, -1)
Screenshot: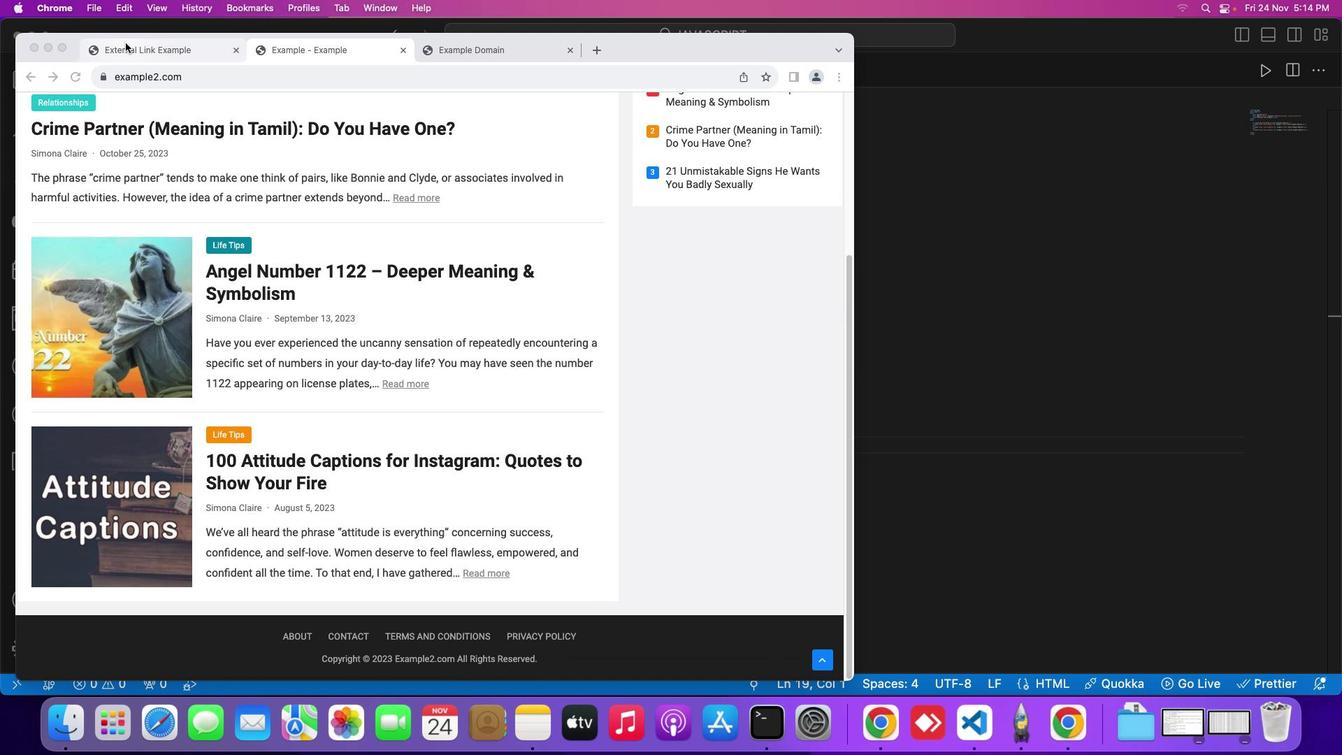 
Action: Mouse scrolled (182, 178) with delta (1, -2)
Screenshot: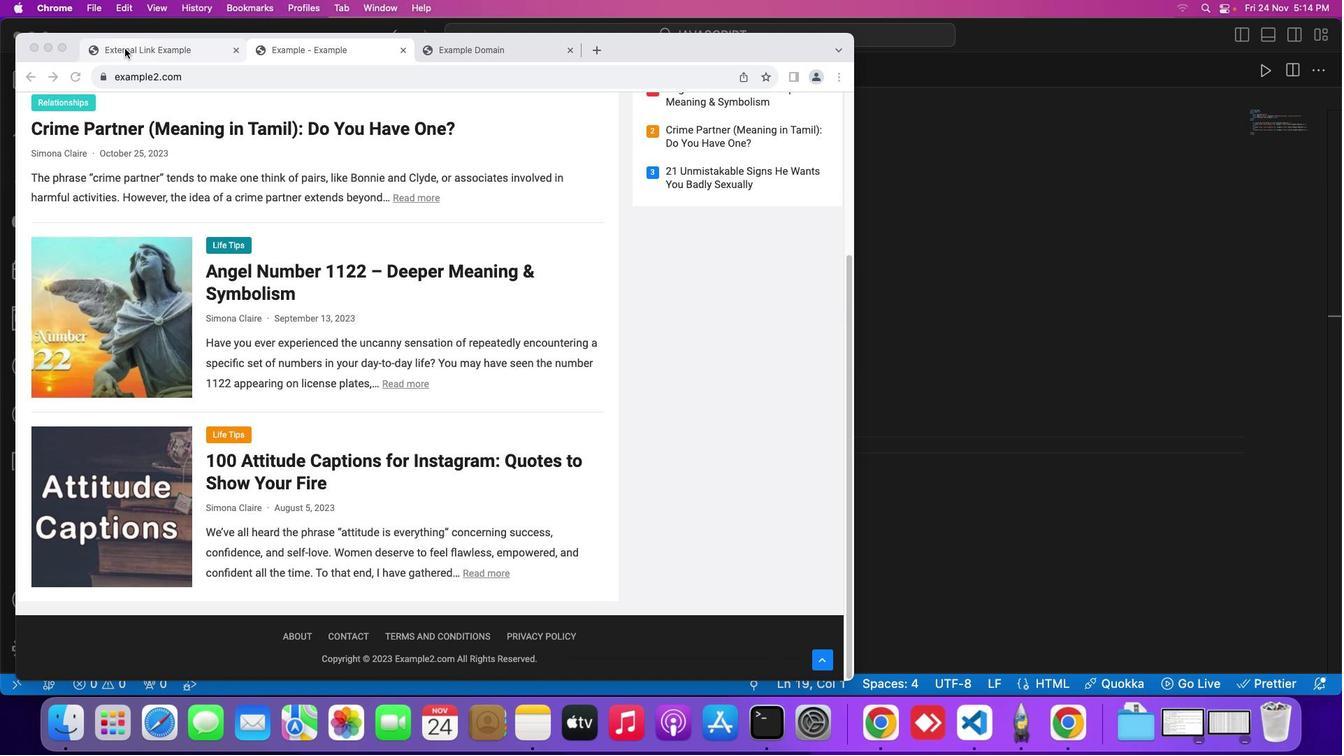 
Action: Mouse moved to (126, 53)
Screenshot: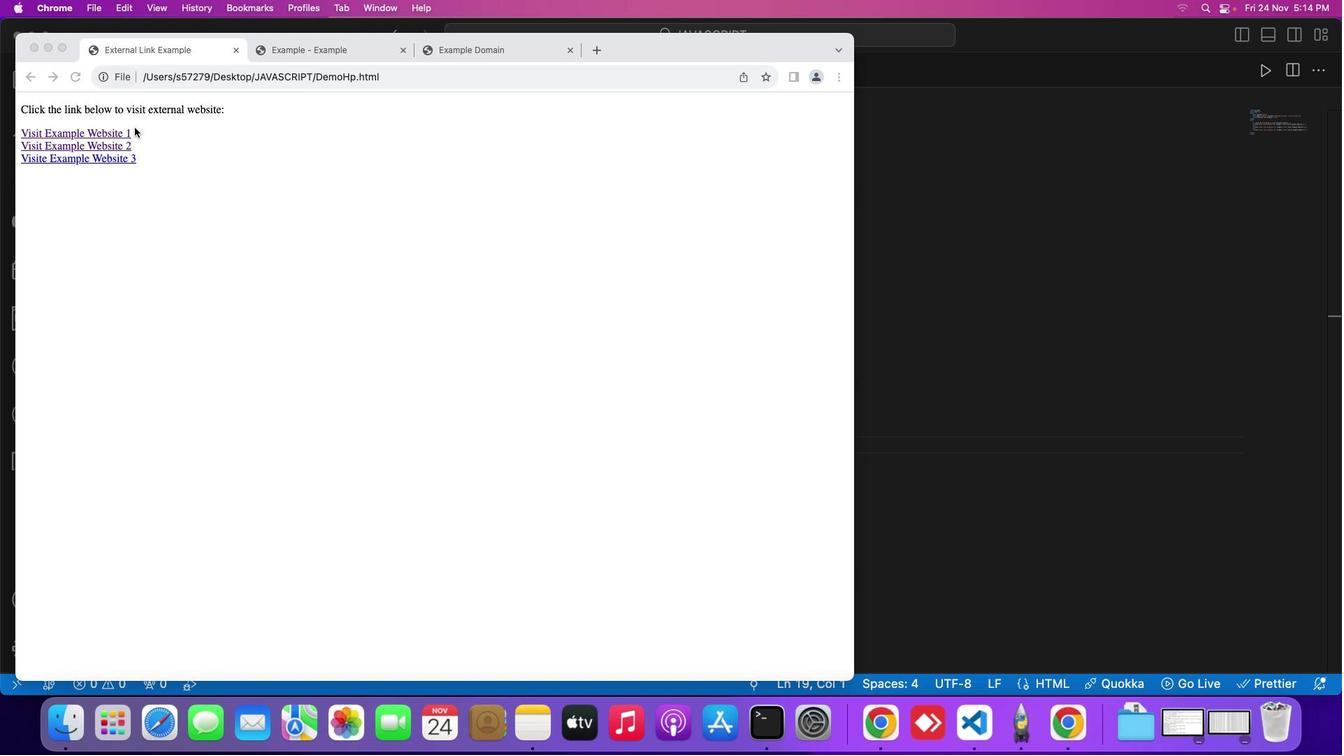 
Action: Mouse pressed left at (126, 53)
Screenshot: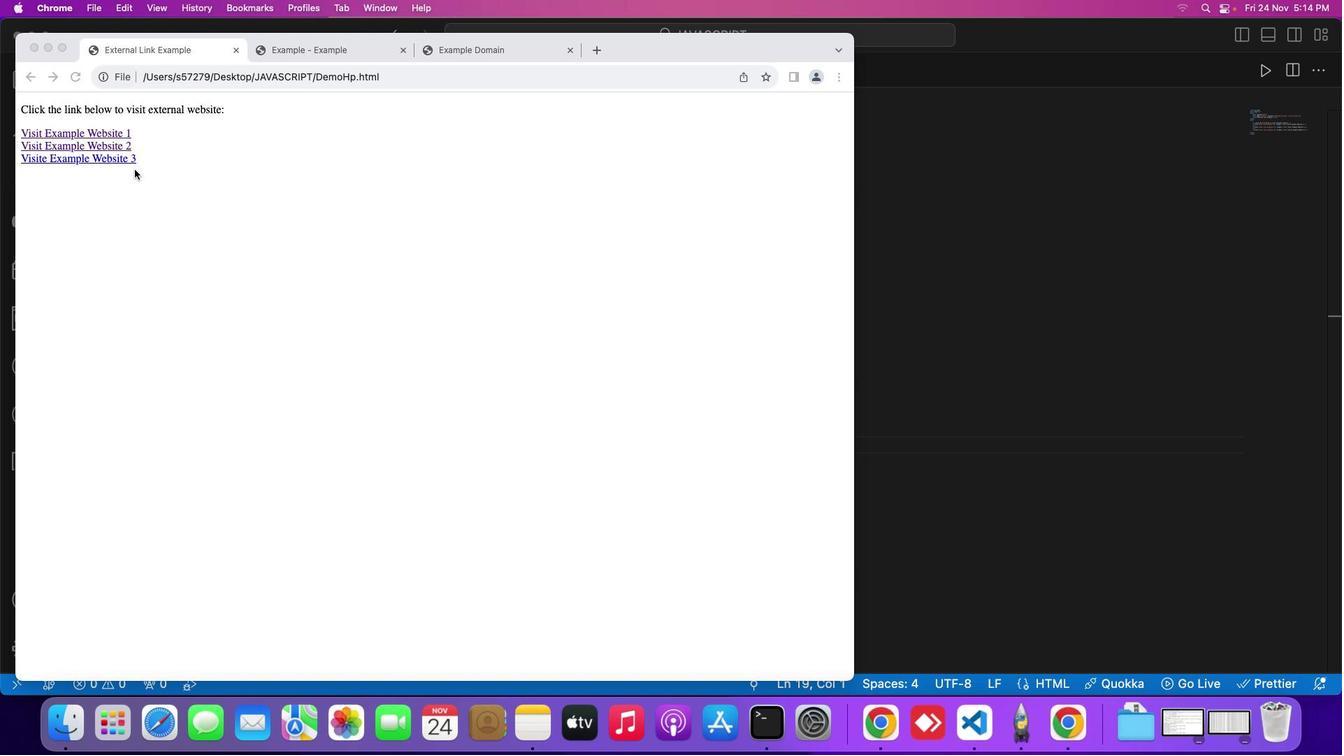 
Action: Mouse moved to (85, 162)
Screenshot: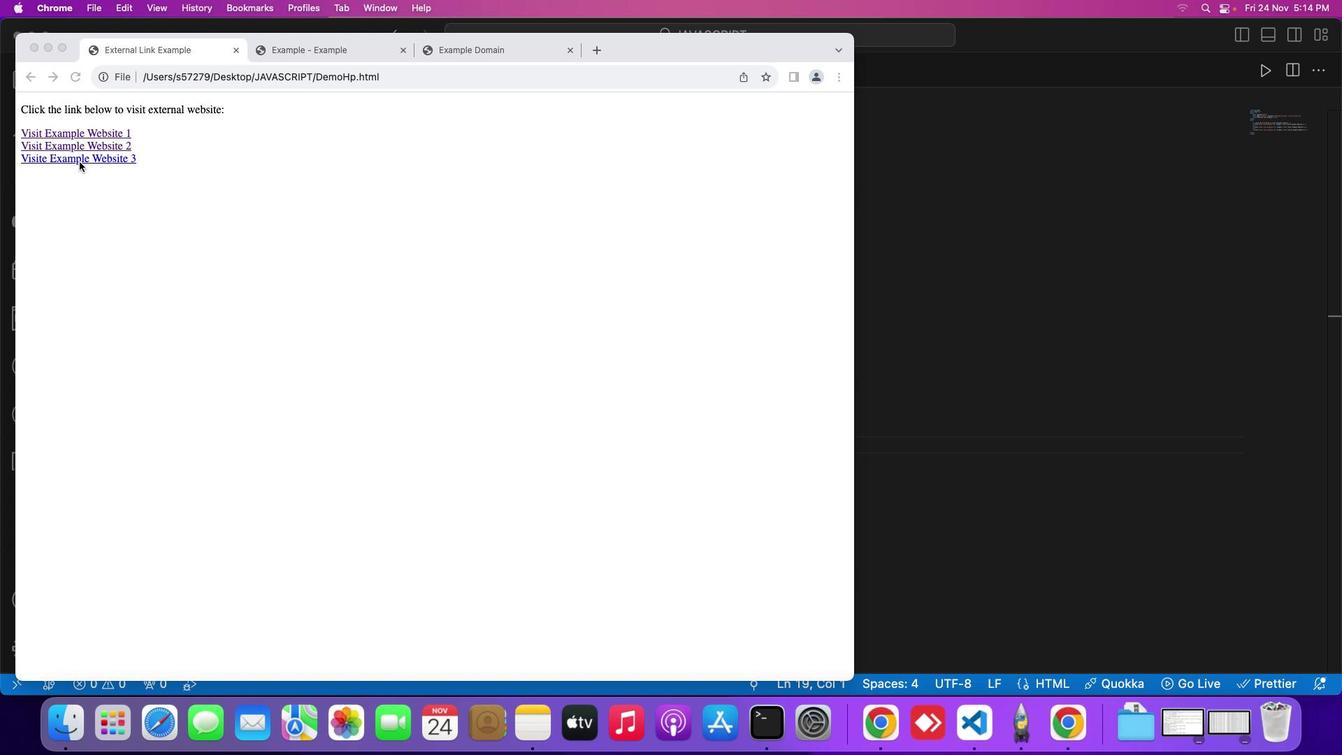 
Action: Mouse pressed left at (85, 162)
Screenshot: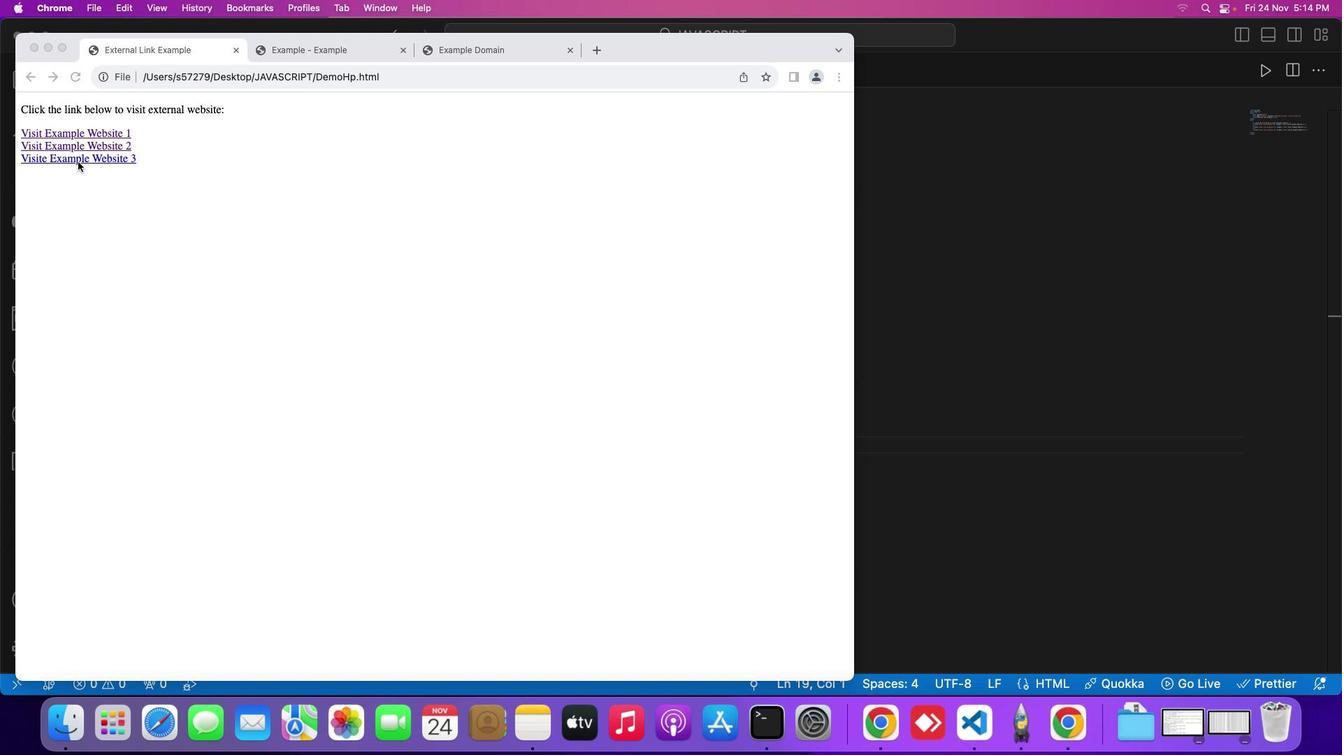 
Action: Mouse moved to (76, 162)
Screenshot: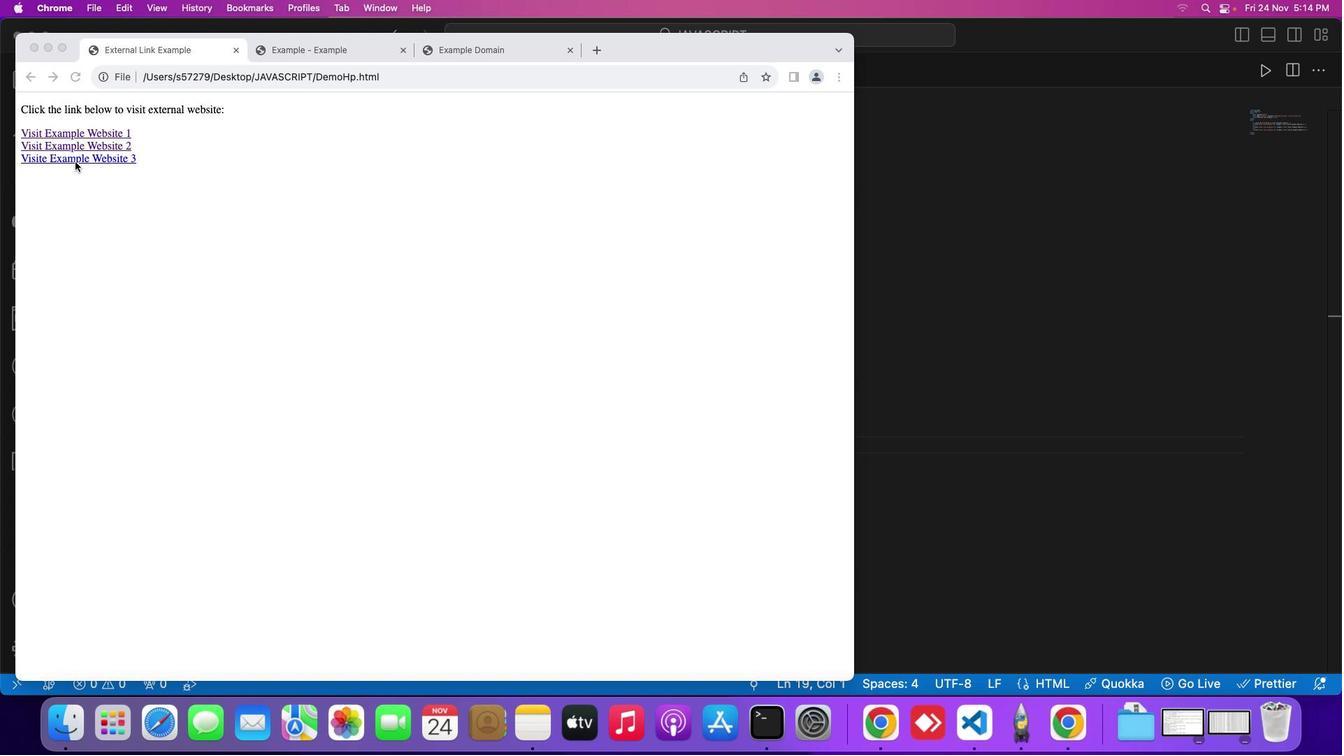 
Action: Mouse pressed left at (76, 162)
Screenshot: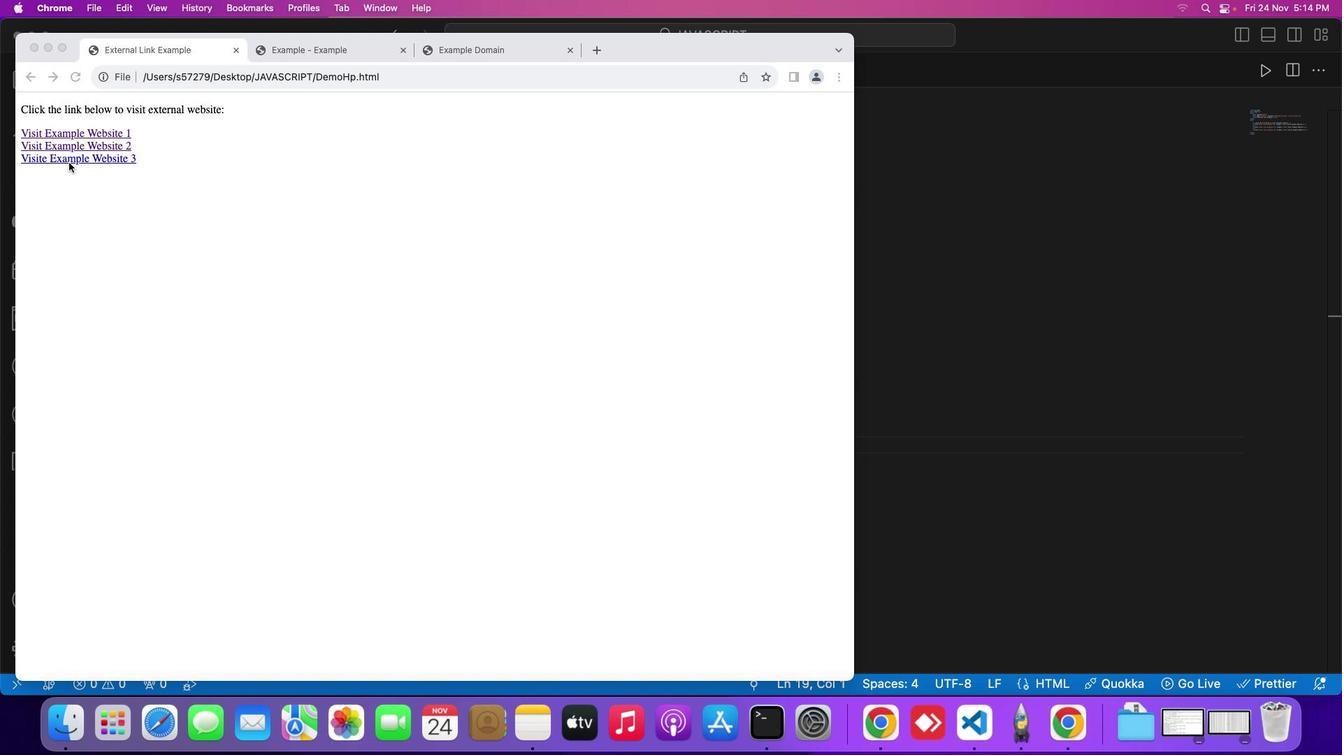 
Action: Mouse moved to (64, 162)
Screenshot: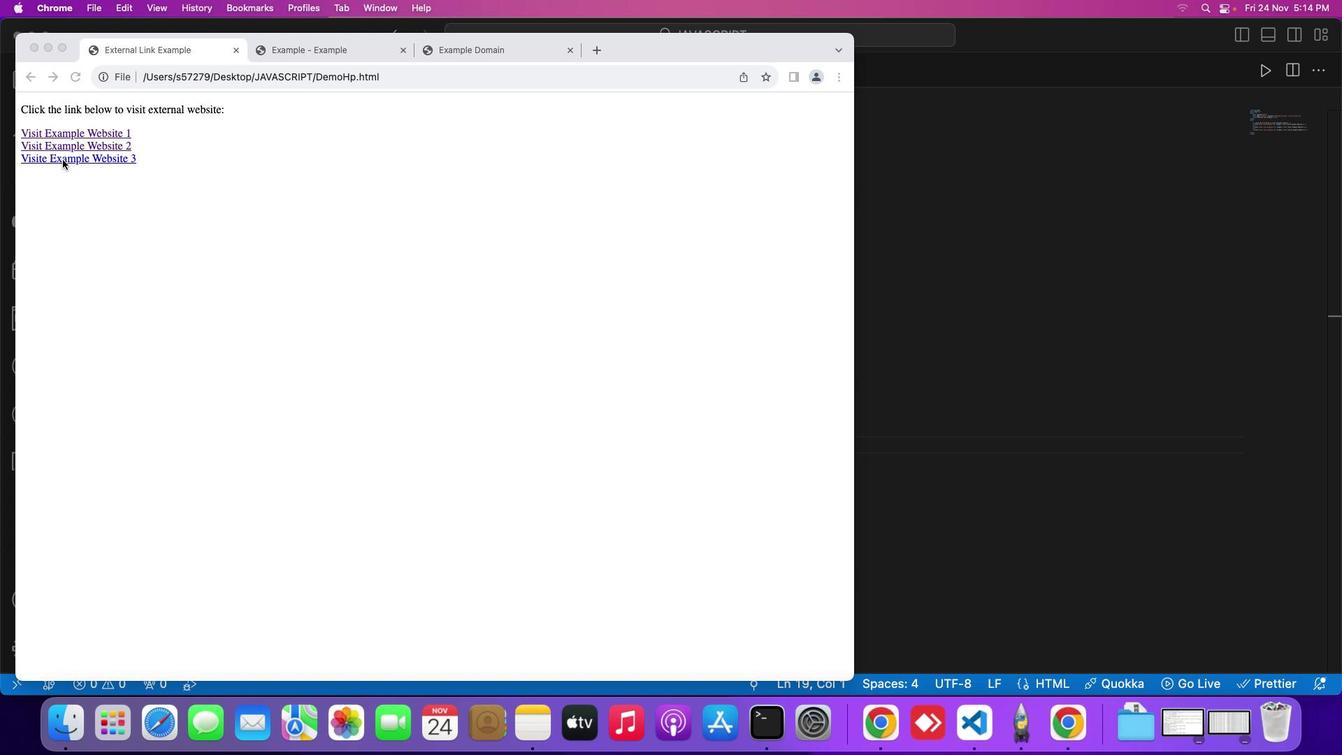 
Action: Mouse pressed left at (64, 162)
Screenshot: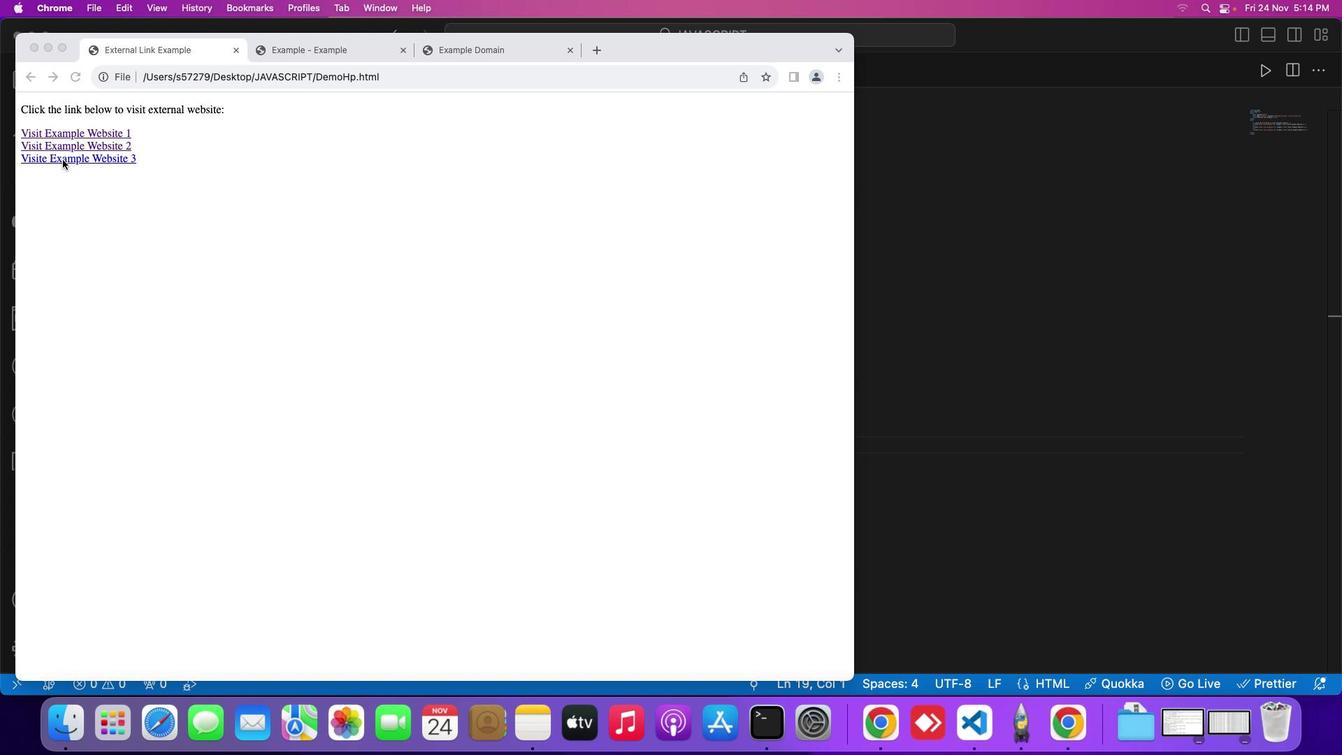 
Action: Mouse moved to (64, 160)
Screenshot: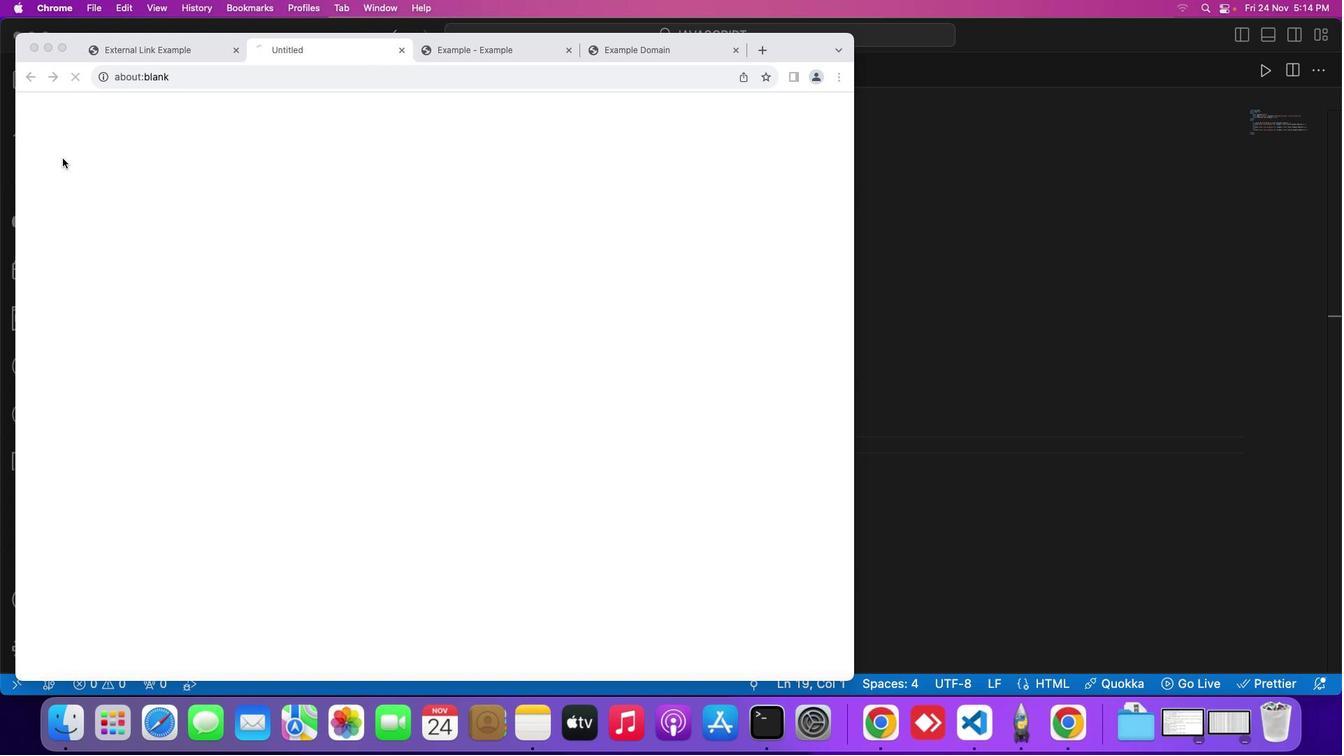 
Action: Mouse pressed left at (64, 160)
Screenshot: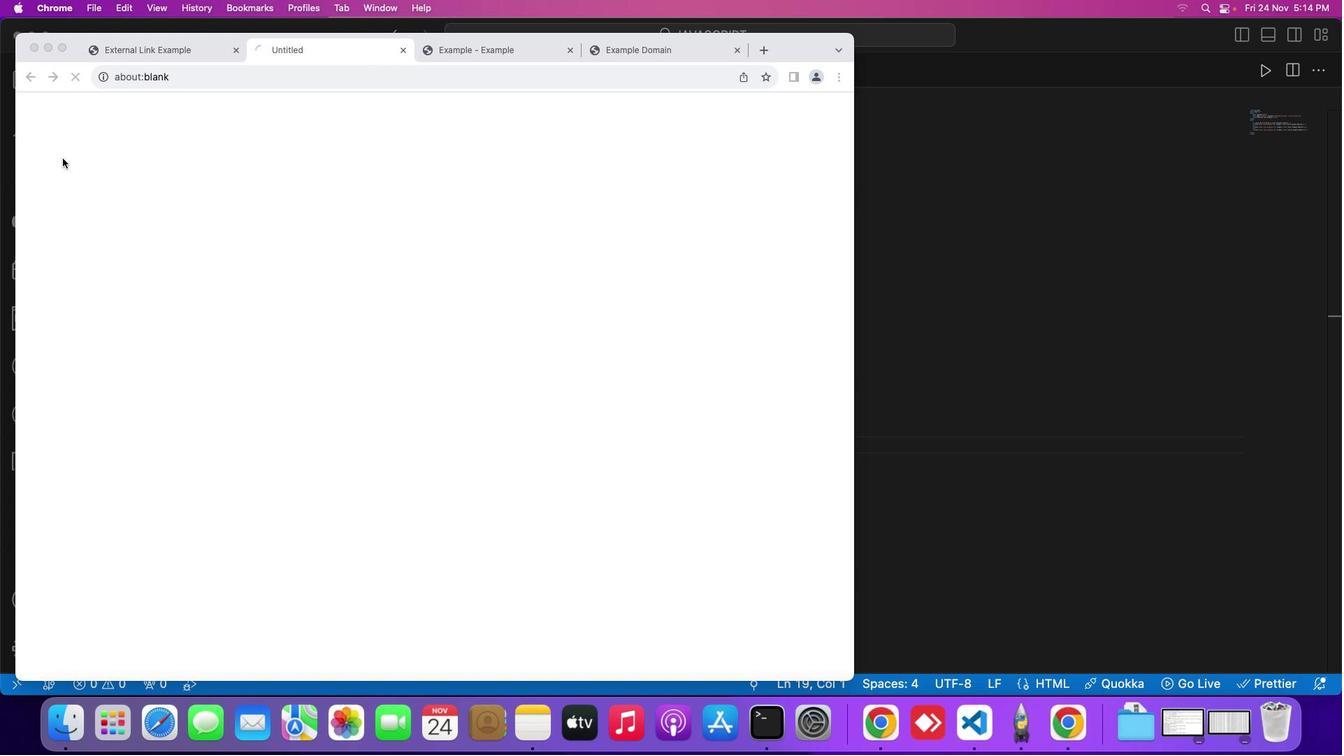 
Action: Mouse moved to (64, 160)
Screenshot: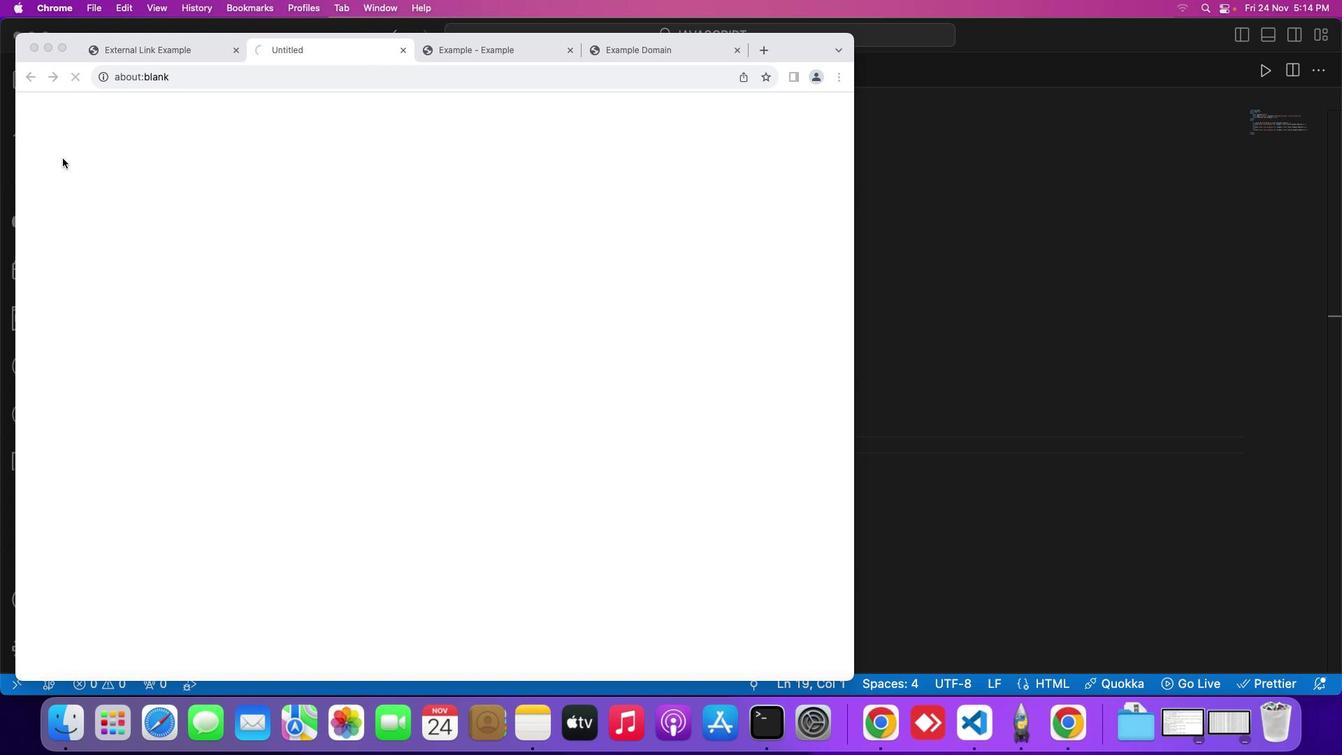 
Action: Mouse pressed left at (64, 160)
Screenshot: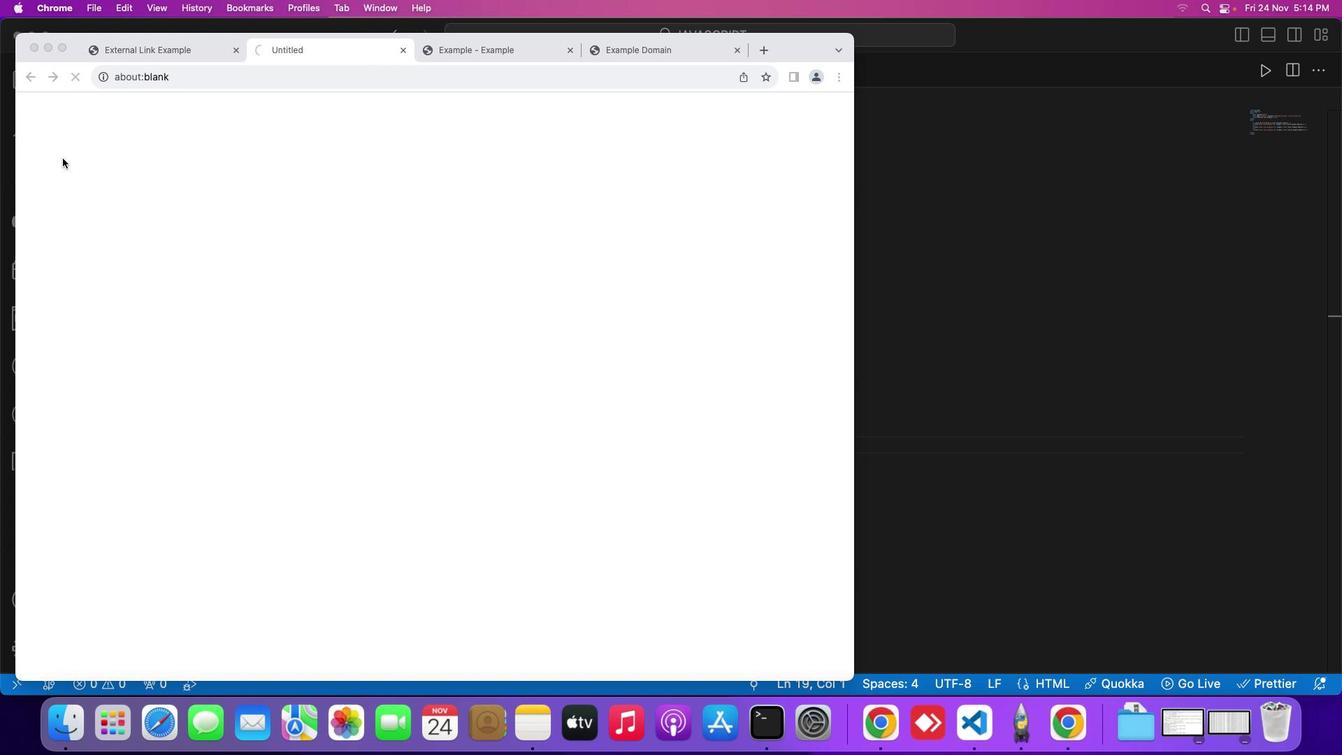 
Action: Mouse moved to (64, 160)
Screenshot: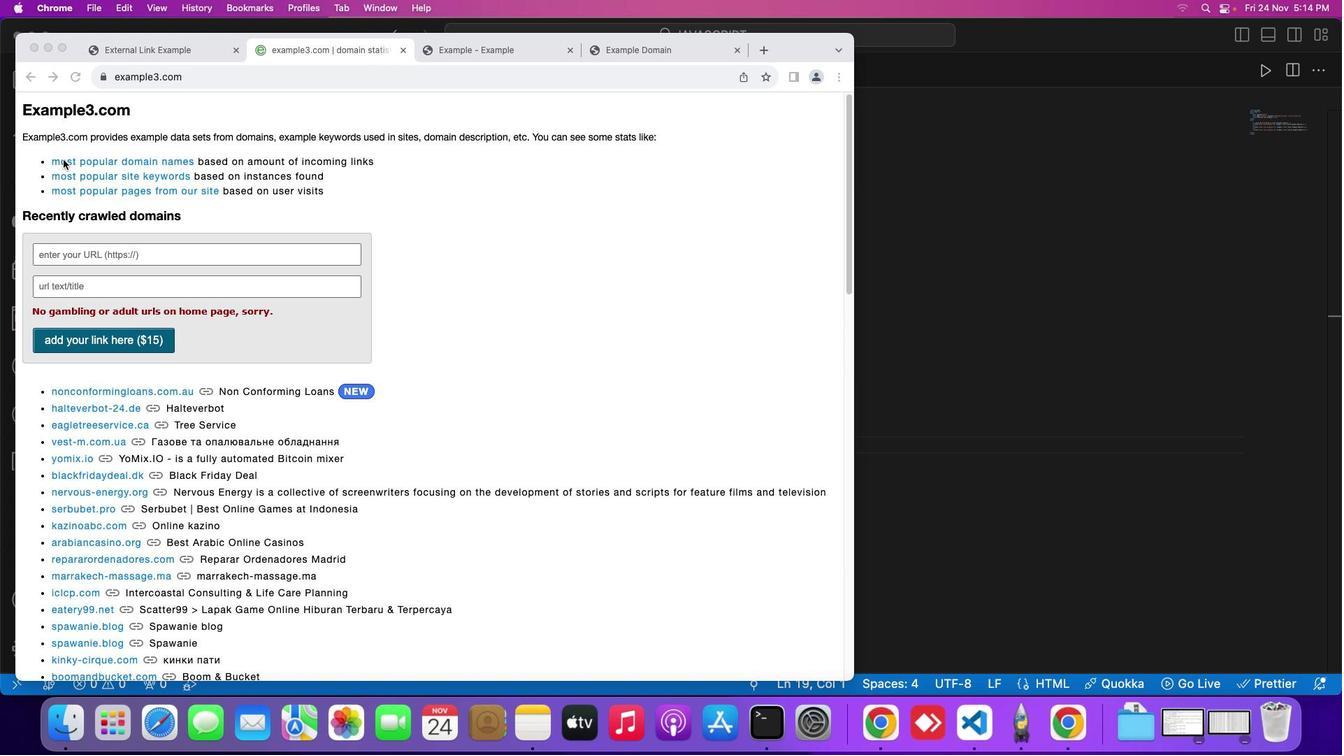 
